Task: Look for space in Komatipoort, South Africa from 12th August, 2023 to 16th August, 2023 for 8 adults in price range Rs.10000 to Rs.16000. Place can be private room with 8 bedrooms having 8 beds and 8 bathrooms. Property type can be house, flat, guest house, hotel. Amenities needed are: wifi, TV, free parkinig on premises, gym, breakfast. Booking option can be shelf check-in. Required host language is English.
Action: Mouse moved to (462, 114)
Screenshot: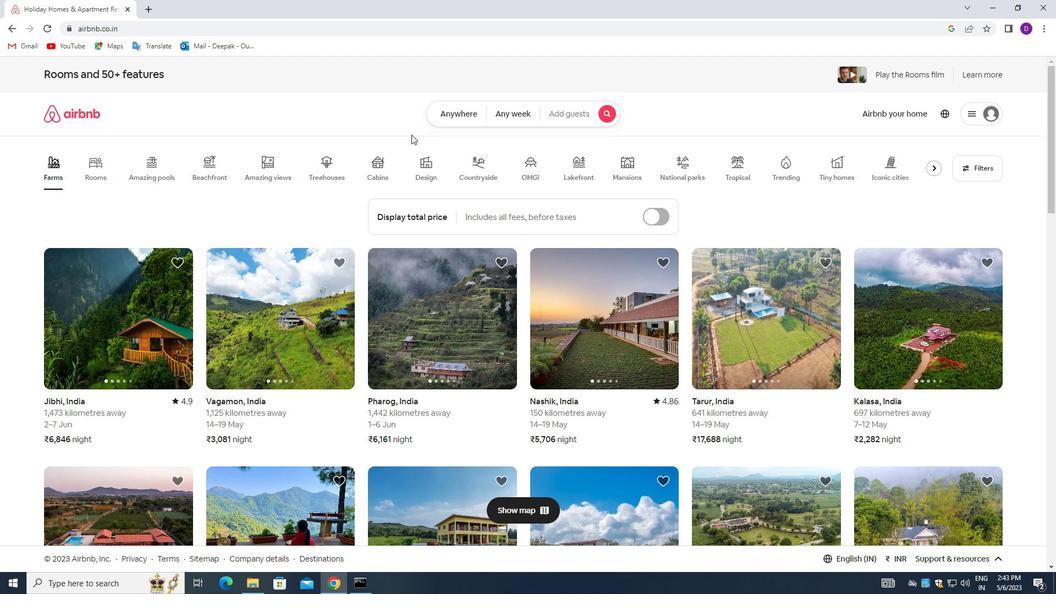 
Action: Mouse pressed left at (462, 114)
Screenshot: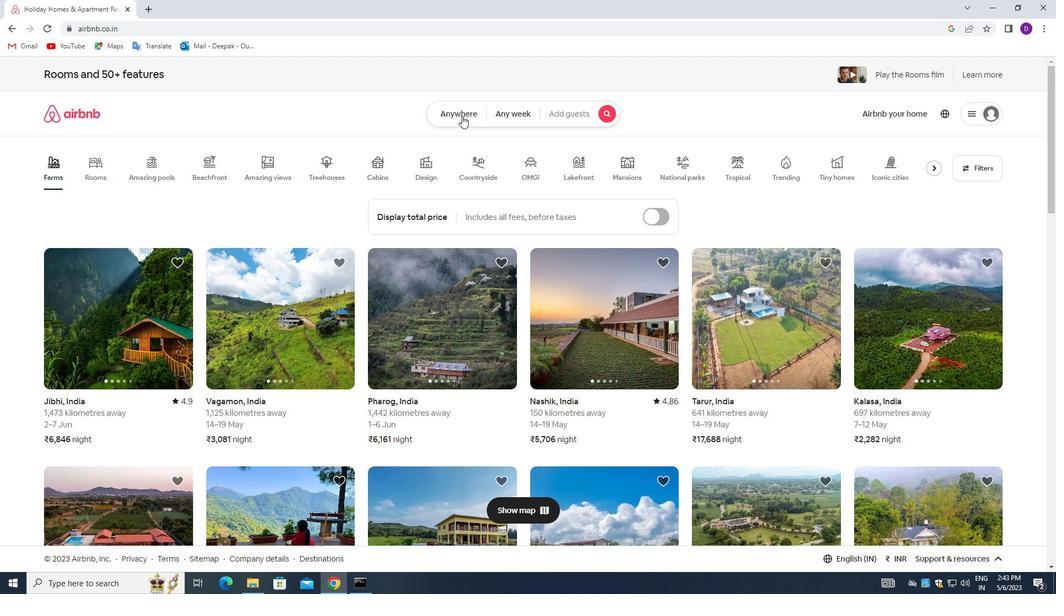 
Action: Mouse moved to (402, 158)
Screenshot: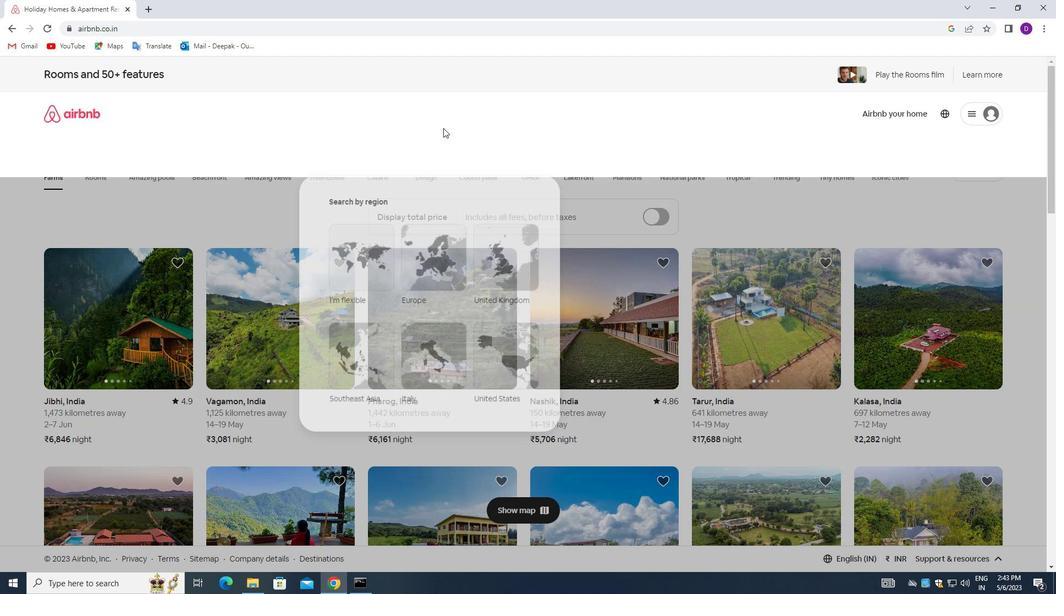 
Action: Mouse pressed left at (402, 158)
Screenshot: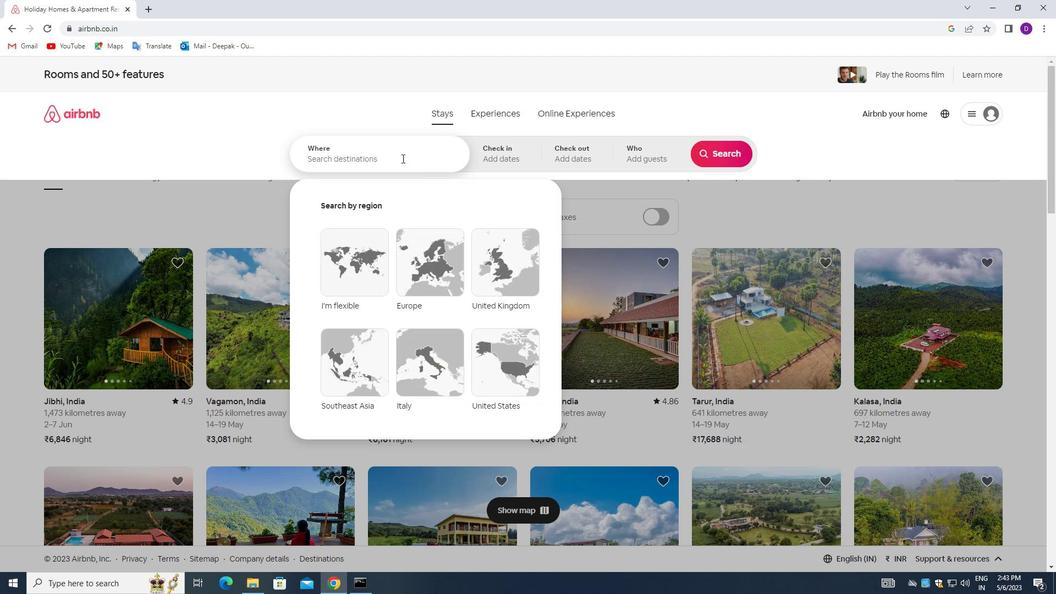 
Action: Mouse moved to (188, 238)
Screenshot: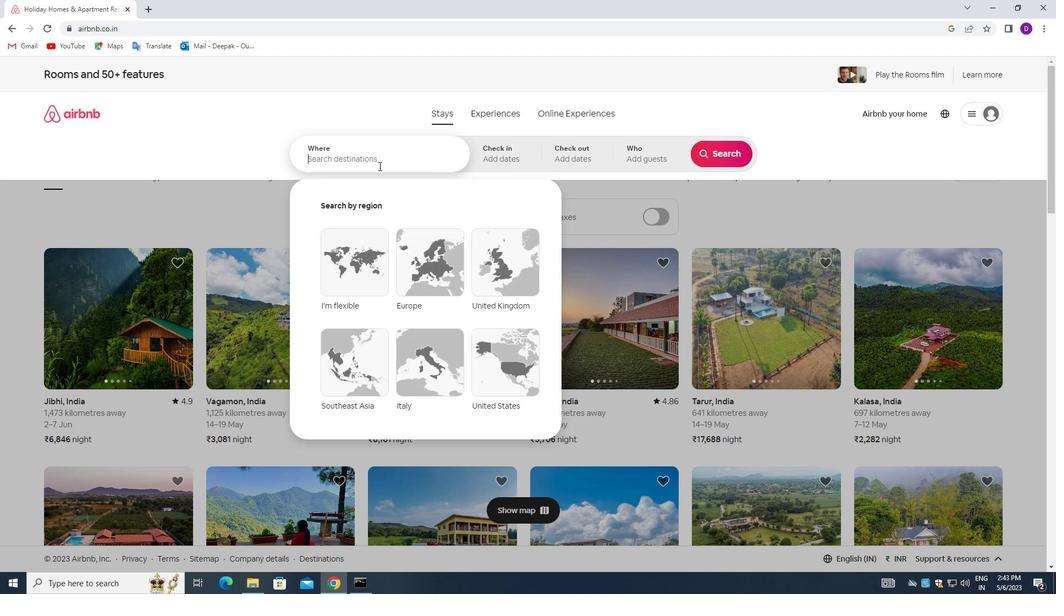 
Action: Key pressed <Key.shift>KOMATIPOORT,<Key.space><Key.shift_r>SOUTH<Key.space><Key.shift_r>AFRICA<Key.enter>
Screenshot: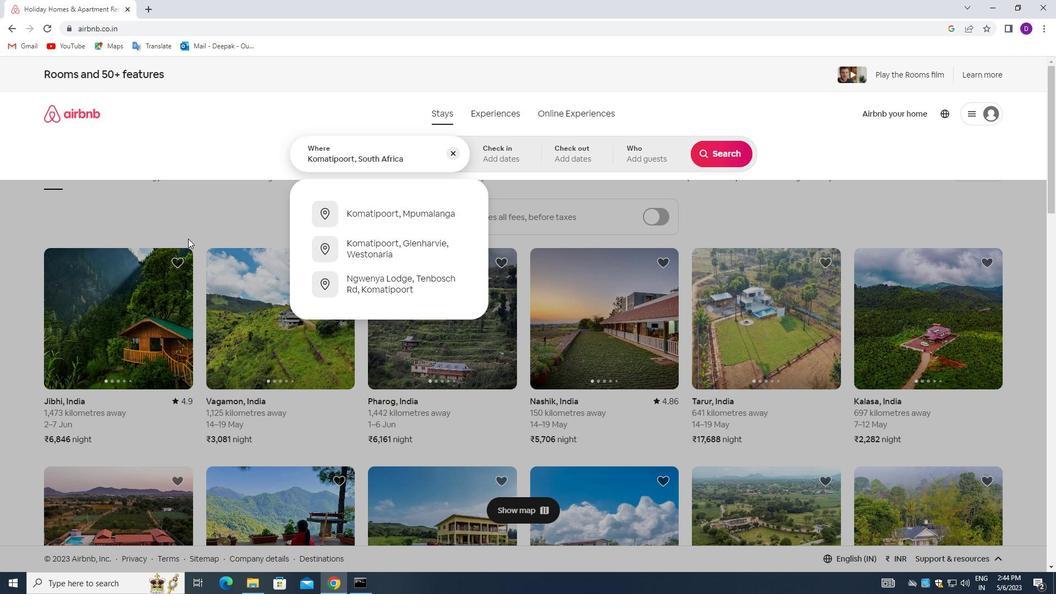 
Action: Mouse moved to (718, 239)
Screenshot: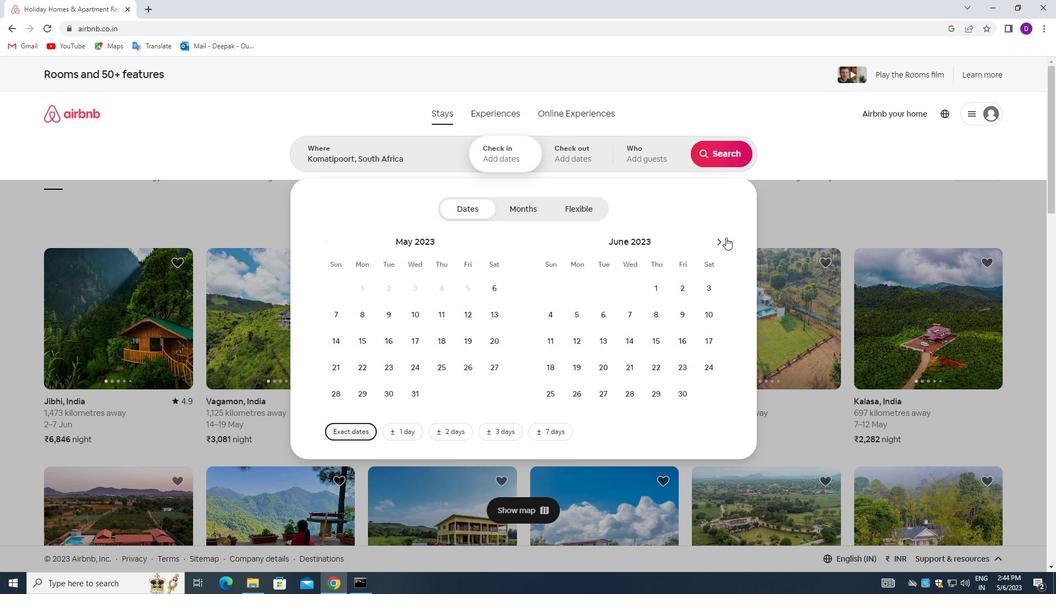 
Action: Mouse pressed left at (718, 239)
Screenshot: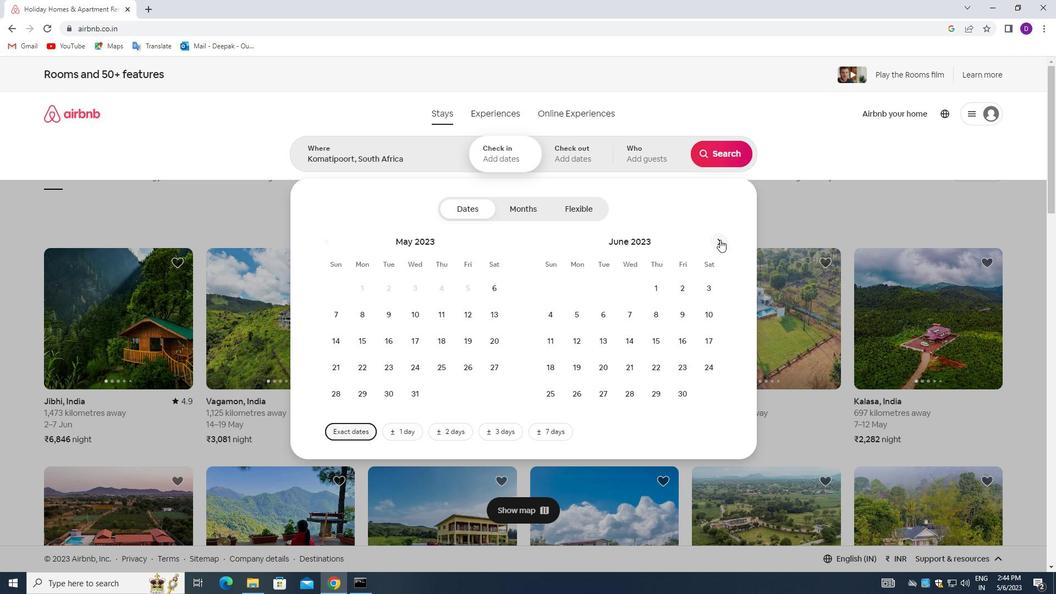 
Action: Mouse pressed left at (718, 239)
Screenshot: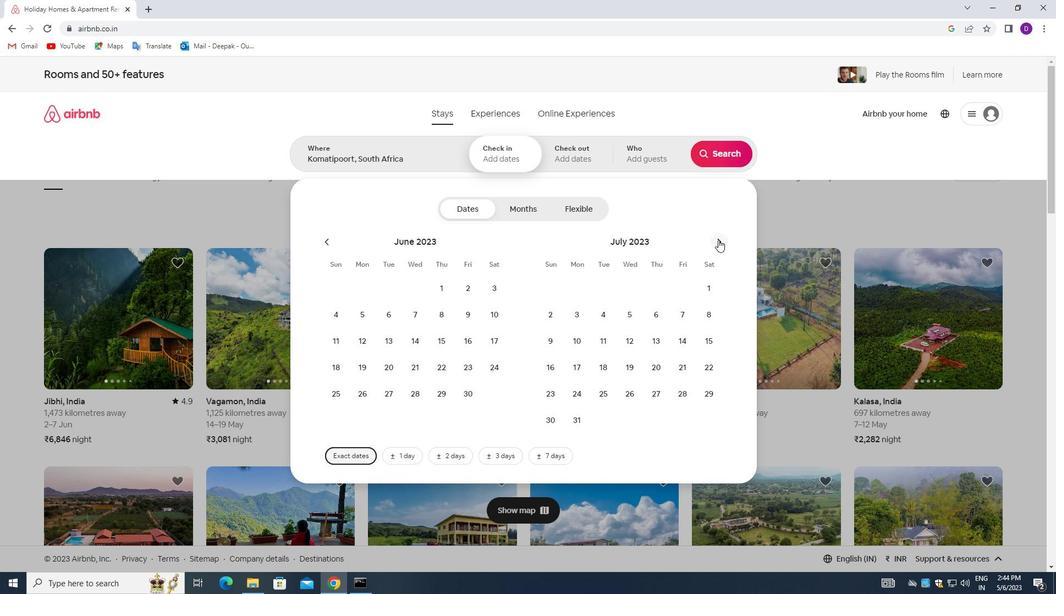 
Action: Mouse moved to (704, 313)
Screenshot: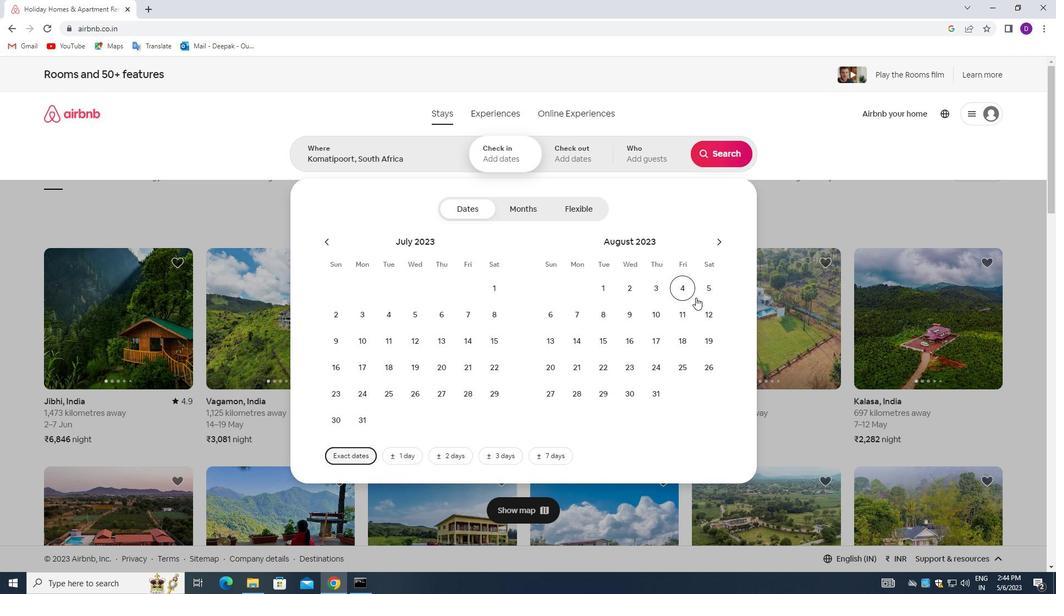 
Action: Mouse pressed left at (704, 313)
Screenshot: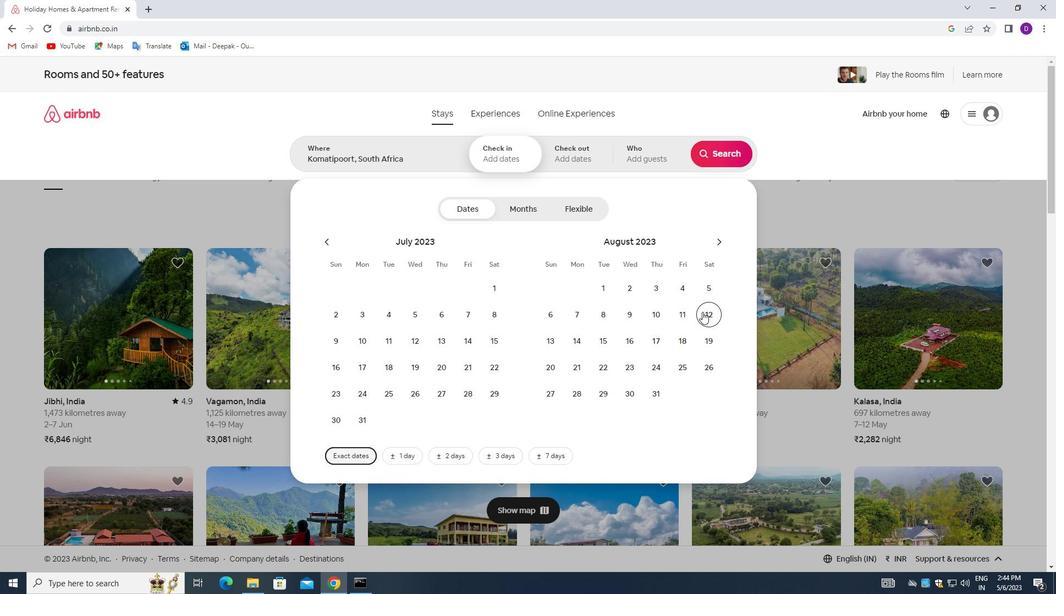 
Action: Mouse moved to (635, 341)
Screenshot: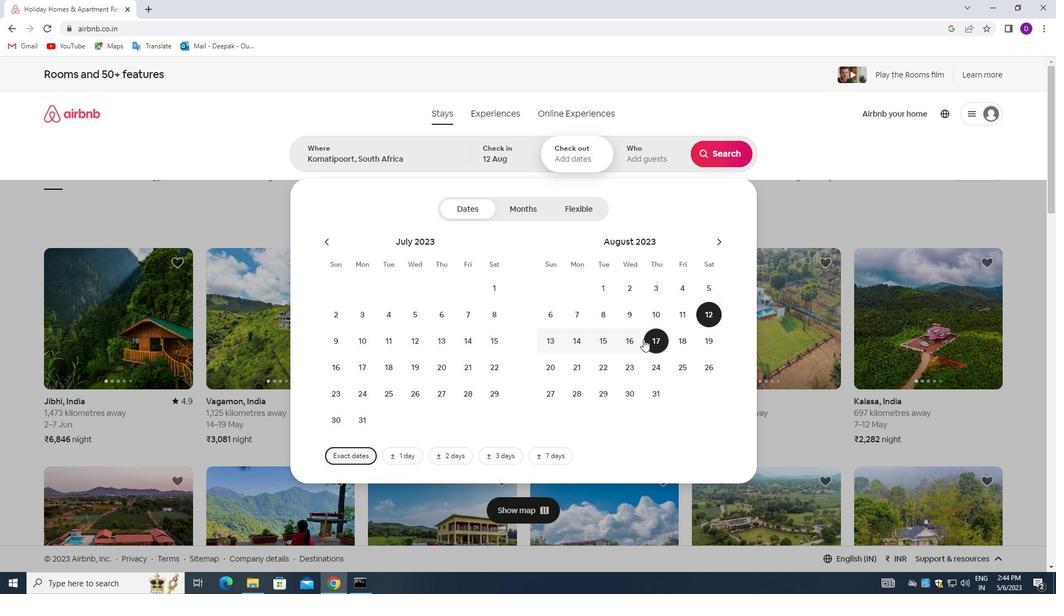 
Action: Mouse pressed left at (635, 341)
Screenshot: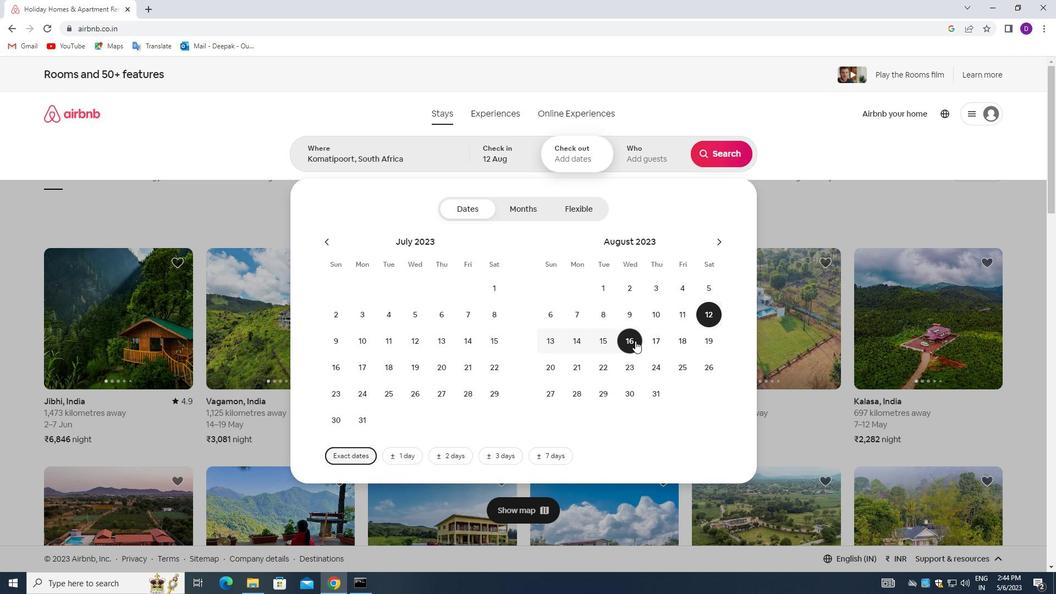 
Action: Mouse moved to (636, 161)
Screenshot: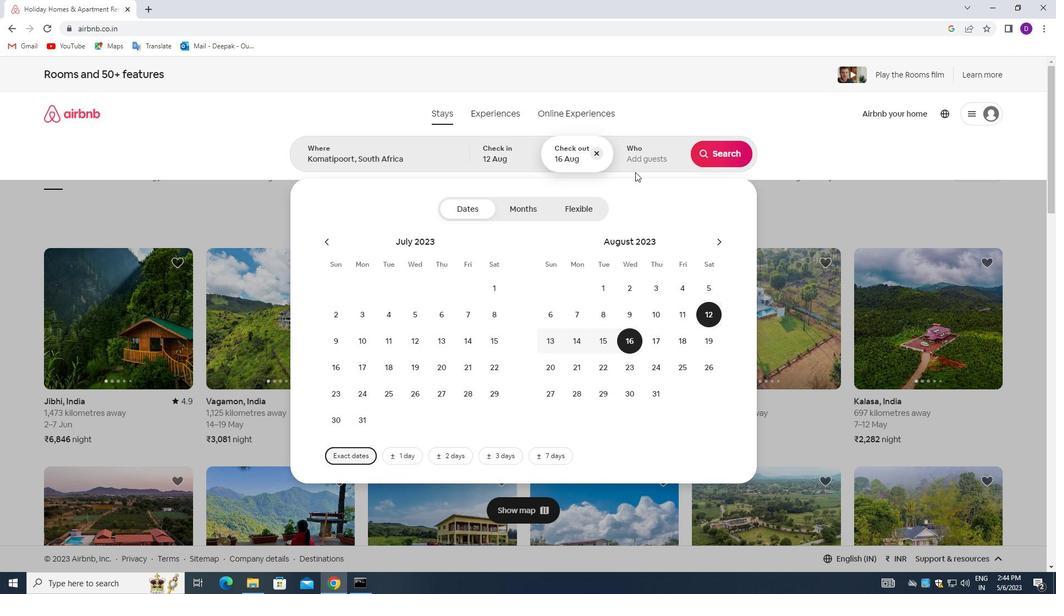 
Action: Mouse pressed left at (636, 161)
Screenshot: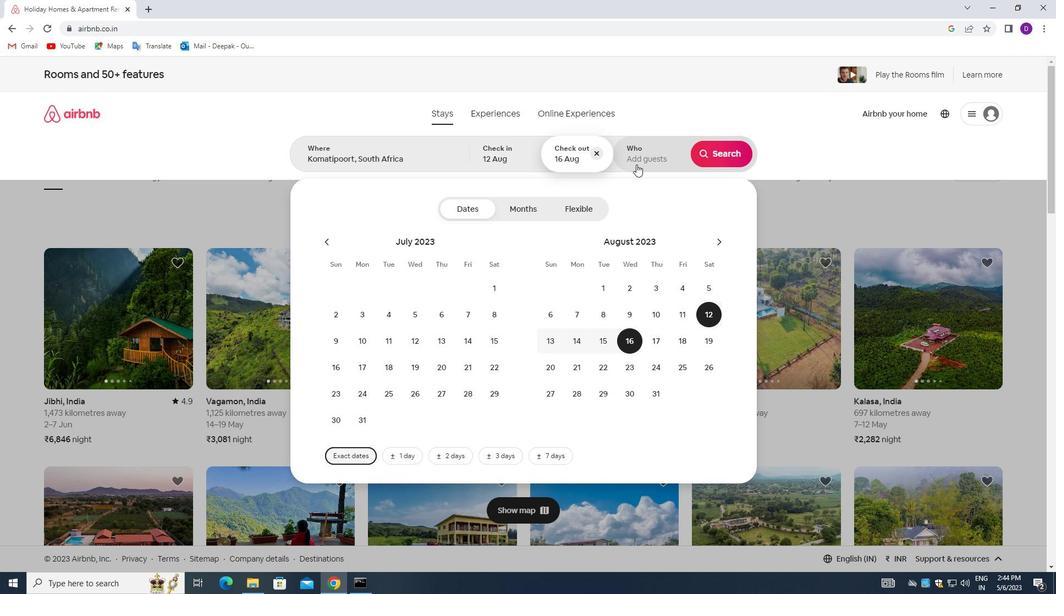 
Action: Mouse moved to (721, 213)
Screenshot: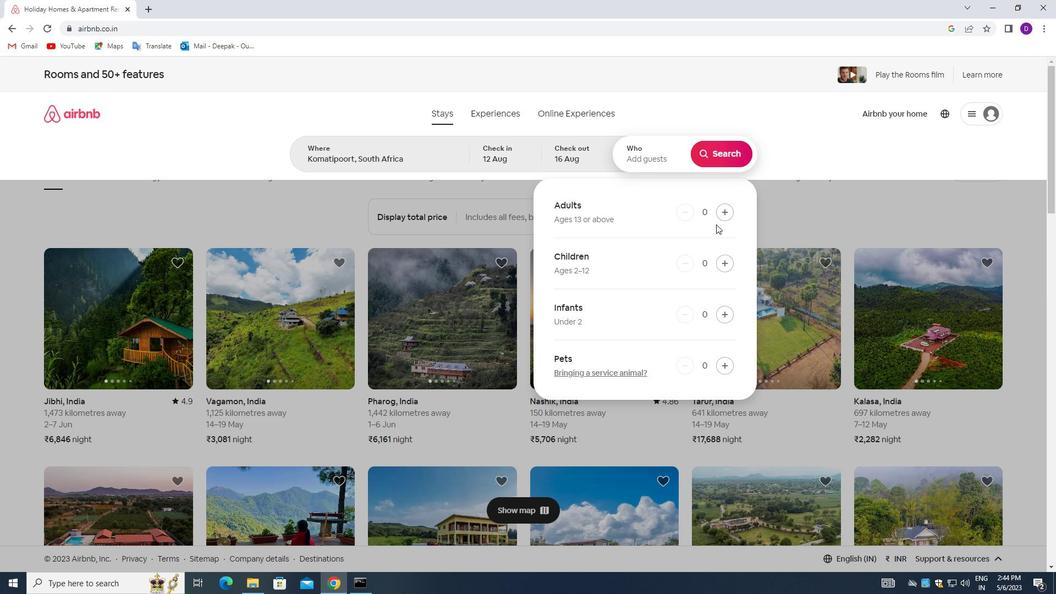 
Action: Mouse pressed left at (721, 213)
Screenshot: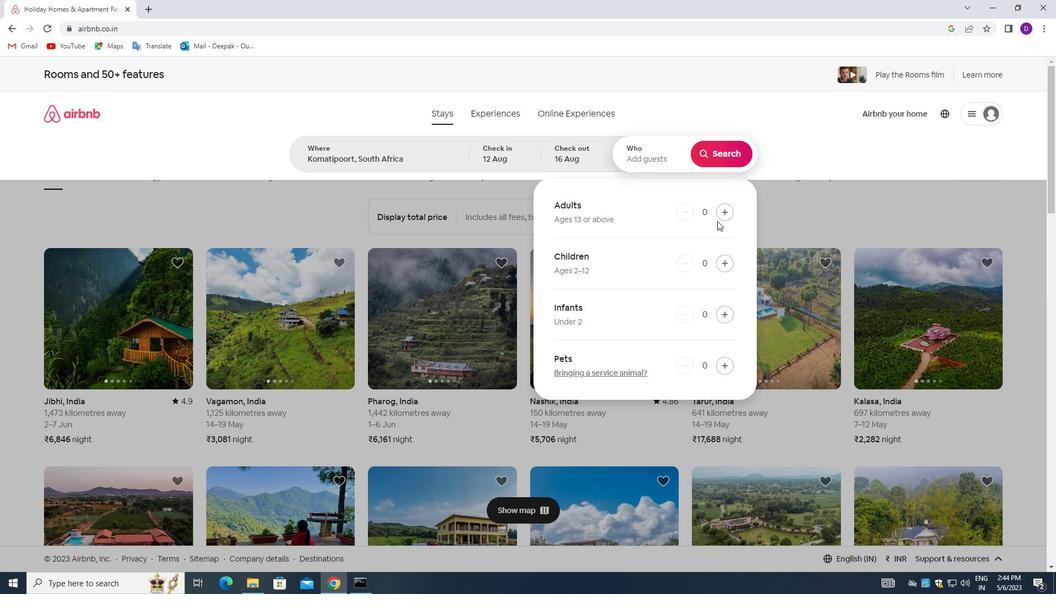 
Action: Mouse pressed left at (721, 213)
Screenshot: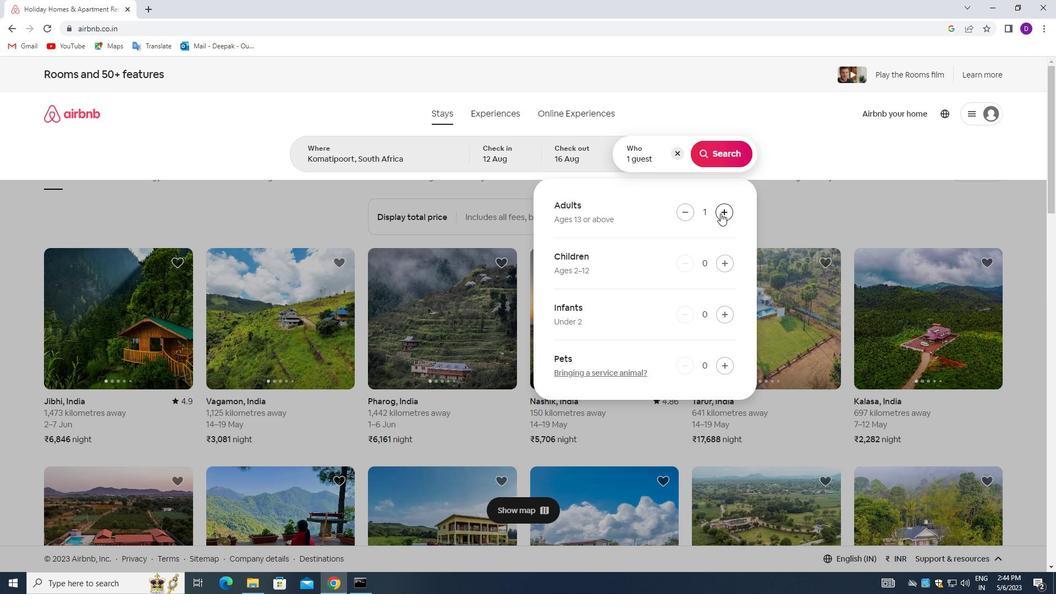 
Action: Mouse pressed left at (721, 213)
Screenshot: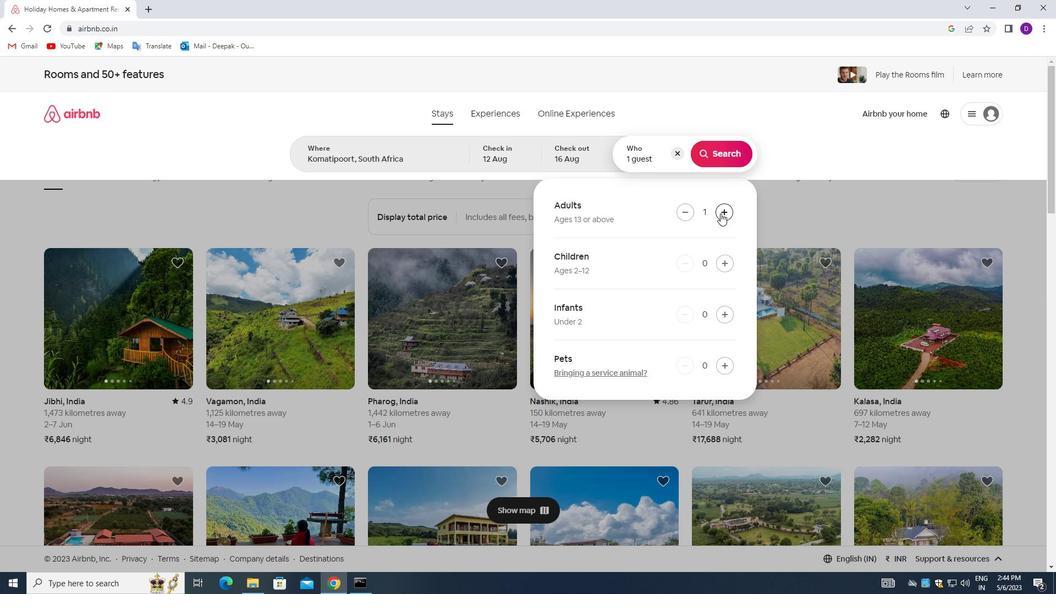 
Action: Mouse pressed left at (721, 213)
Screenshot: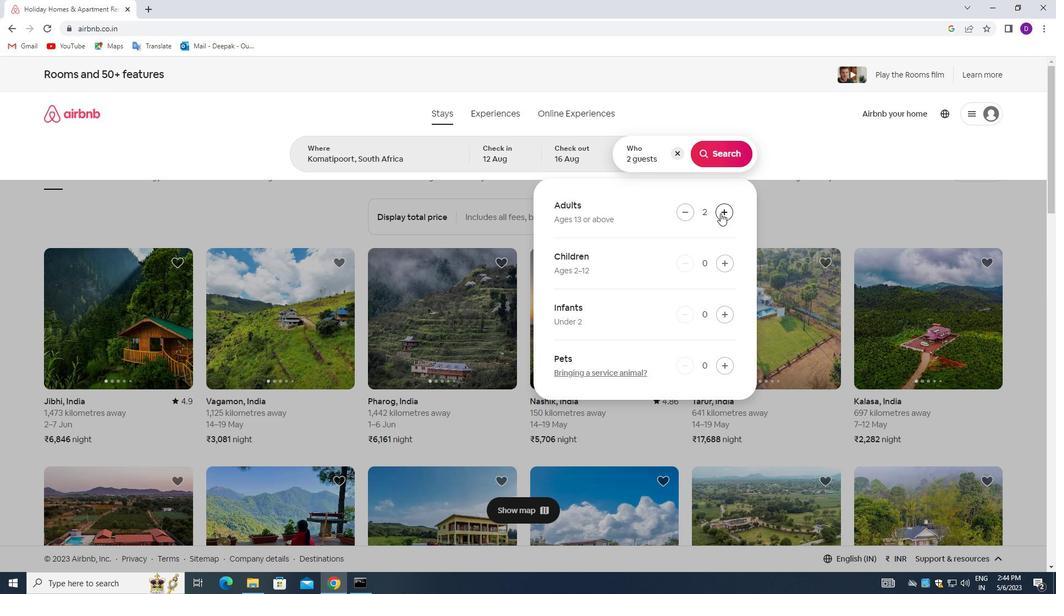 
Action: Mouse pressed left at (721, 213)
Screenshot: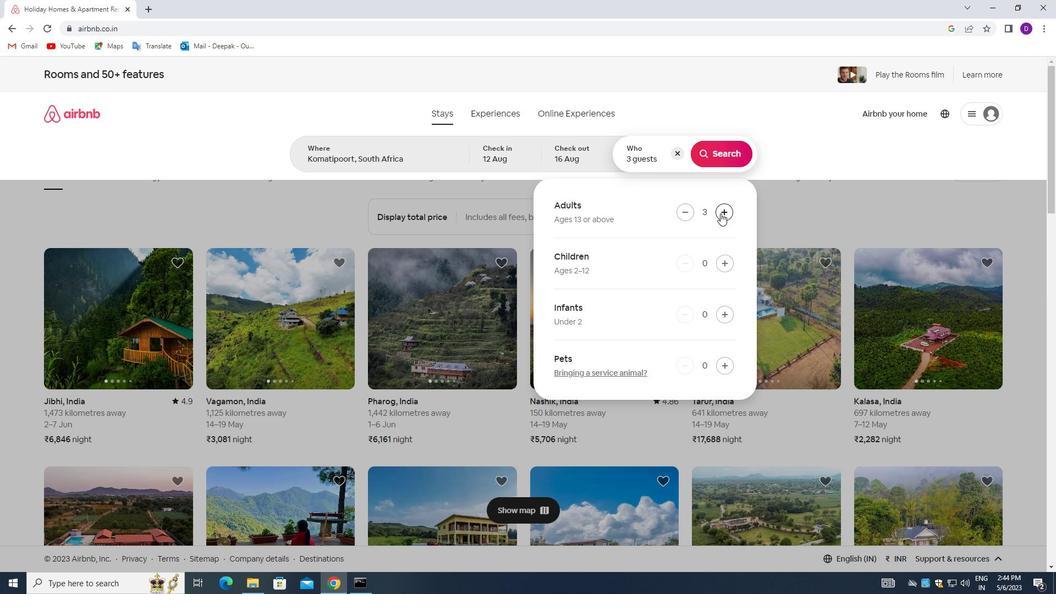 
Action: Mouse pressed left at (721, 213)
Screenshot: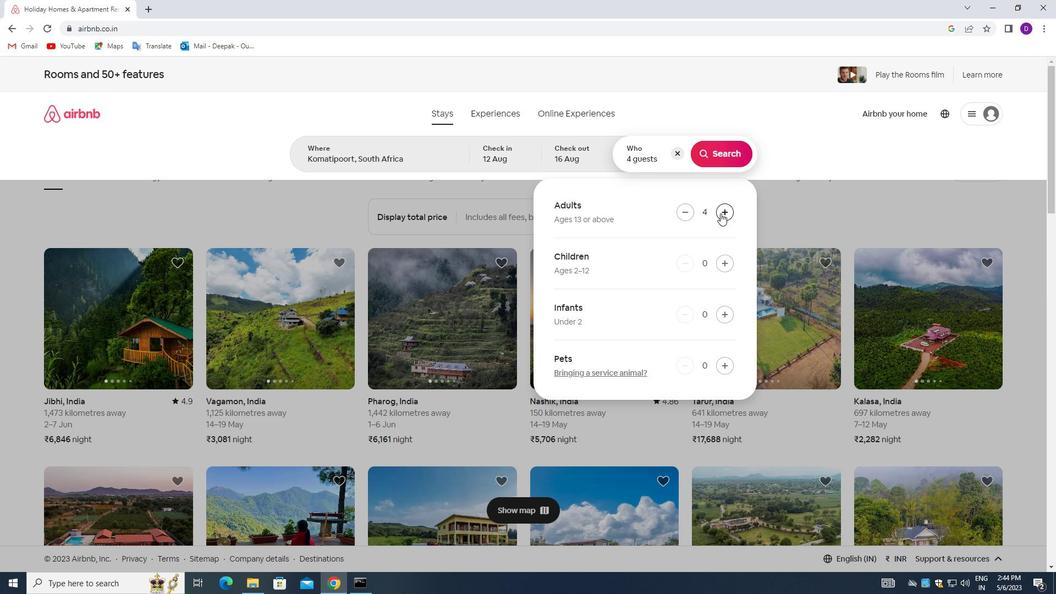 
Action: Mouse pressed left at (721, 213)
Screenshot: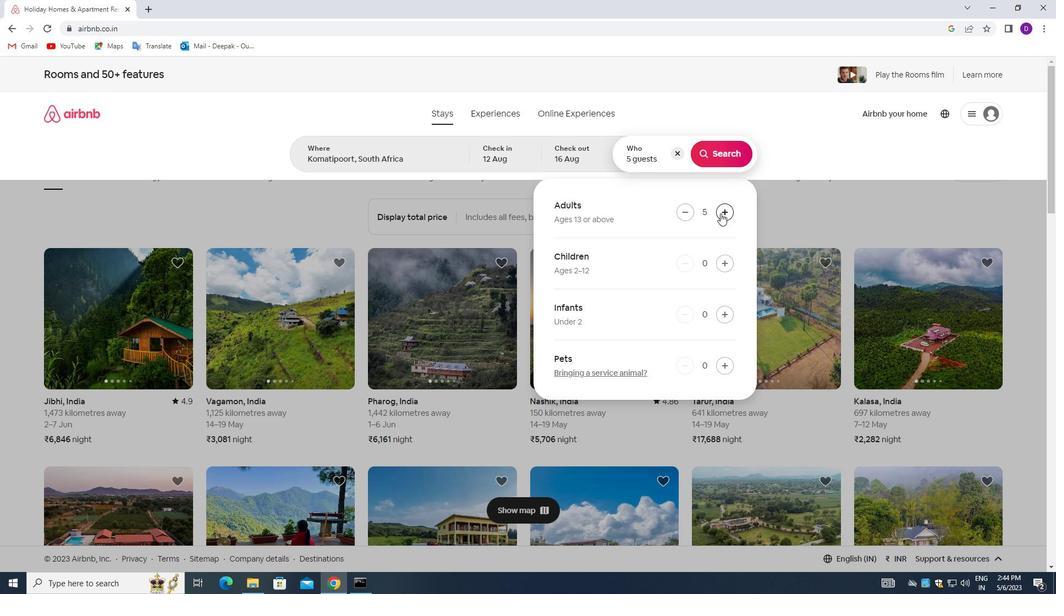 
Action: Mouse pressed left at (721, 213)
Screenshot: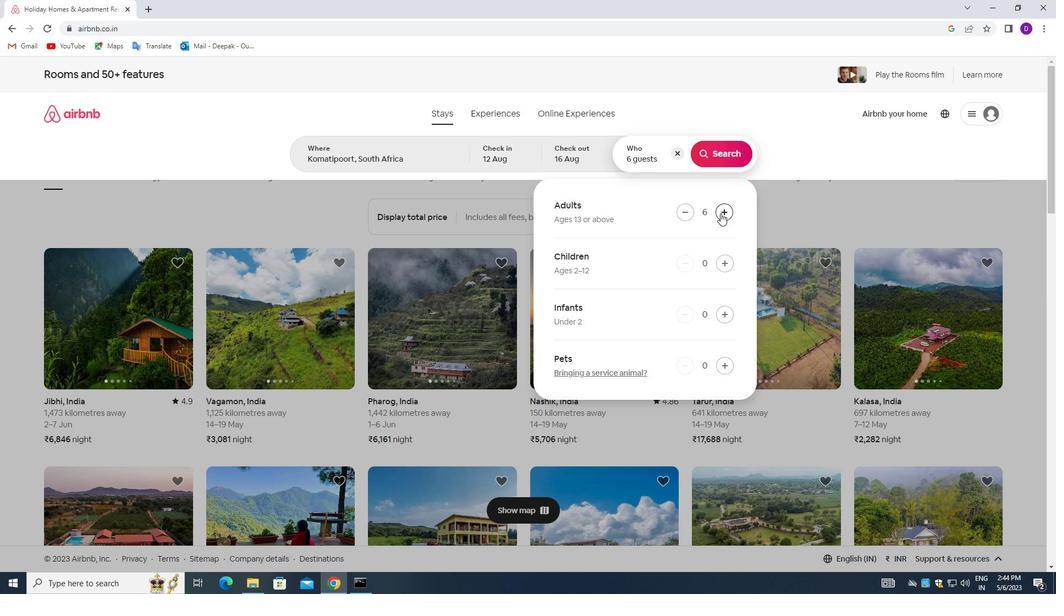 
Action: Mouse moved to (724, 151)
Screenshot: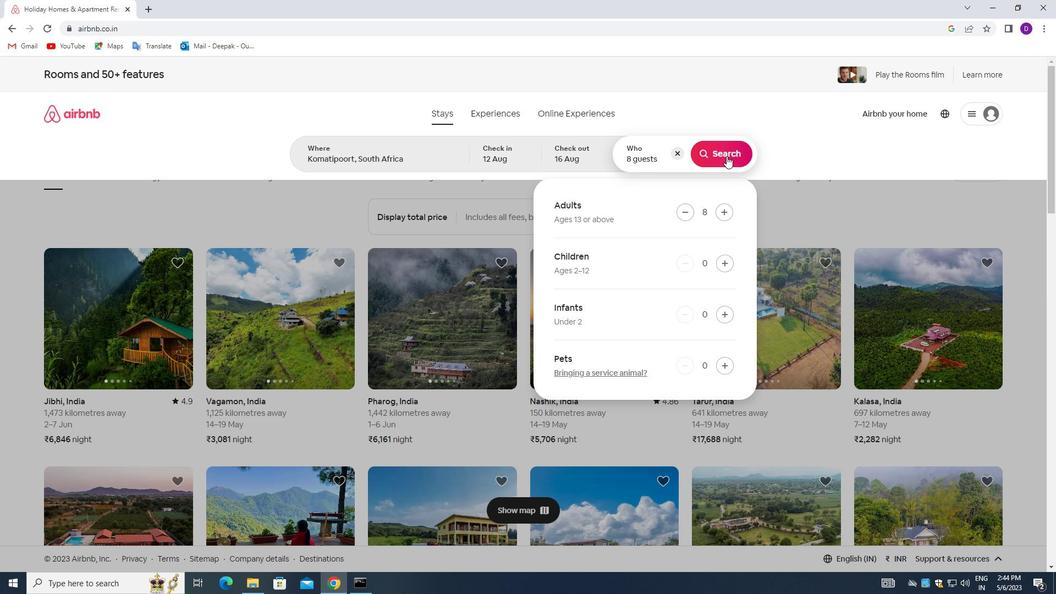 
Action: Mouse pressed left at (724, 151)
Screenshot: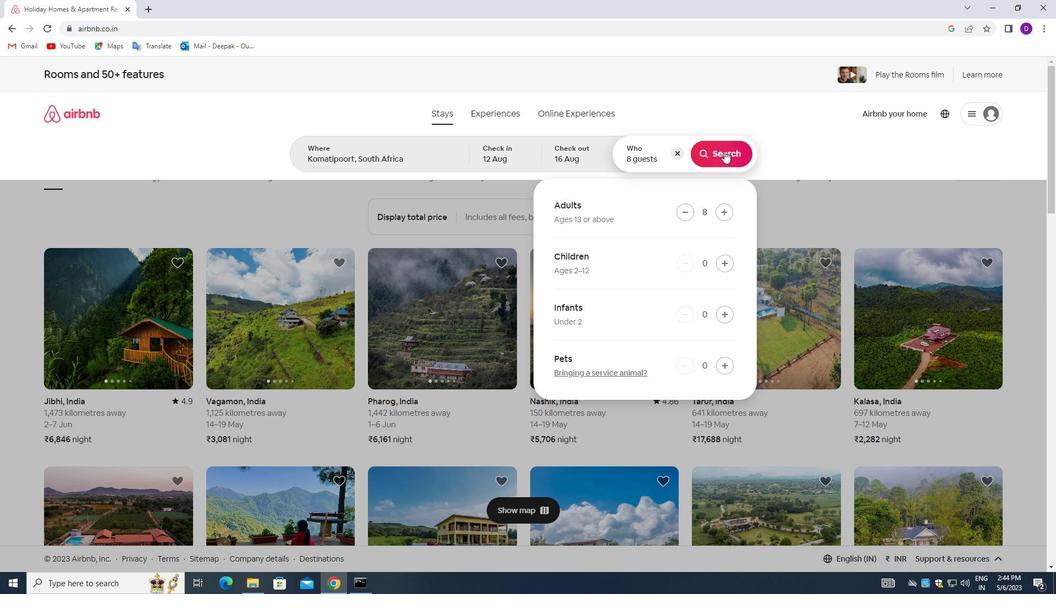 
Action: Mouse moved to (998, 122)
Screenshot: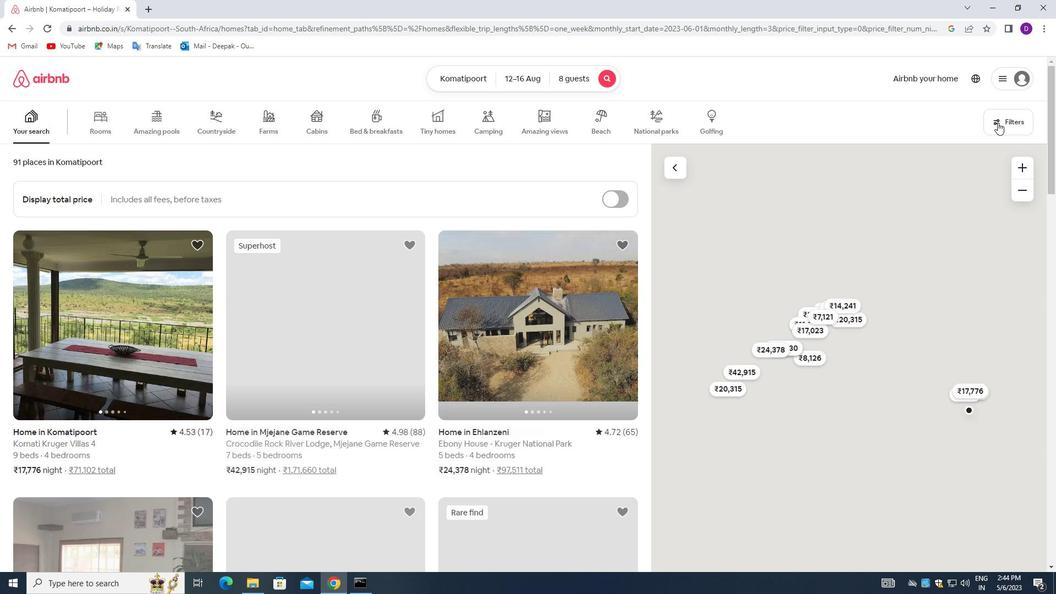 
Action: Mouse pressed left at (998, 122)
Screenshot: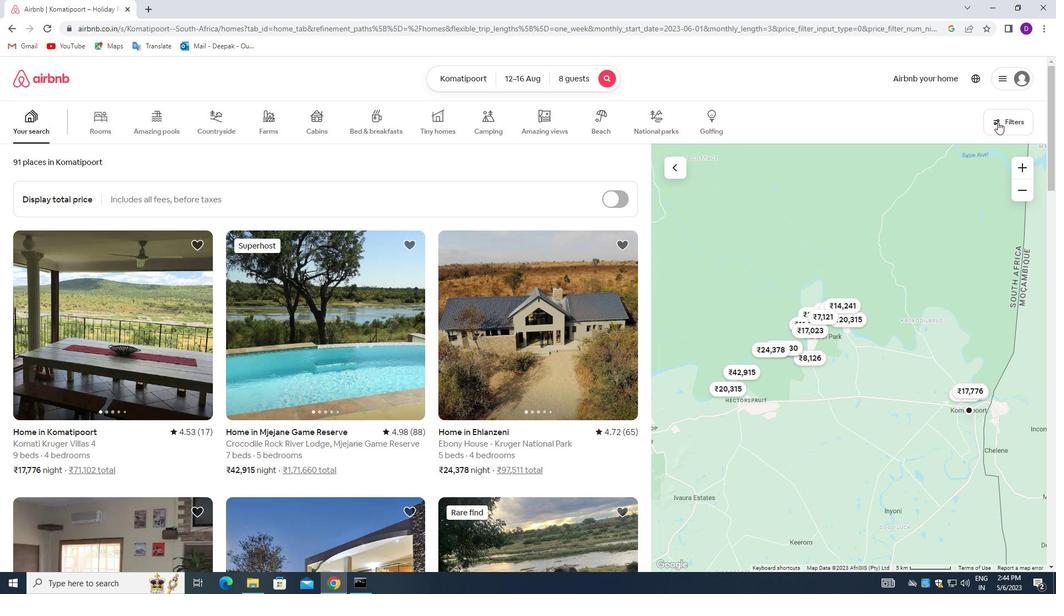 
Action: Mouse moved to (377, 395)
Screenshot: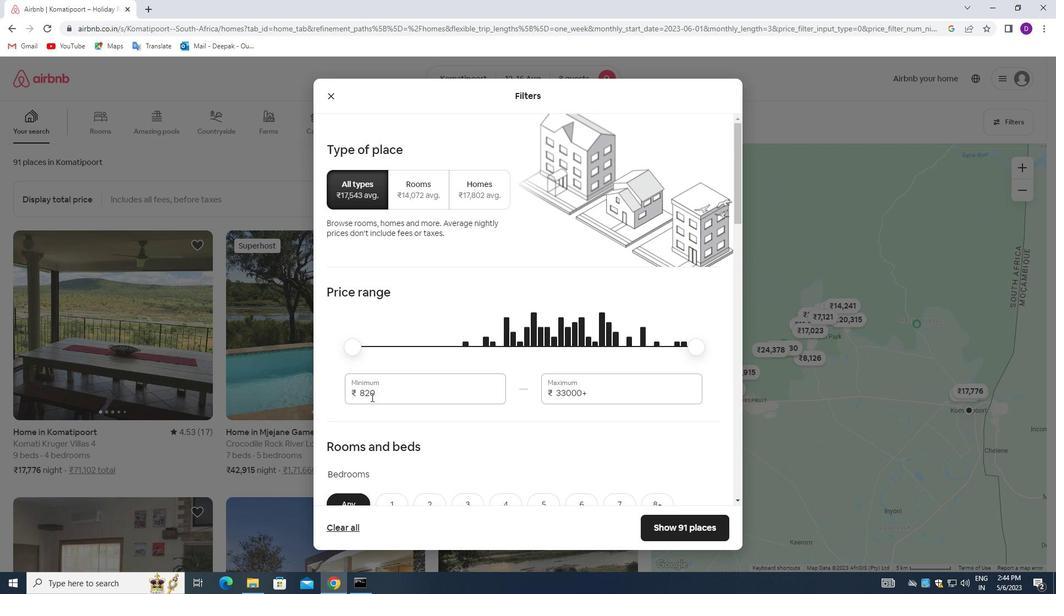 
Action: Mouse pressed left at (377, 395)
Screenshot: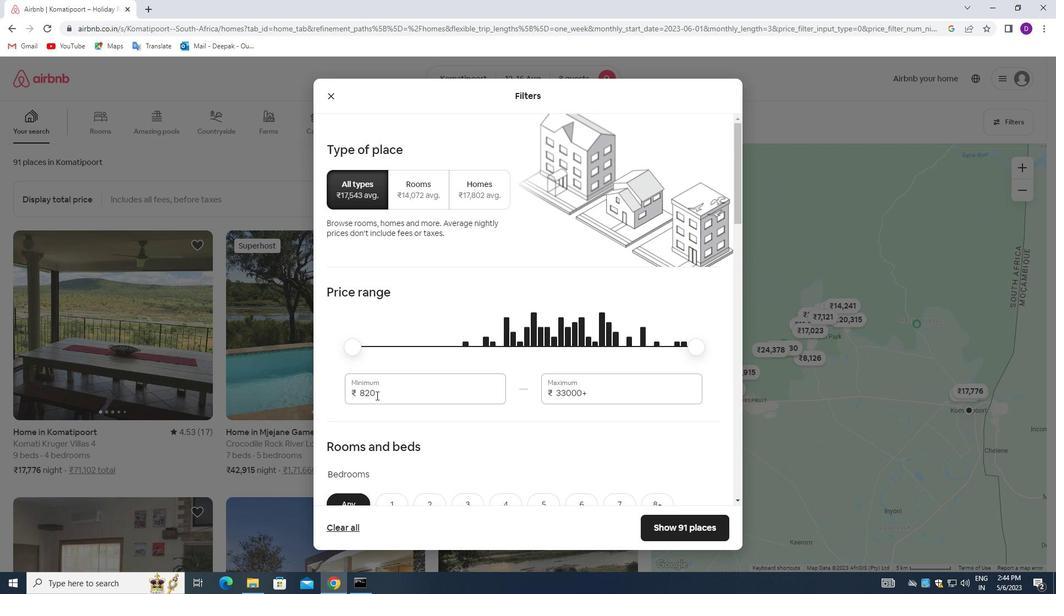 
Action: Mouse pressed left at (377, 395)
Screenshot: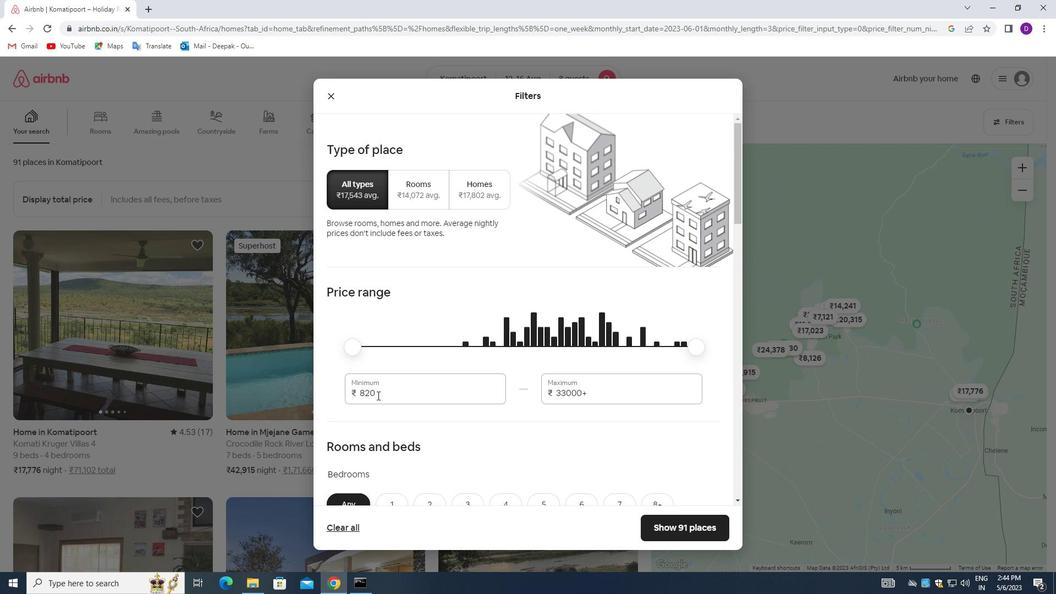 
Action: Mouse moved to (377, 395)
Screenshot: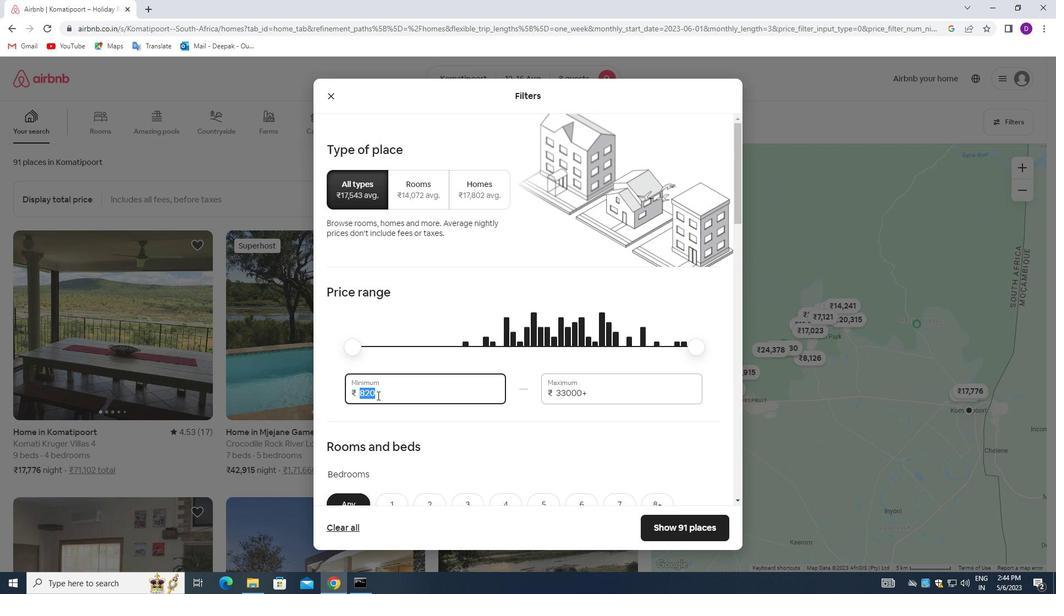 
Action: Key pressed 10000<Key.tab>16000
Screenshot: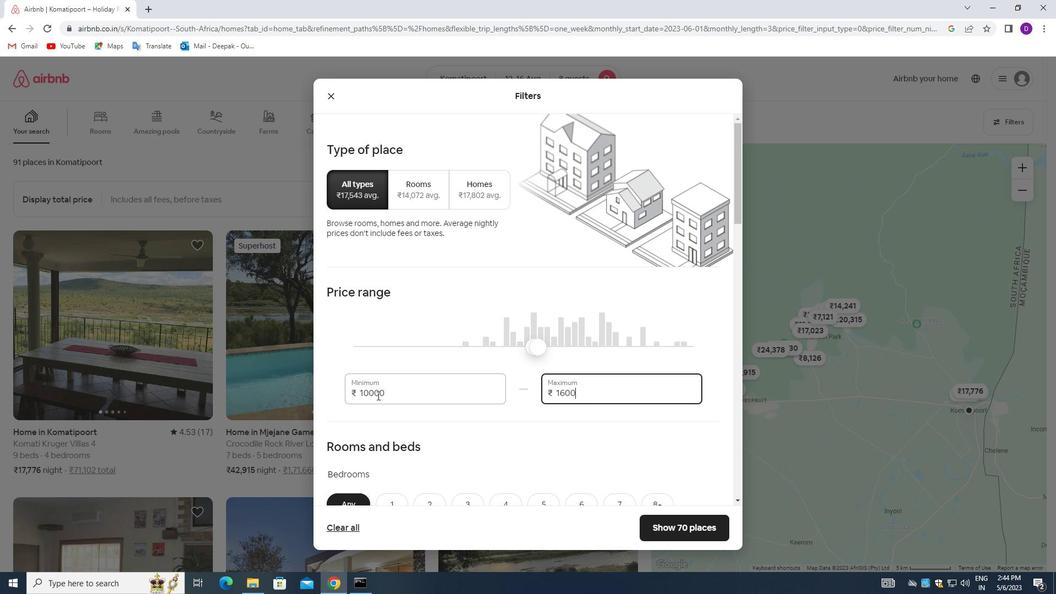 
Action: Mouse moved to (434, 396)
Screenshot: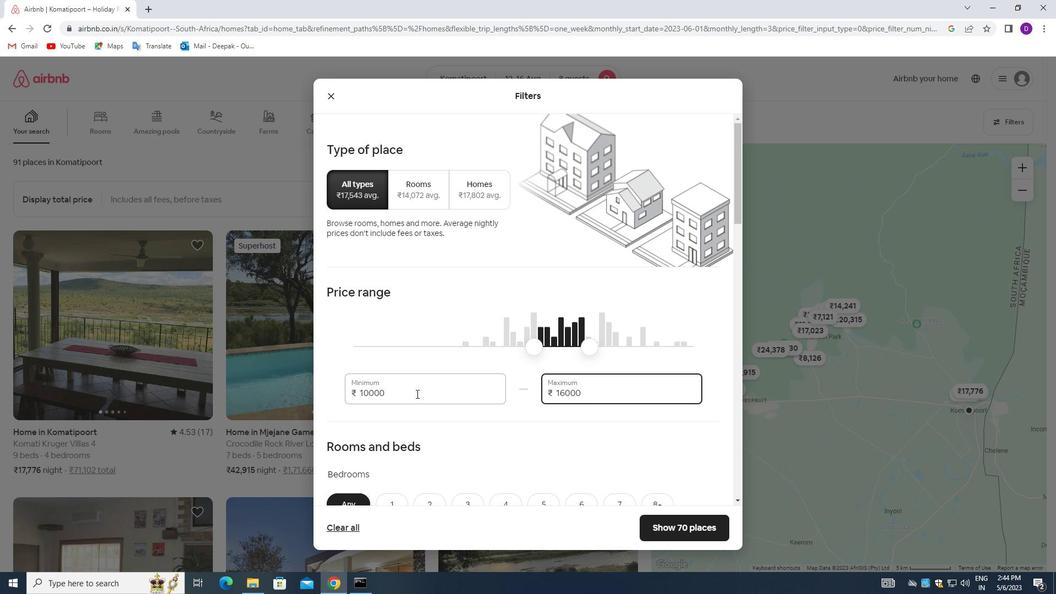
Action: Mouse scrolled (434, 396) with delta (0, 0)
Screenshot: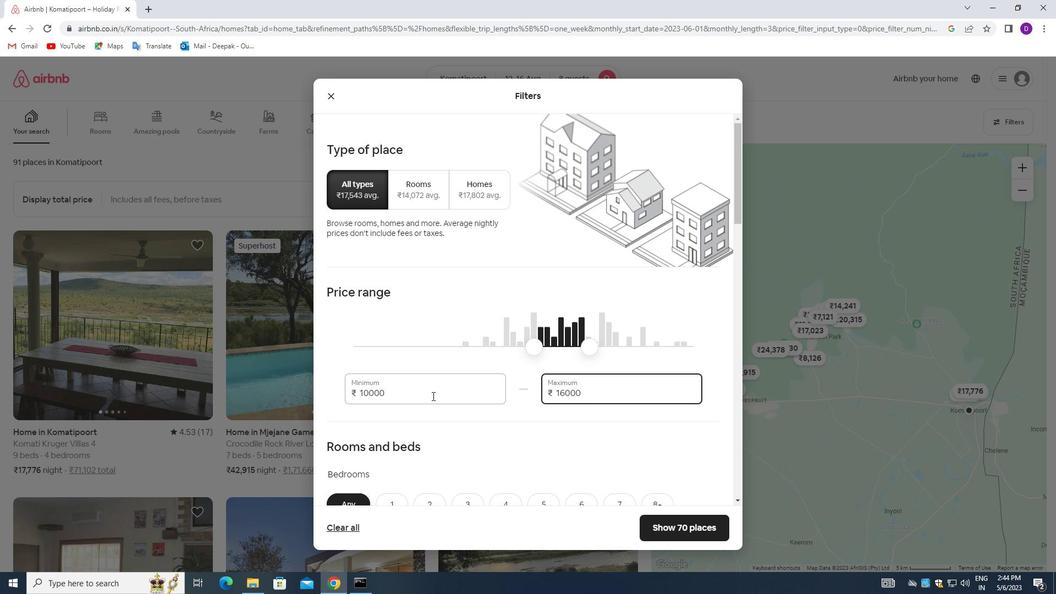 
Action: Mouse moved to (435, 396)
Screenshot: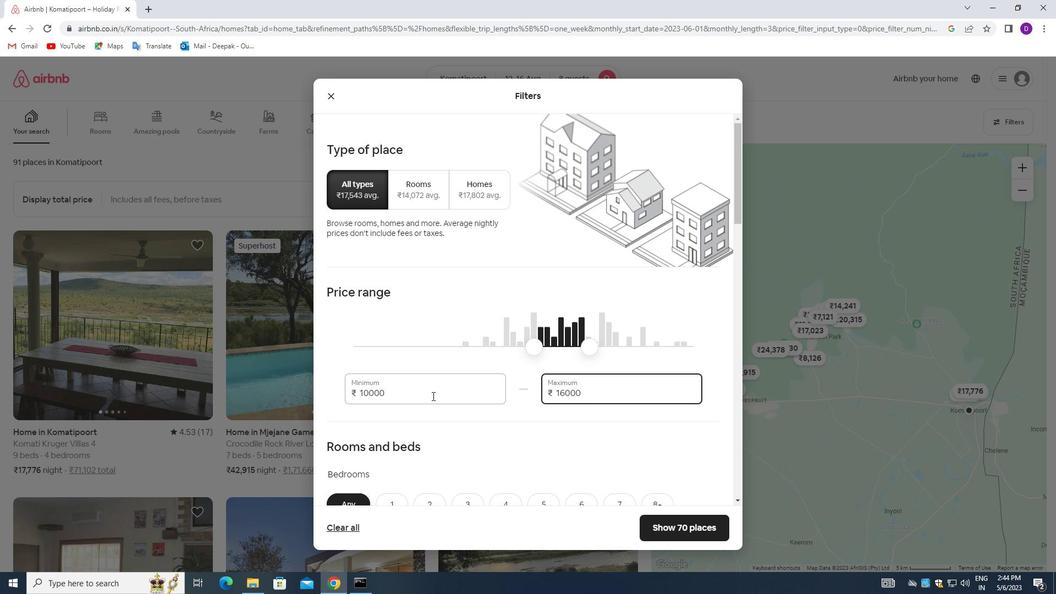 
Action: Mouse scrolled (435, 396) with delta (0, 0)
Screenshot: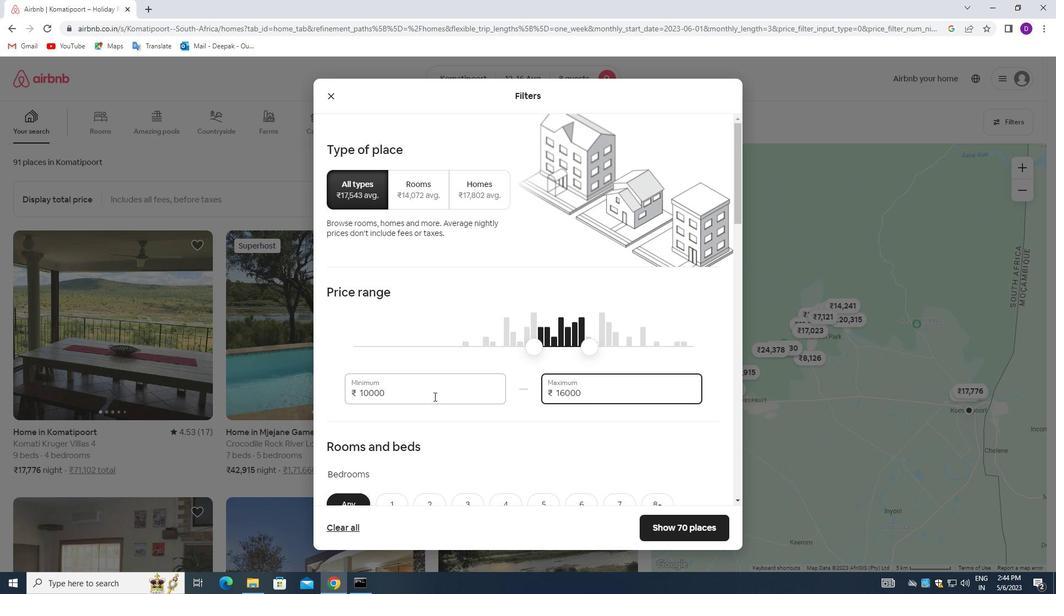 
Action: Mouse moved to (435, 396)
Screenshot: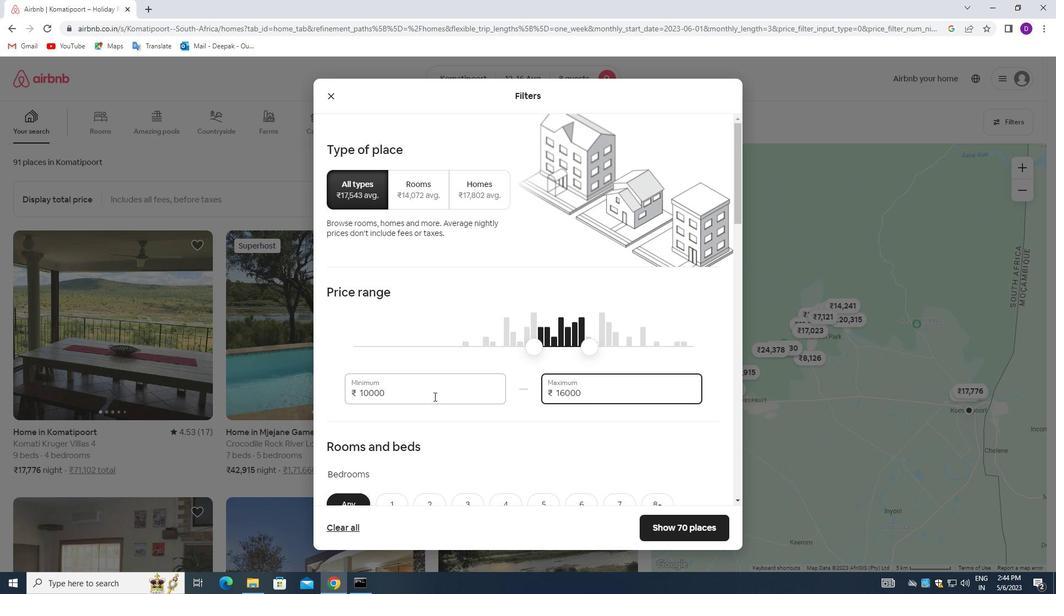 
Action: Mouse scrolled (435, 396) with delta (0, 0)
Screenshot: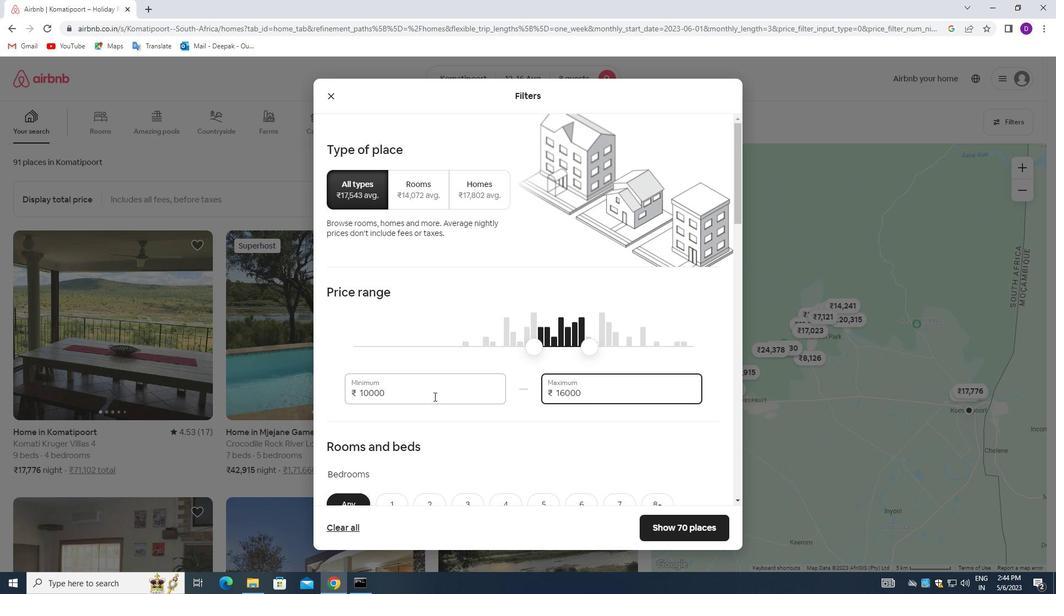 
Action: Mouse scrolled (435, 396) with delta (0, 0)
Screenshot: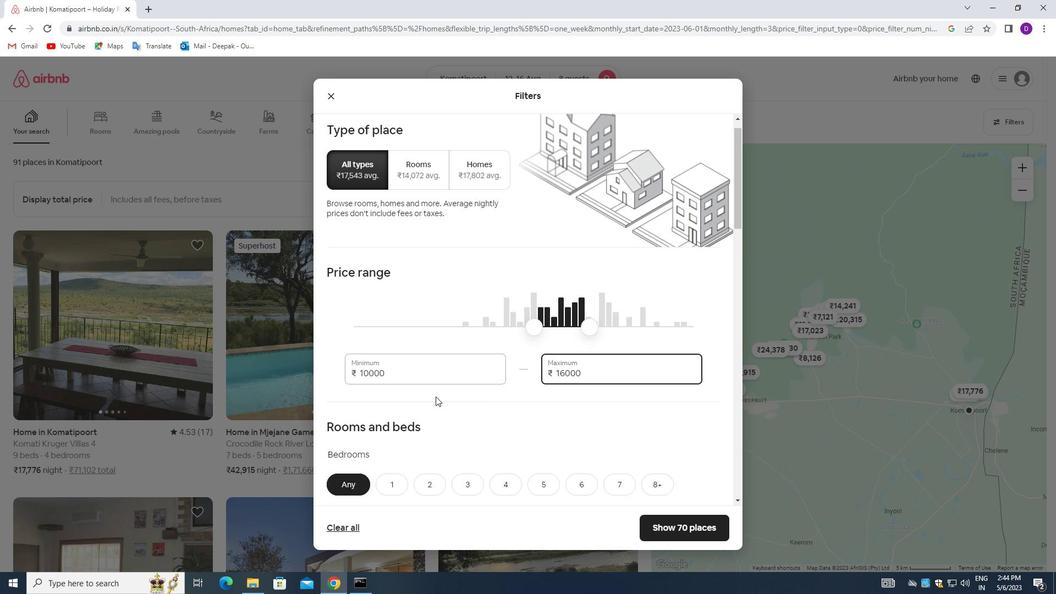 
Action: Mouse moved to (658, 280)
Screenshot: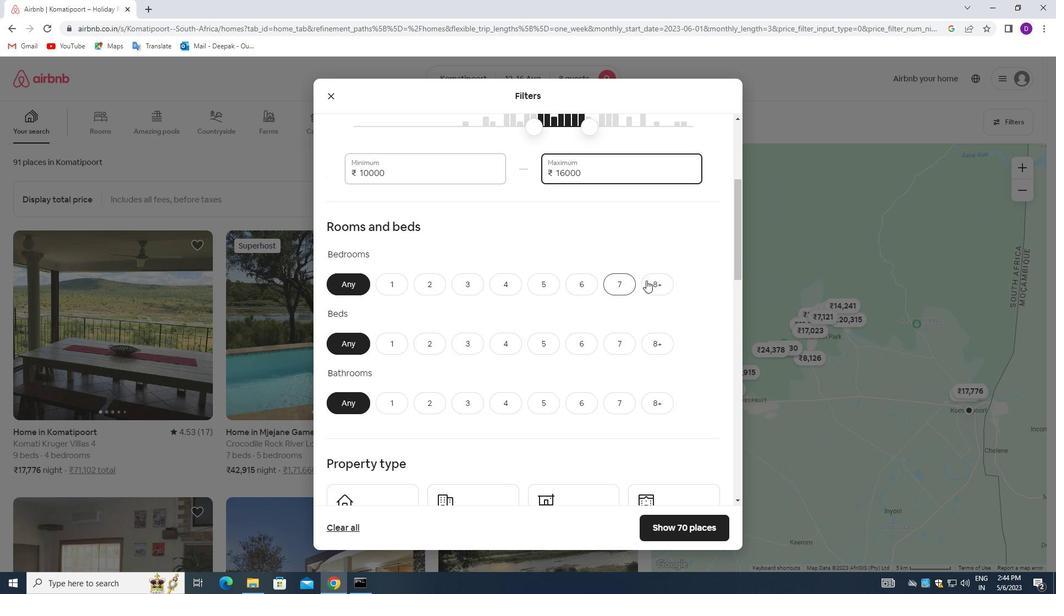 
Action: Mouse pressed left at (658, 280)
Screenshot: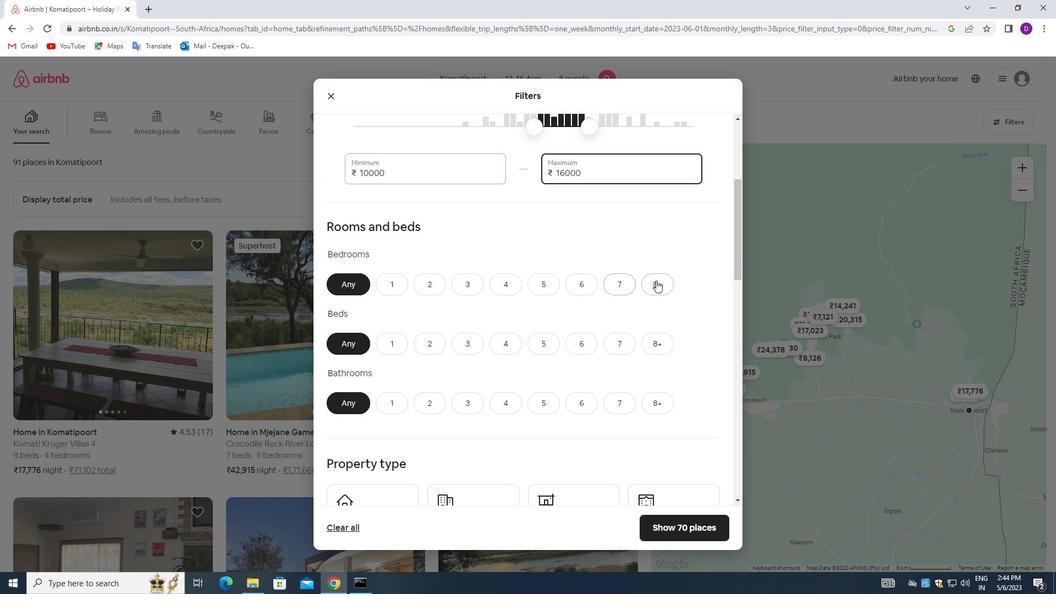 
Action: Mouse moved to (662, 339)
Screenshot: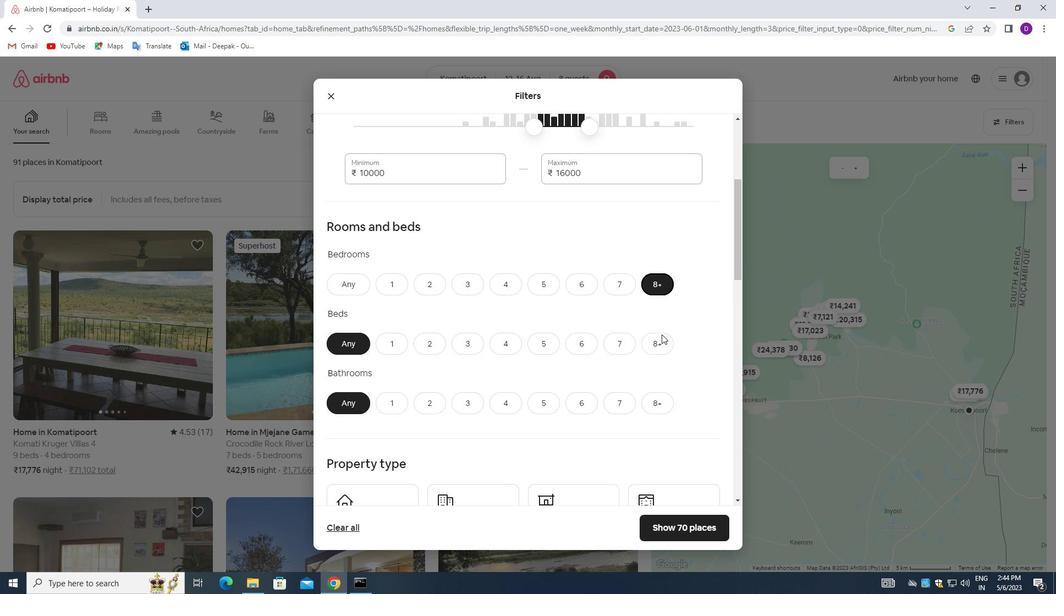 
Action: Mouse pressed left at (662, 339)
Screenshot: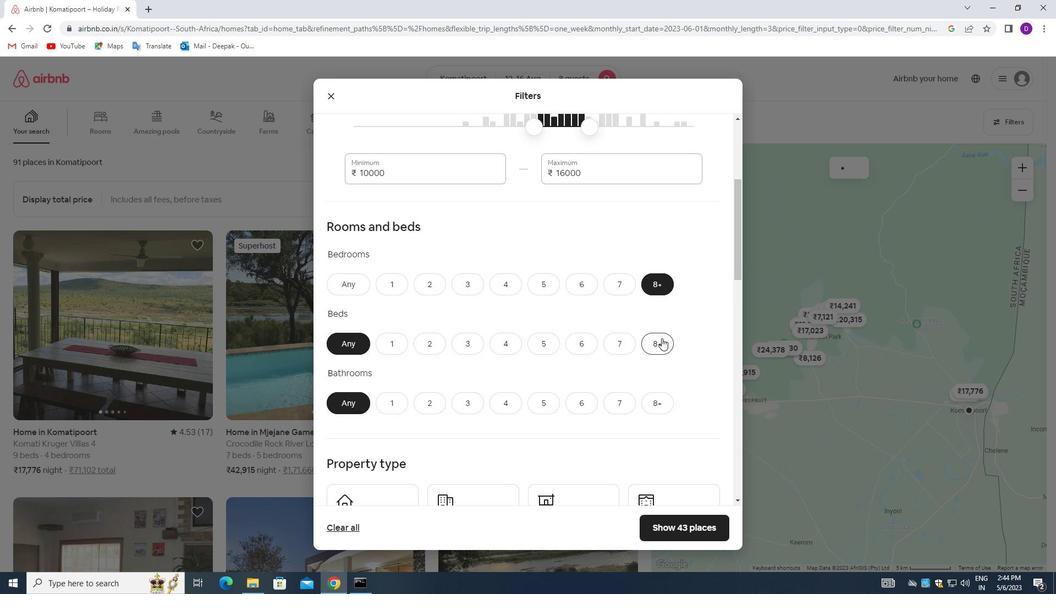 
Action: Mouse moved to (661, 394)
Screenshot: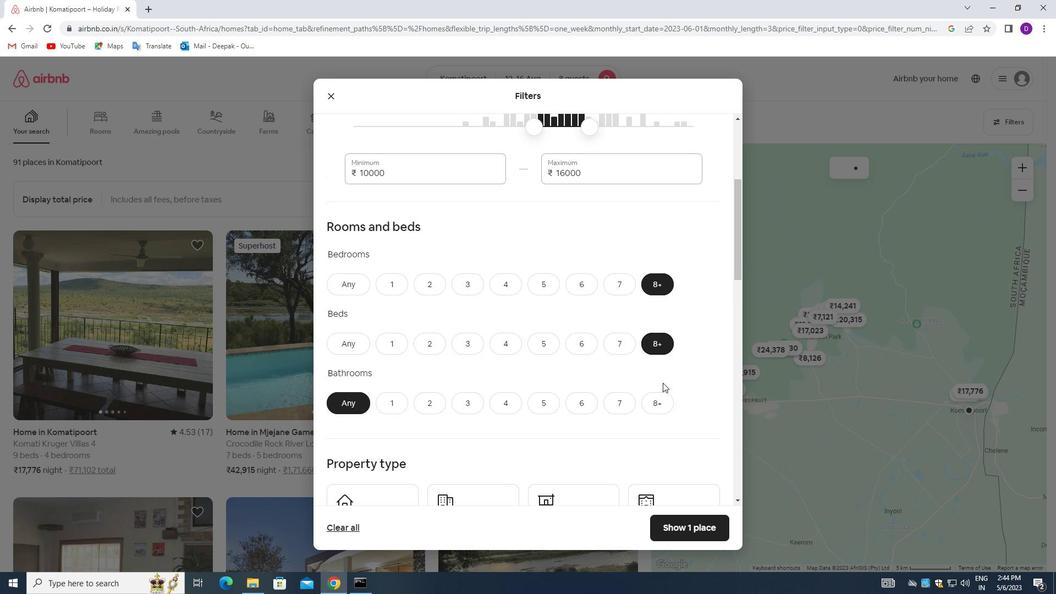 
Action: Mouse pressed left at (661, 394)
Screenshot: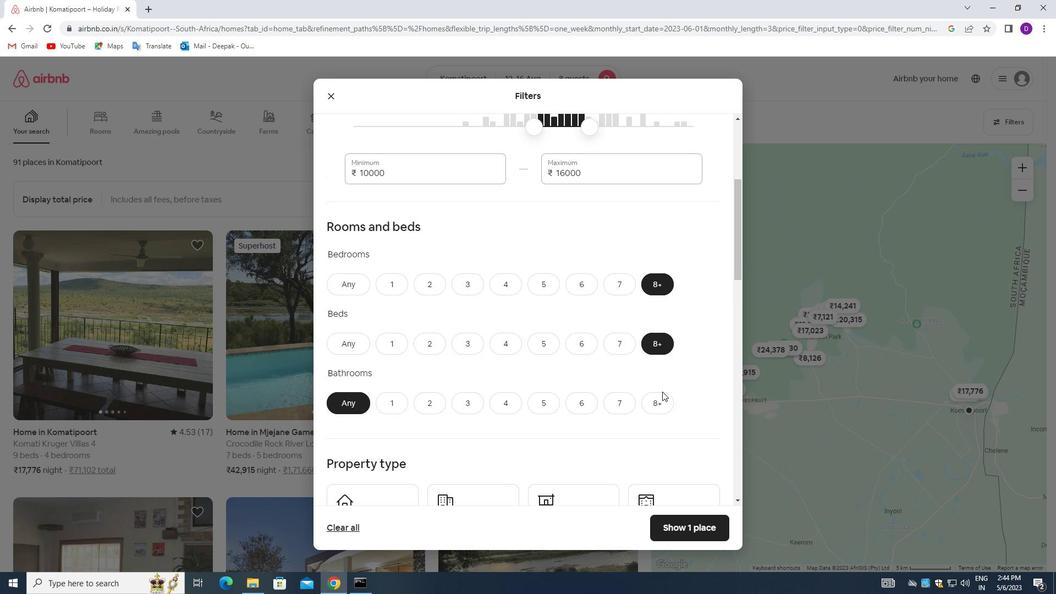
Action: Mouse moved to (461, 366)
Screenshot: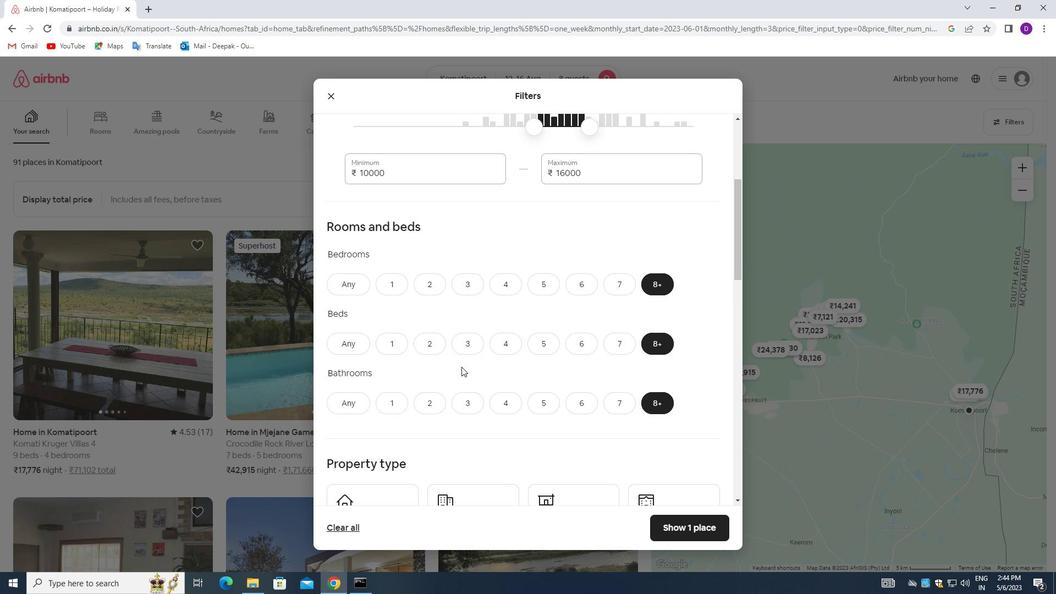 
Action: Mouse scrolled (461, 366) with delta (0, 0)
Screenshot: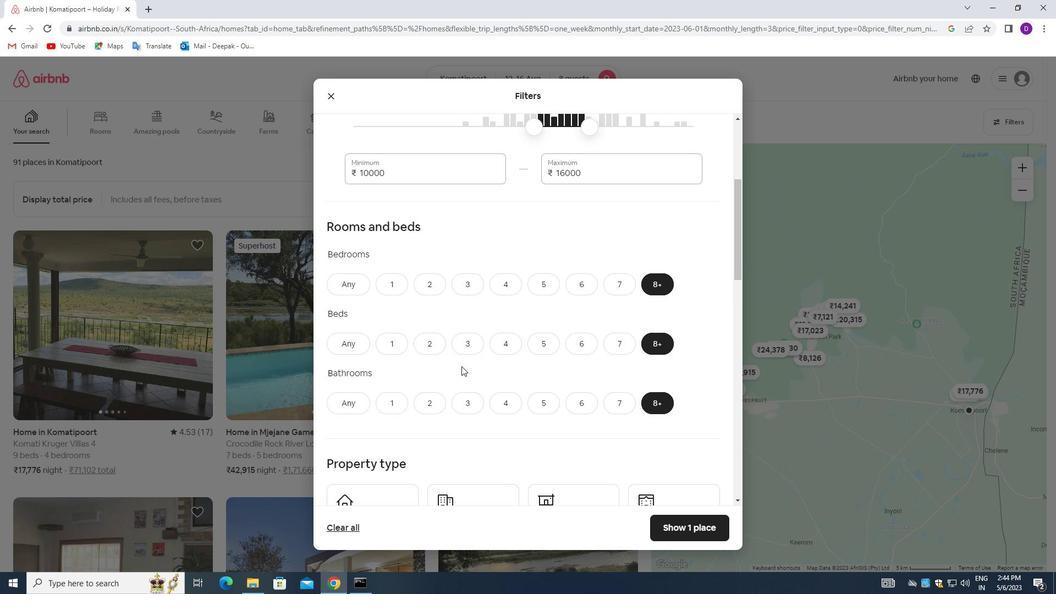 
Action: Mouse moved to (476, 342)
Screenshot: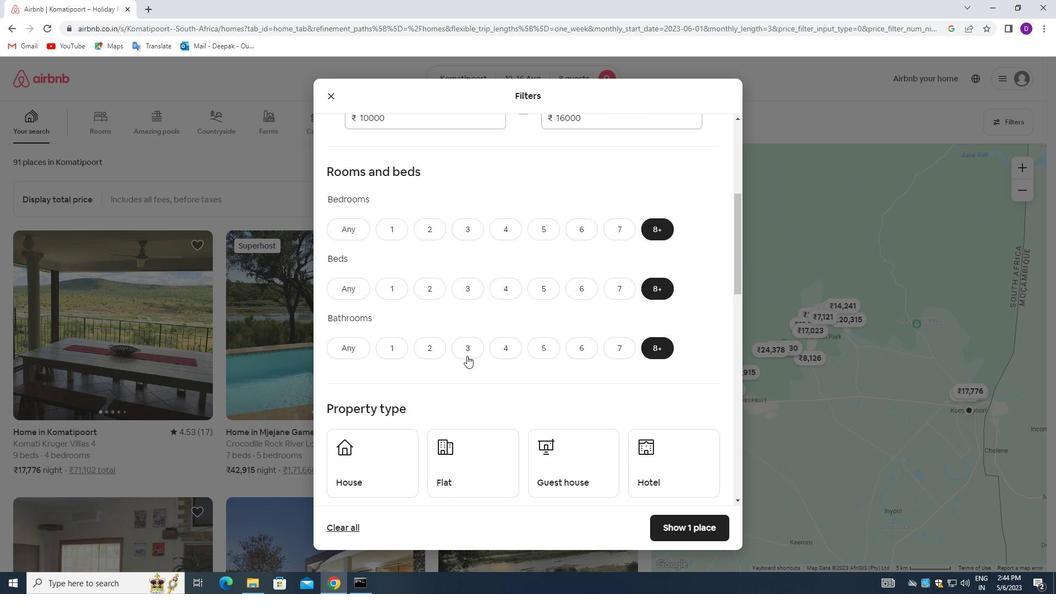 
Action: Mouse scrolled (476, 342) with delta (0, 0)
Screenshot: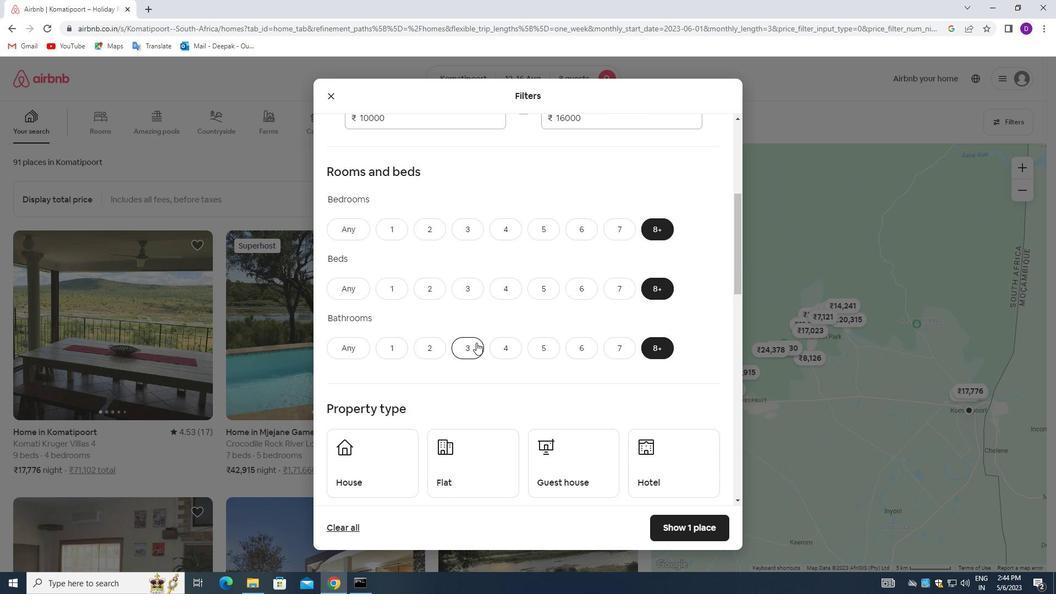 
Action: Mouse scrolled (476, 342) with delta (0, 0)
Screenshot: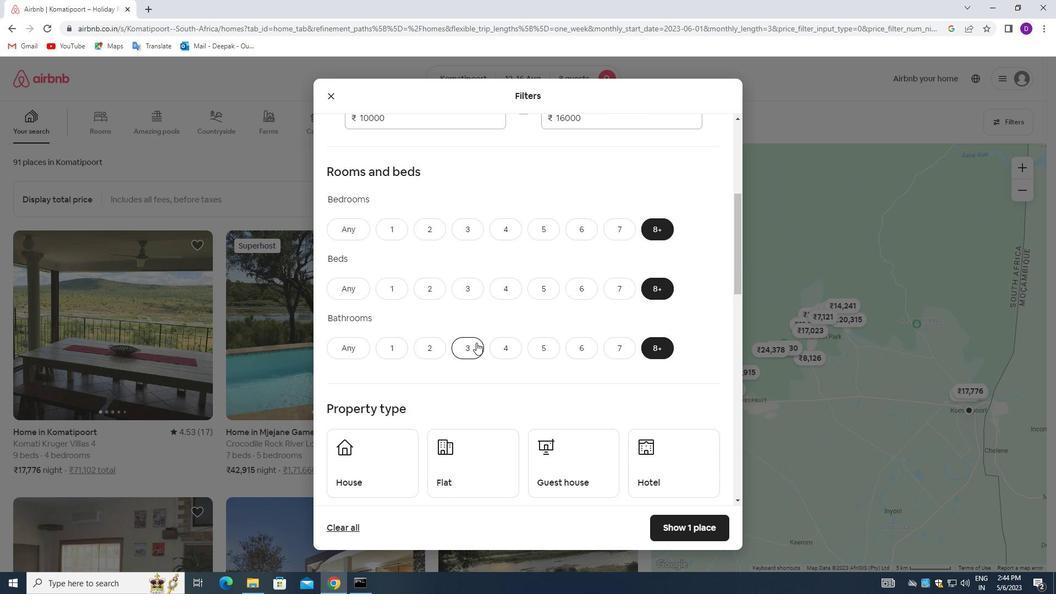 
Action: Mouse moved to (373, 352)
Screenshot: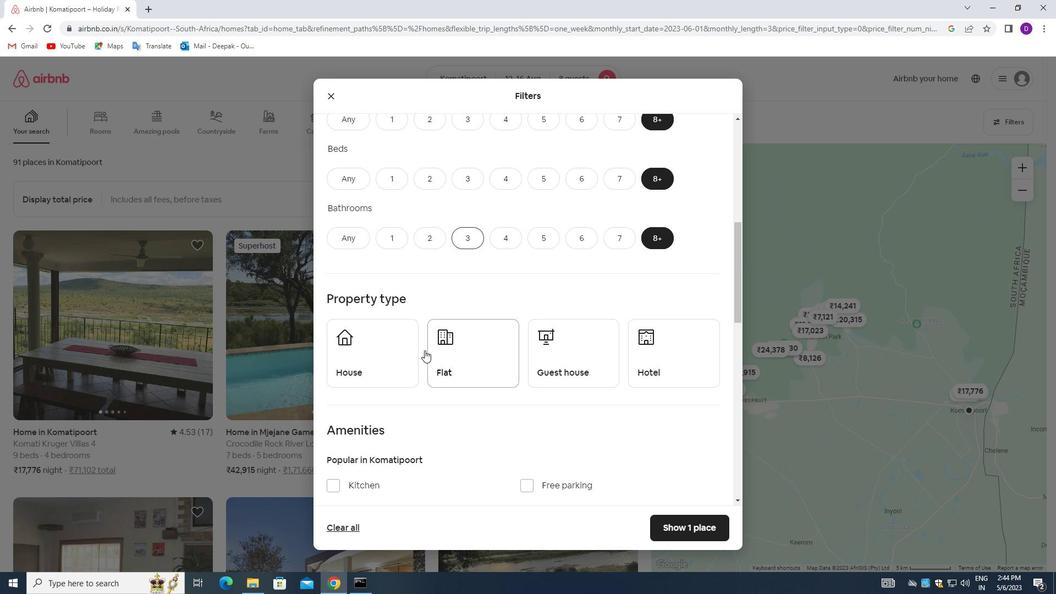 
Action: Mouse pressed left at (373, 352)
Screenshot: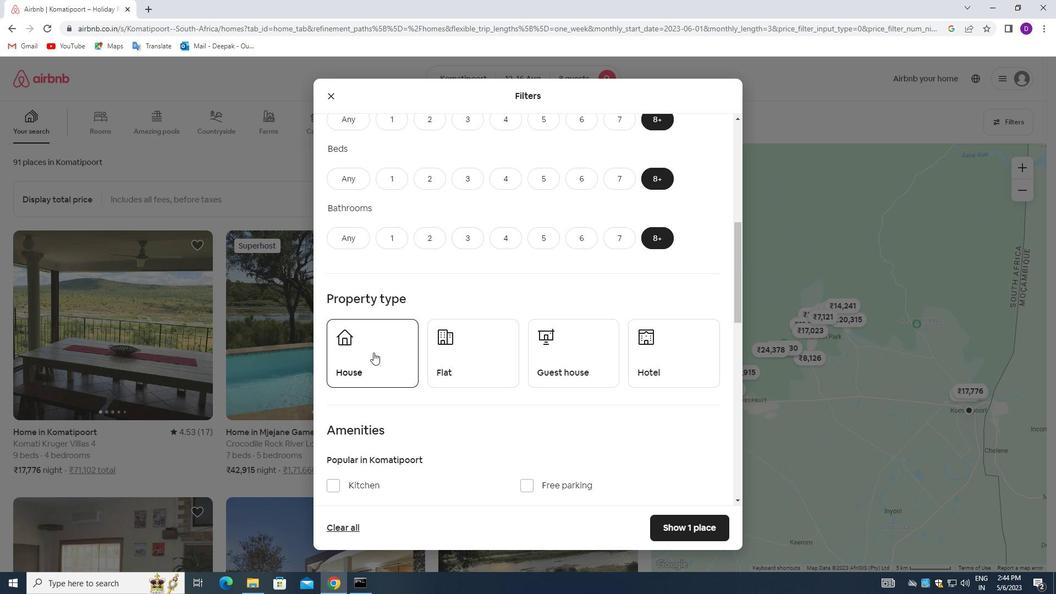 
Action: Mouse moved to (464, 355)
Screenshot: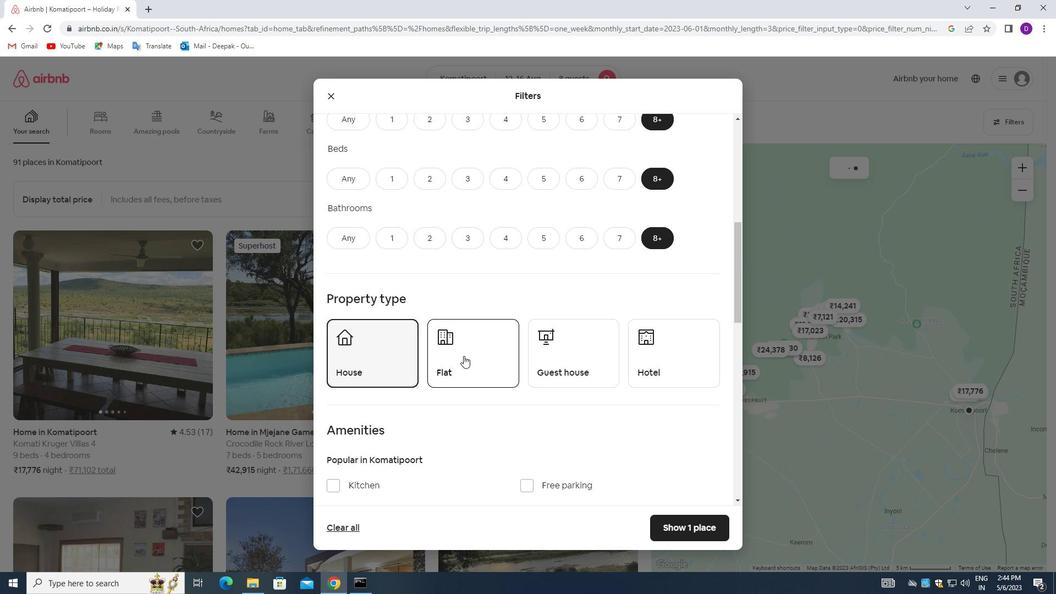 
Action: Mouse pressed left at (464, 355)
Screenshot: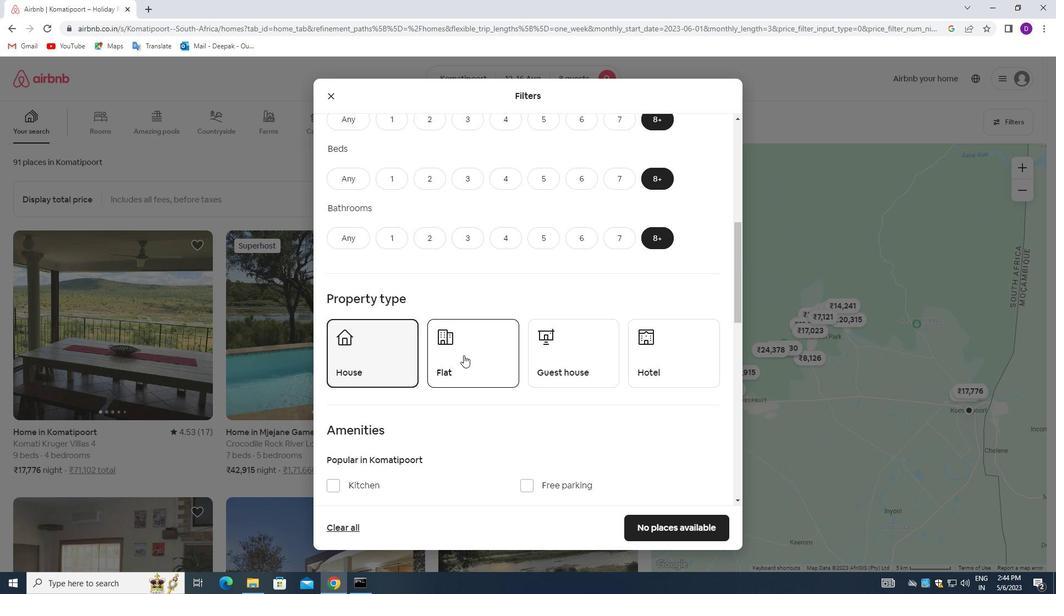 
Action: Mouse moved to (568, 356)
Screenshot: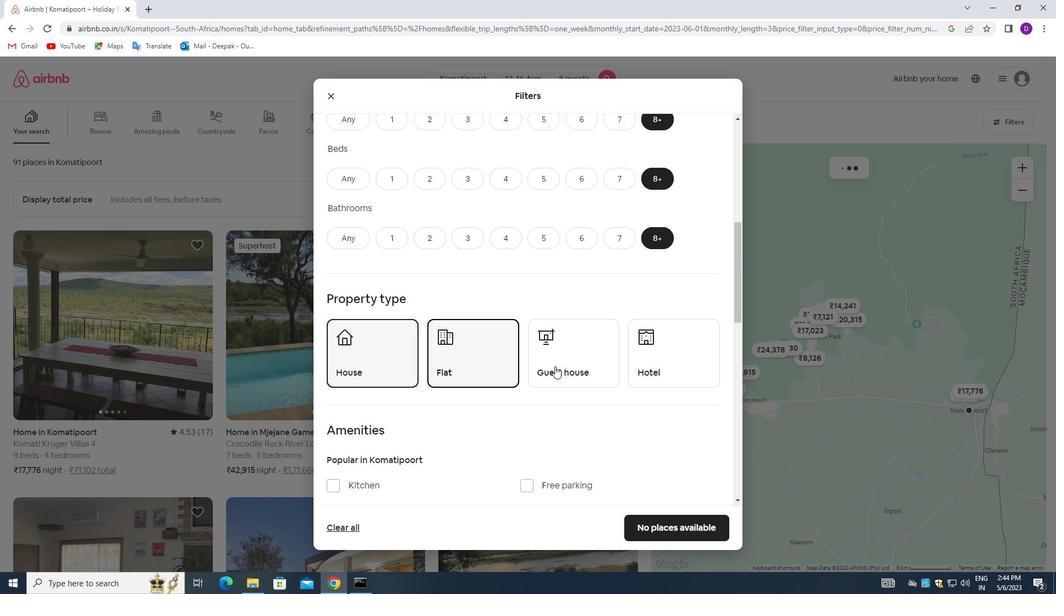 
Action: Mouse pressed left at (568, 356)
Screenshot: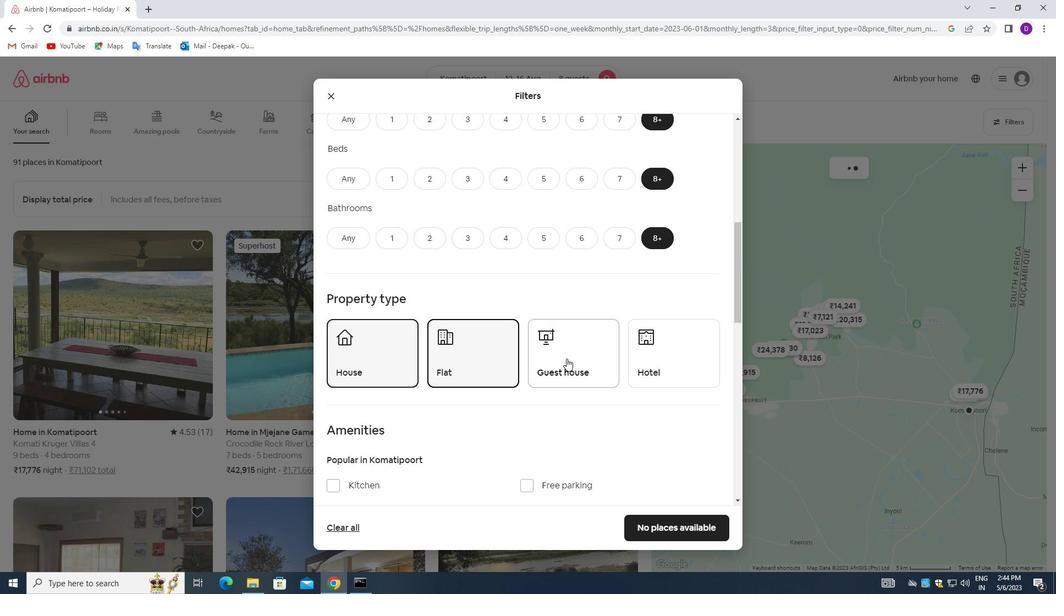 
Action: Mouse moved to (413, 383)
Screenshot: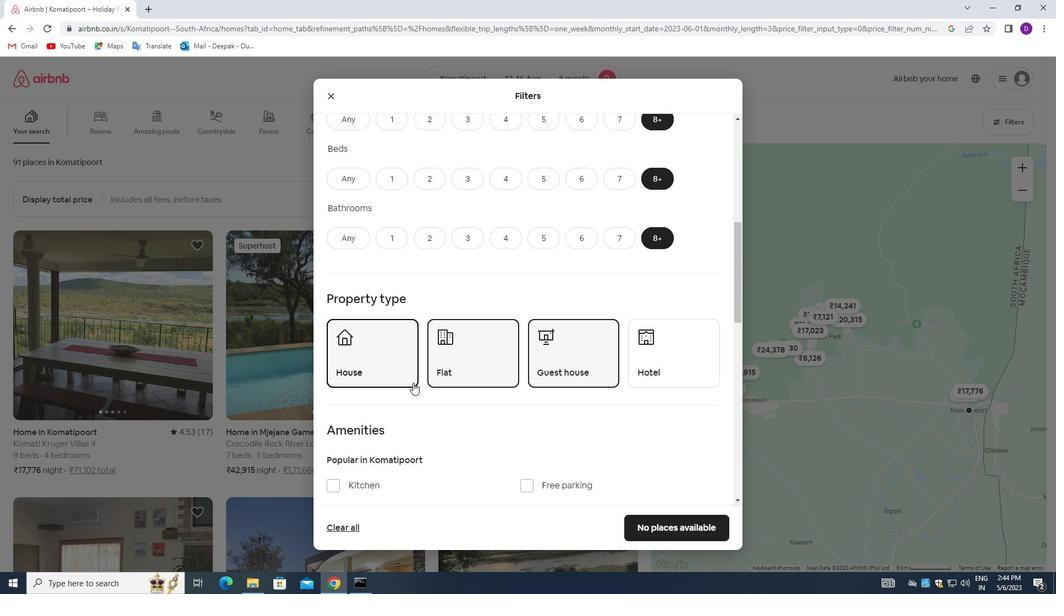 
Action: Mouse scrolled (413, 383) with delta (0, 0)
Screenshot: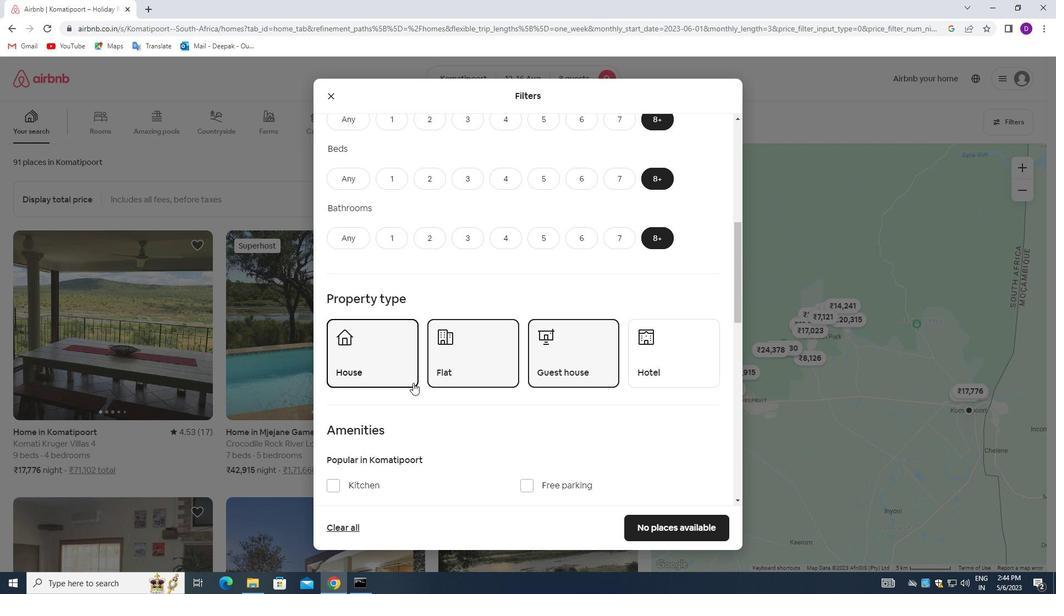 
Action: Mouse scrolled (413, 383) with delta (0, 0)
Screenshot: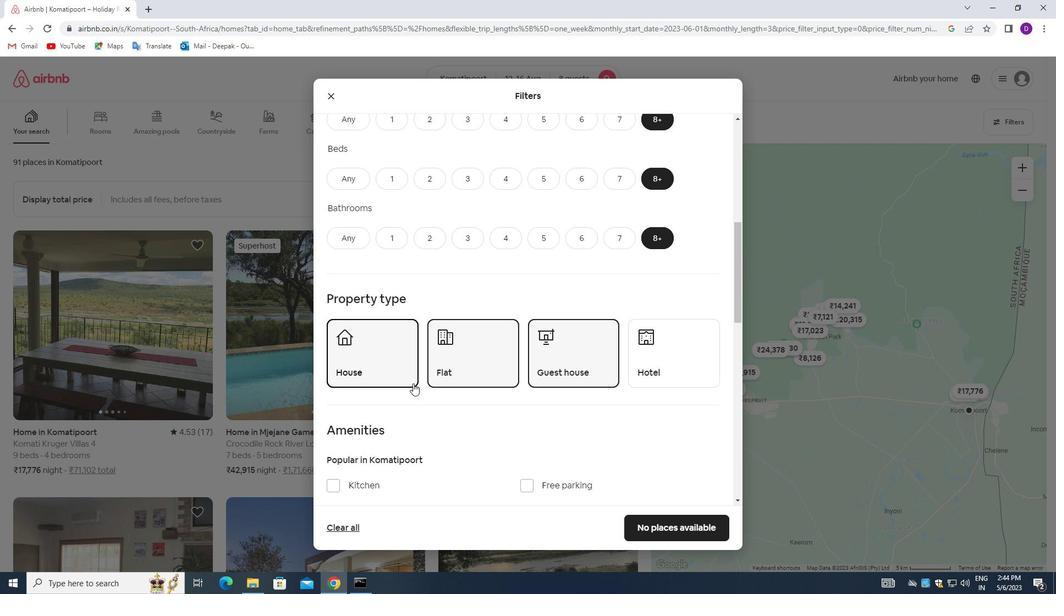 
Action: Mouse moved to (410, 393)
Screenshot: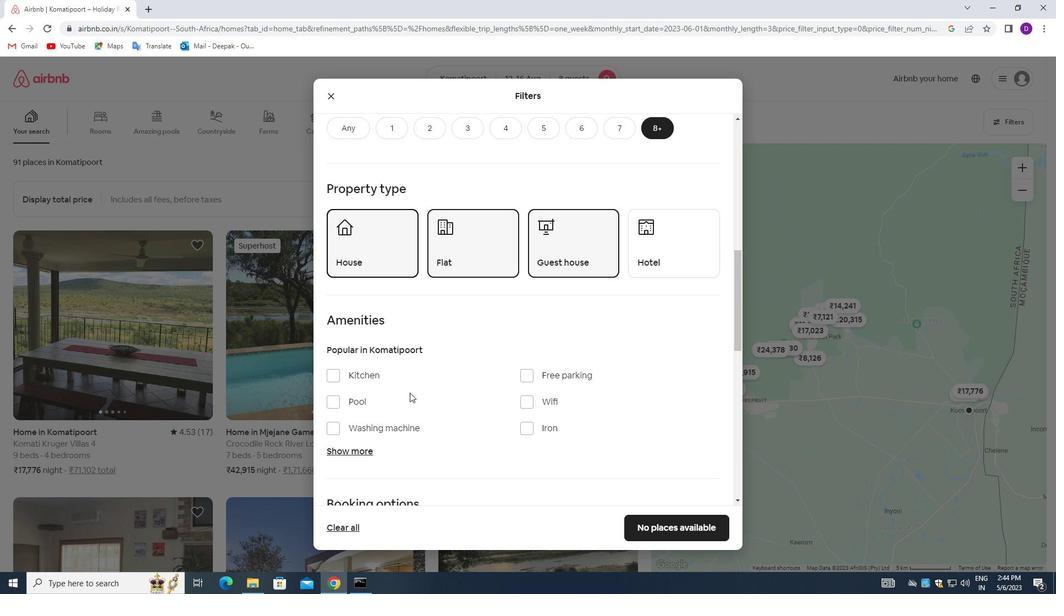 
Action: Mouse scrolled (410, 393) with delta (0, 0)
Screenshot: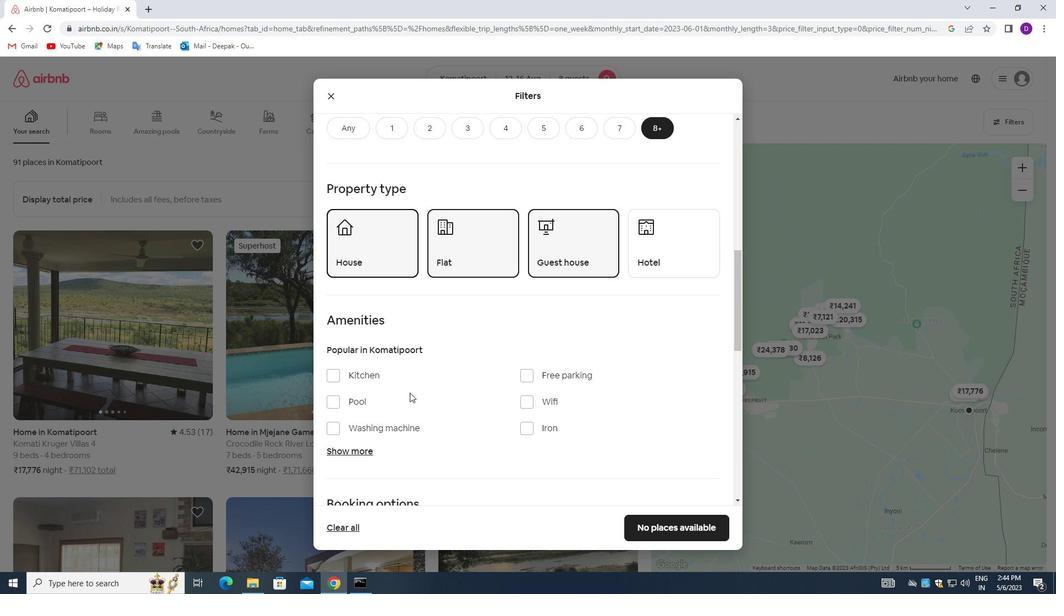 
Action: Mouse moved to (530, 348)
Screenshot: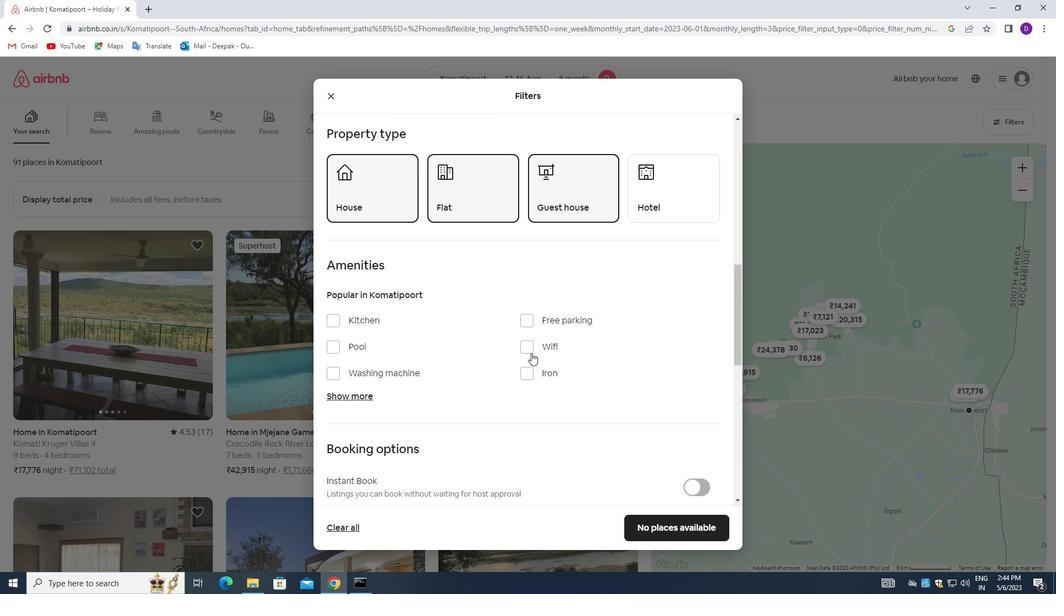 
Action: Mouse pressed left at (530, 348)
Screenshot: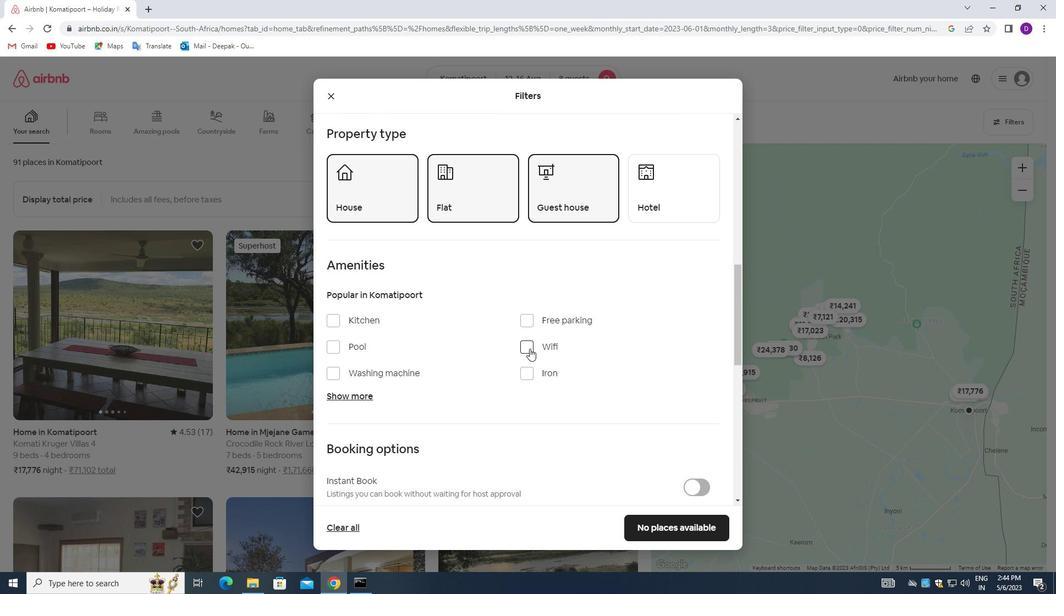 
Action: Mouse moved to (522, 319)
Screenshot: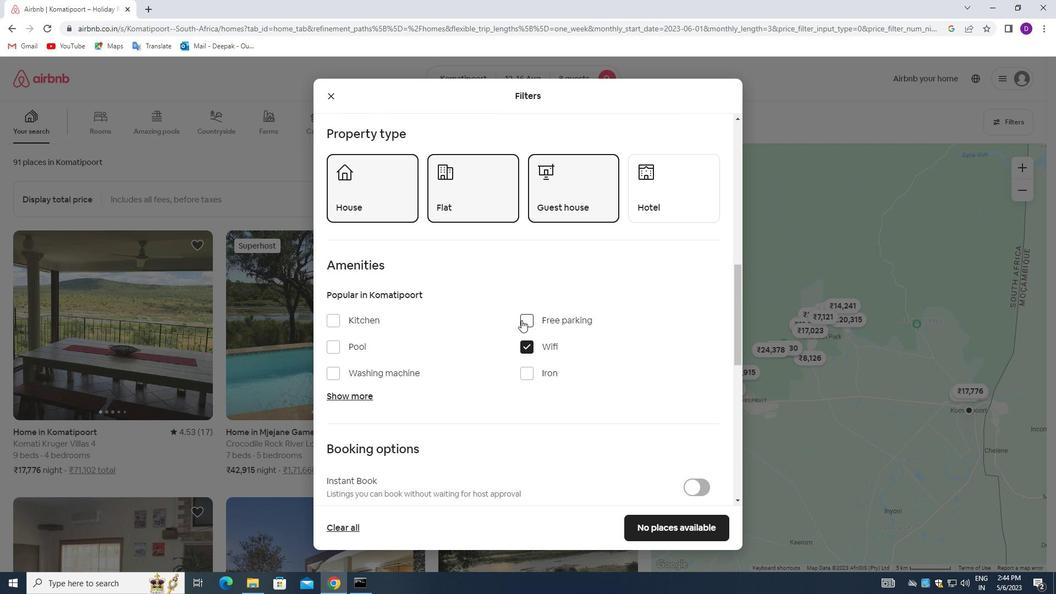 
Action: Mouse pressed left at (522, 319)
Screenshot: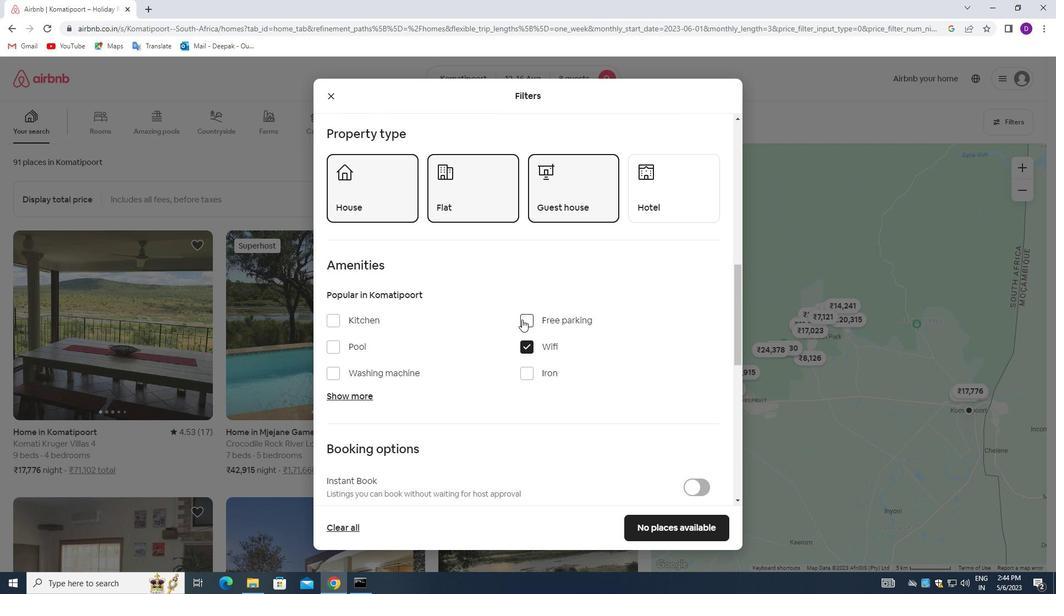 
Action: Mouse moved to (357, 395)
Screenshot: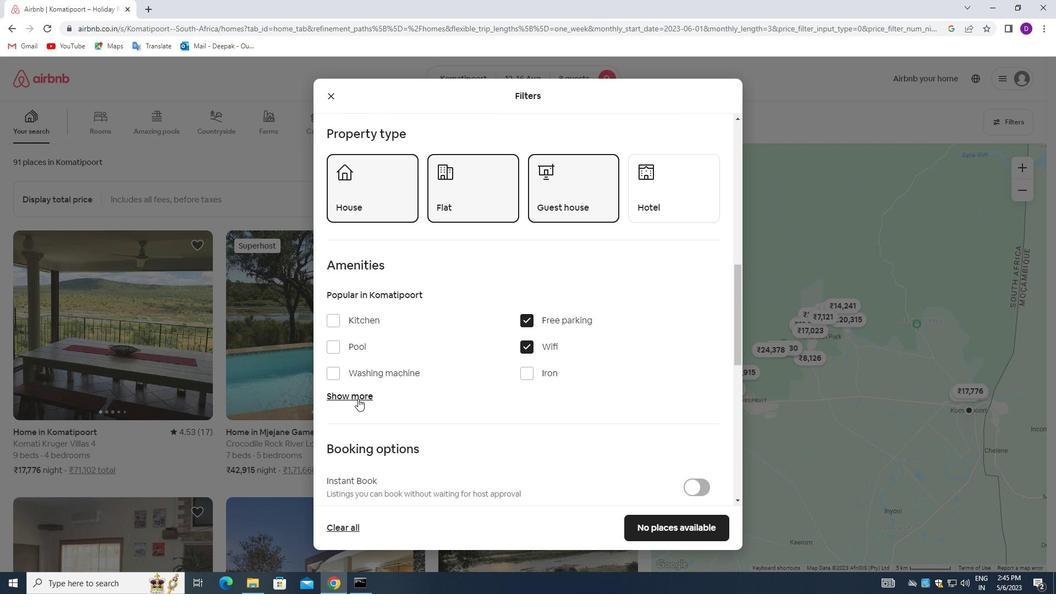 
Action: Mouse pressed left at (357, 395)
Screenshot: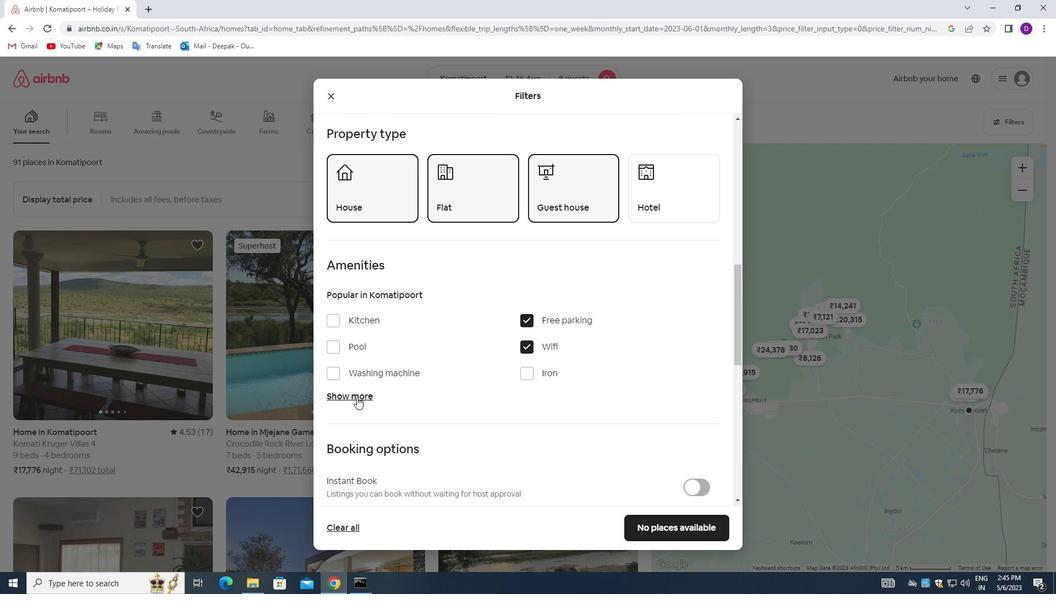 
Action: Mouse moved to (442, 396)
Screenshot: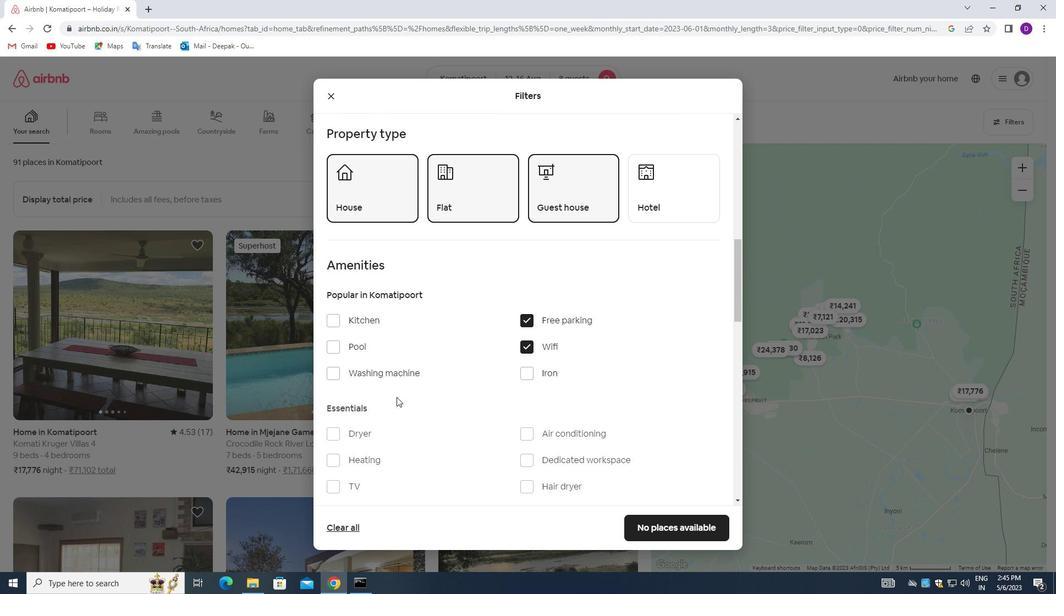 
Action: Mouse scrolled (442, 395) with delta (0, 0)
Screenshot: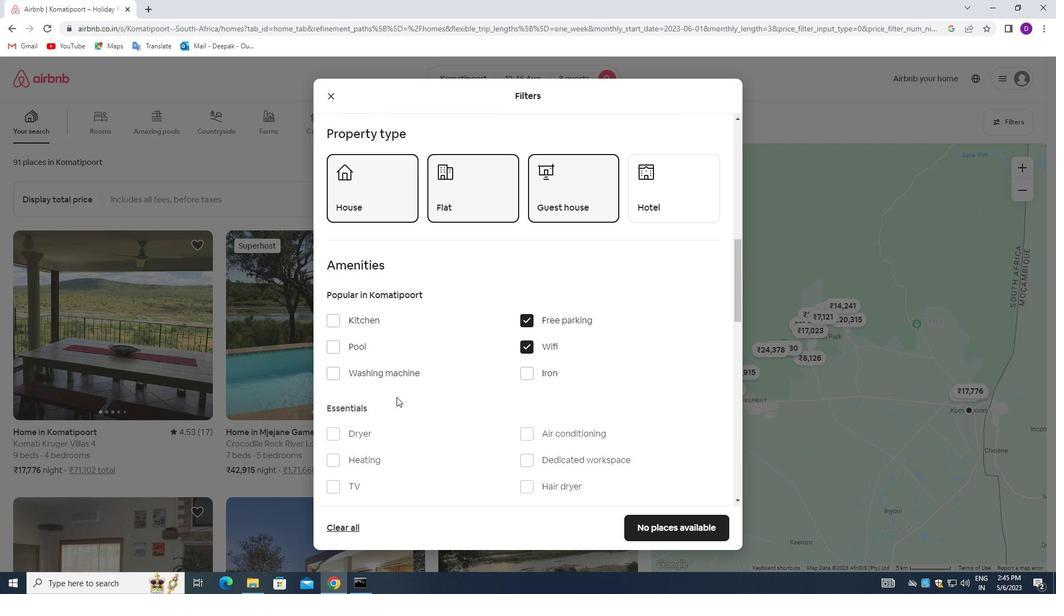 
Action: Mouse moved to (443, 395)
Screenshot: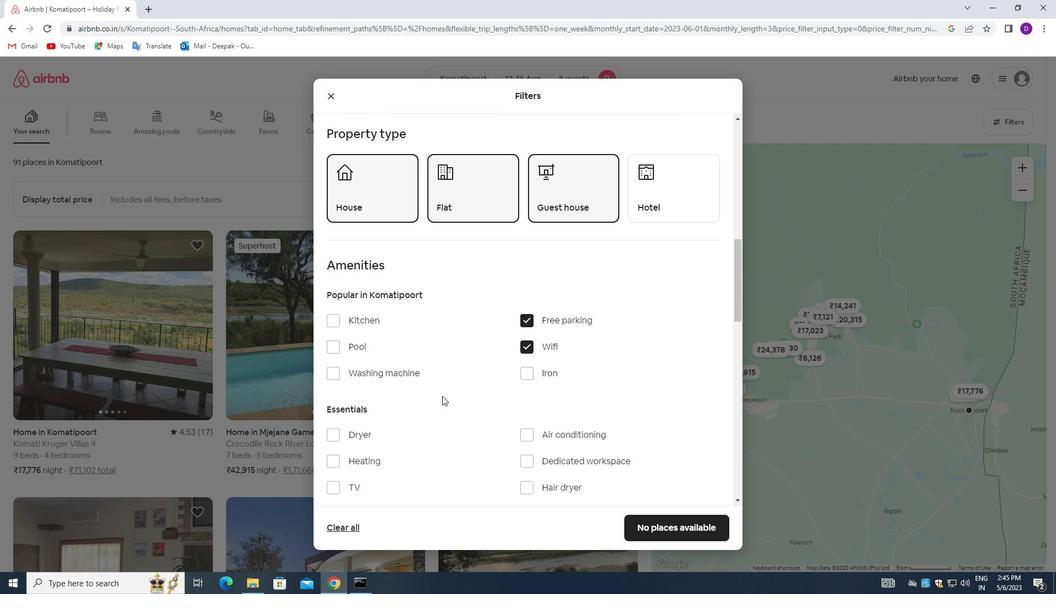
Action: Mouse scrolled (443, 395) with delta (0, 0)
Screenshot: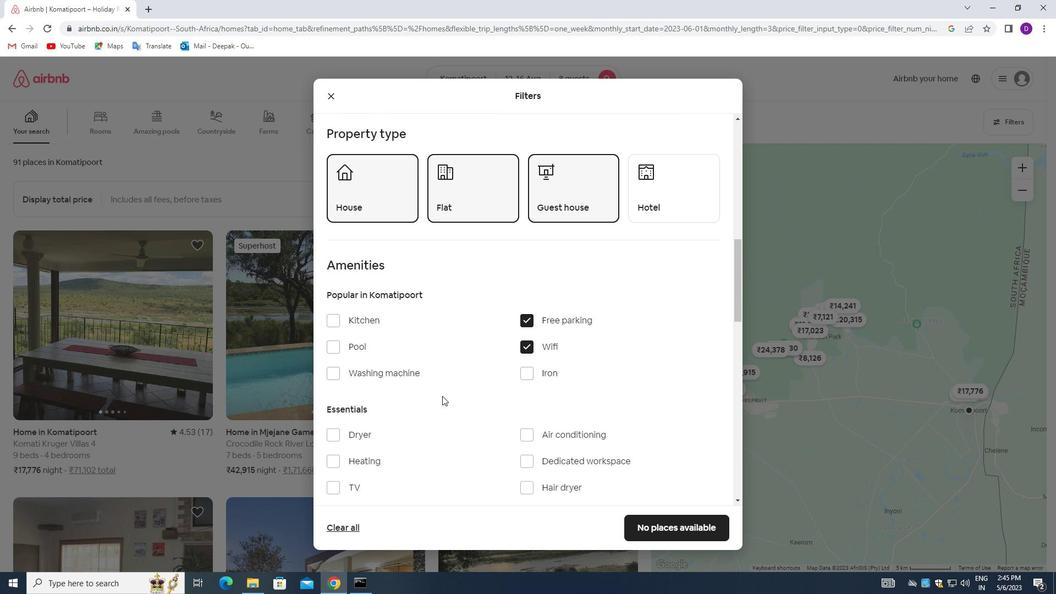 
Action: Mouse moved to (334, 383)
Screenshot: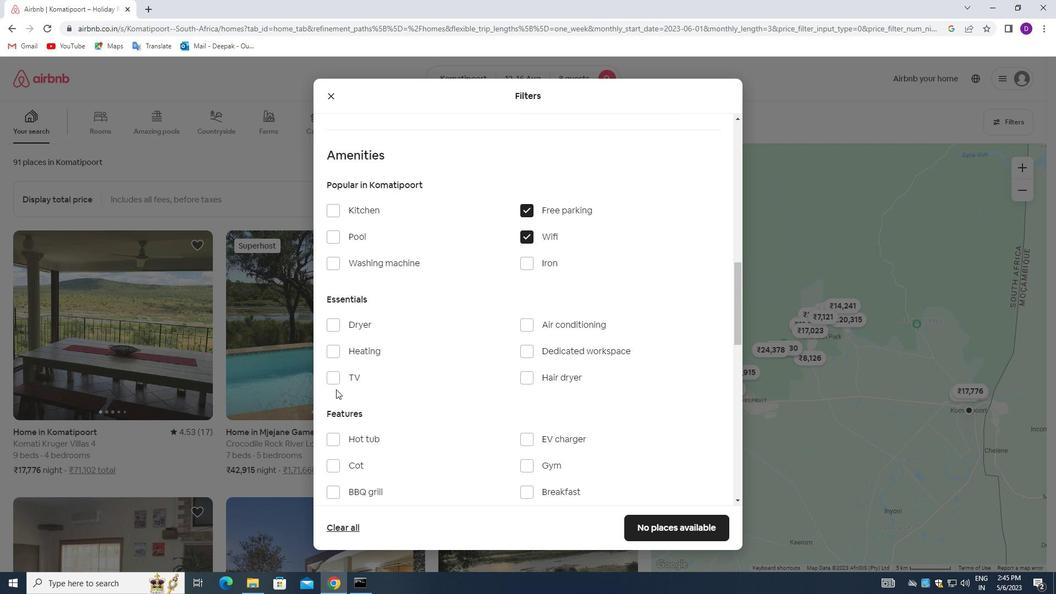 
Action: Mouse pressed left at (334, 383)
Screenshot: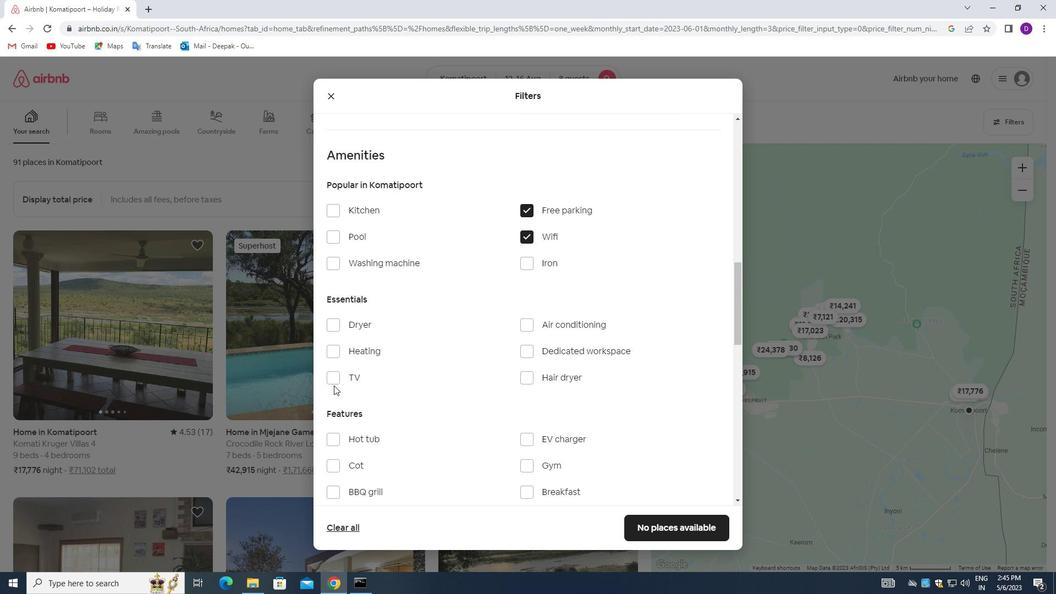 
Action: Mouse moved to (547, 367)
Screenshot: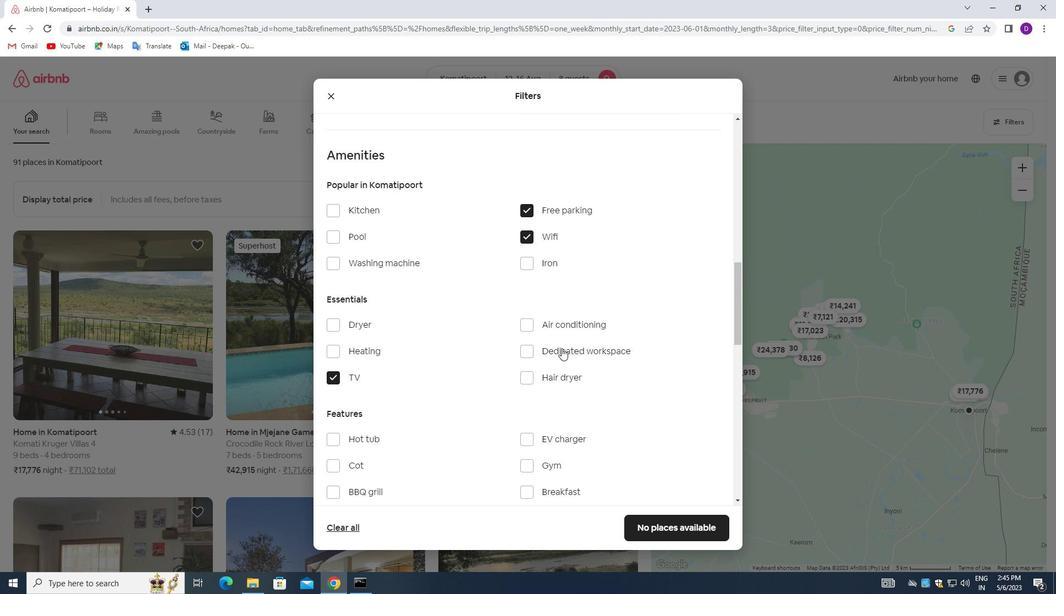 
Action: Mouse scrolled (547, 367) with delta (0, 0)
Screenshot: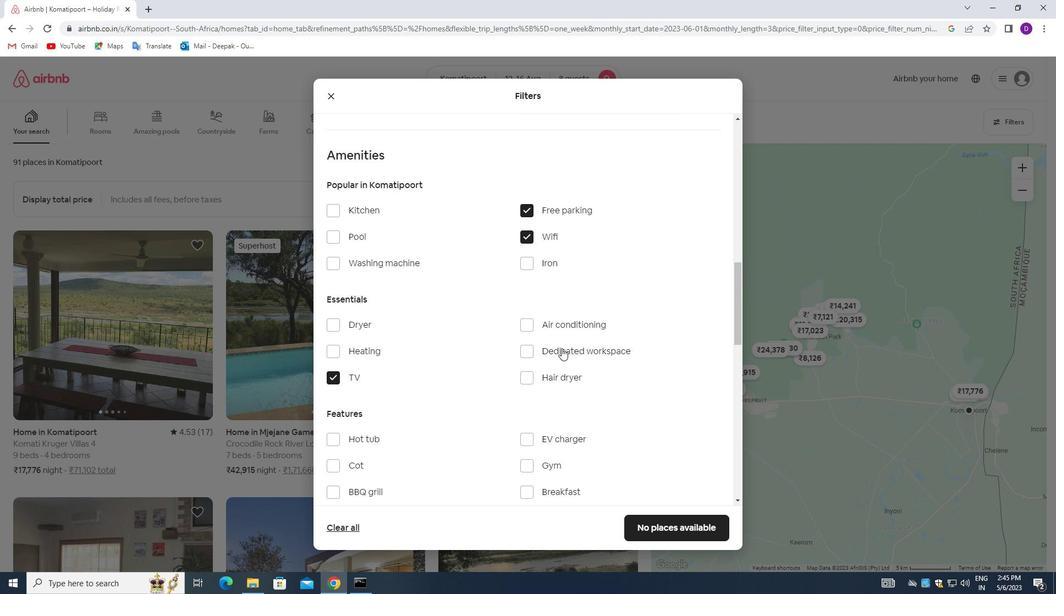 
Action: Mouse moved to (544, 369)
Screenshot: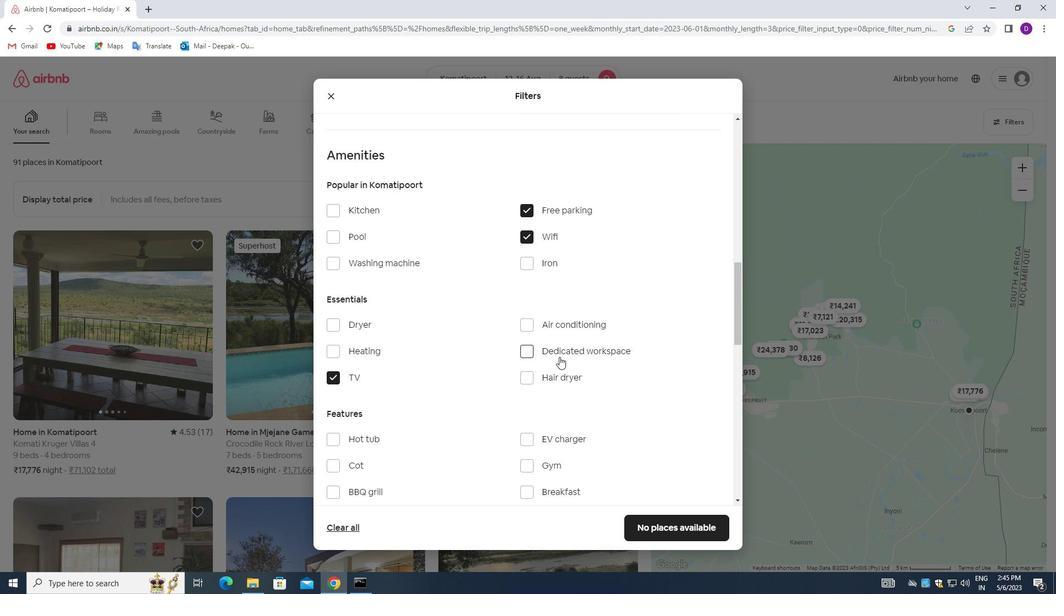 
Action: Mouse scrolled (544, 368) with delta (0, 0)
Screenshot: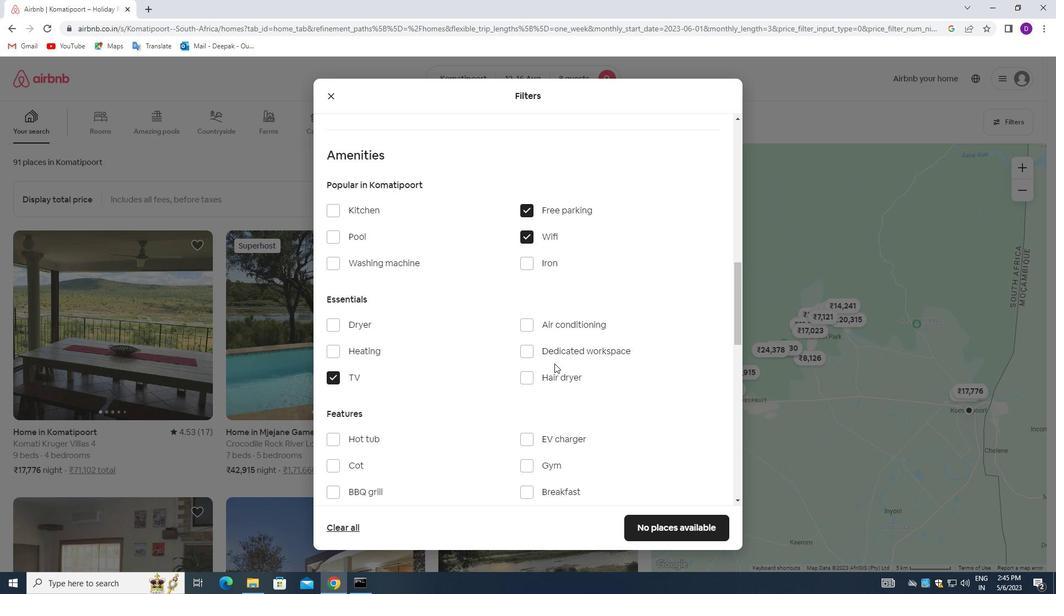 
Action: Mouse moved to (526, 357)
Screenshot: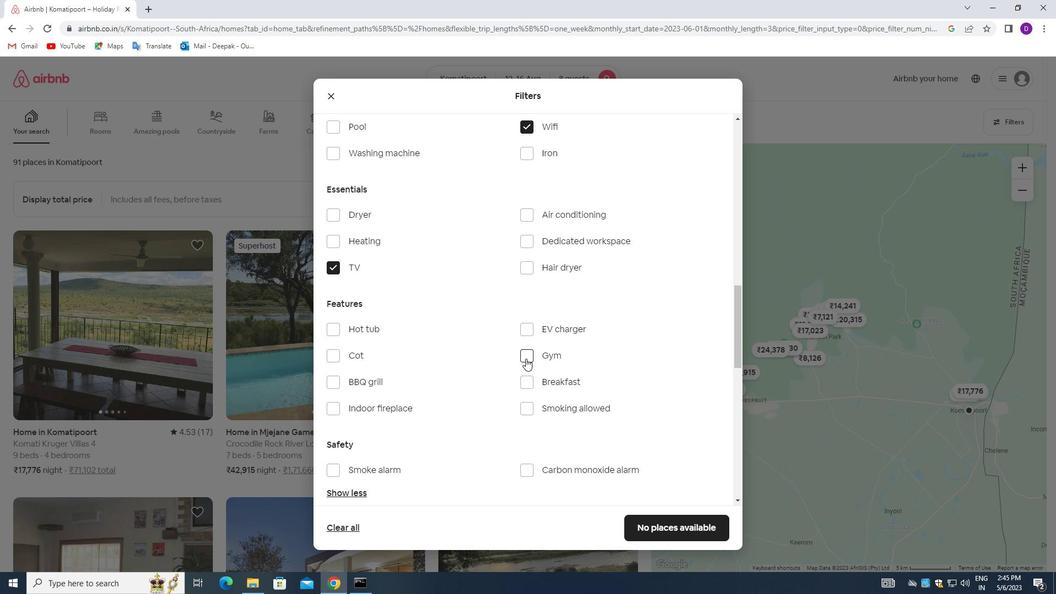 
Action: Mouse pressed left at (526, 357)
Screenshot: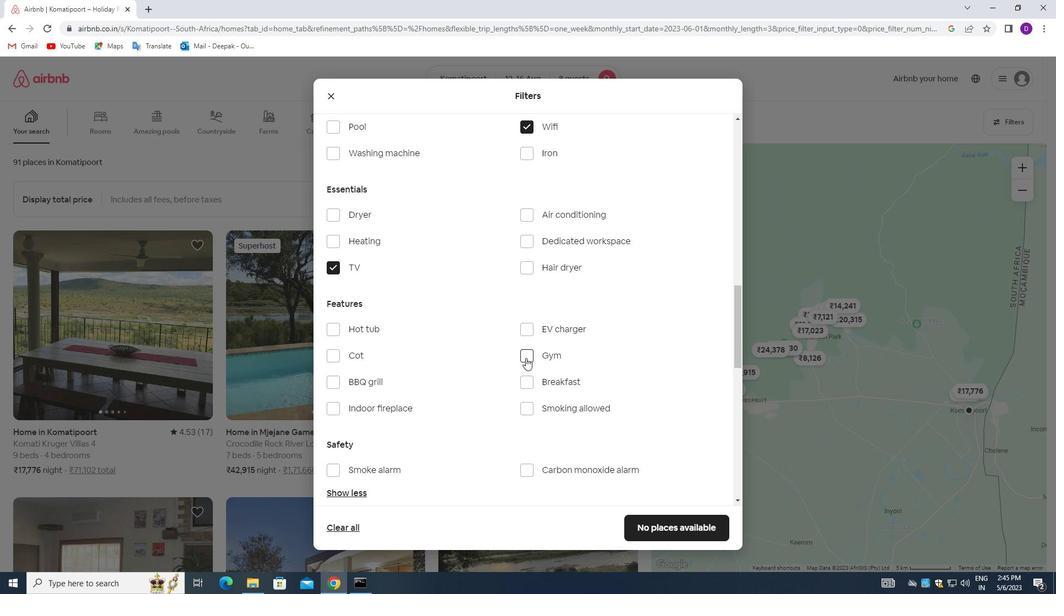 
Action: Mouse moved to (528, 381)
Screenshot: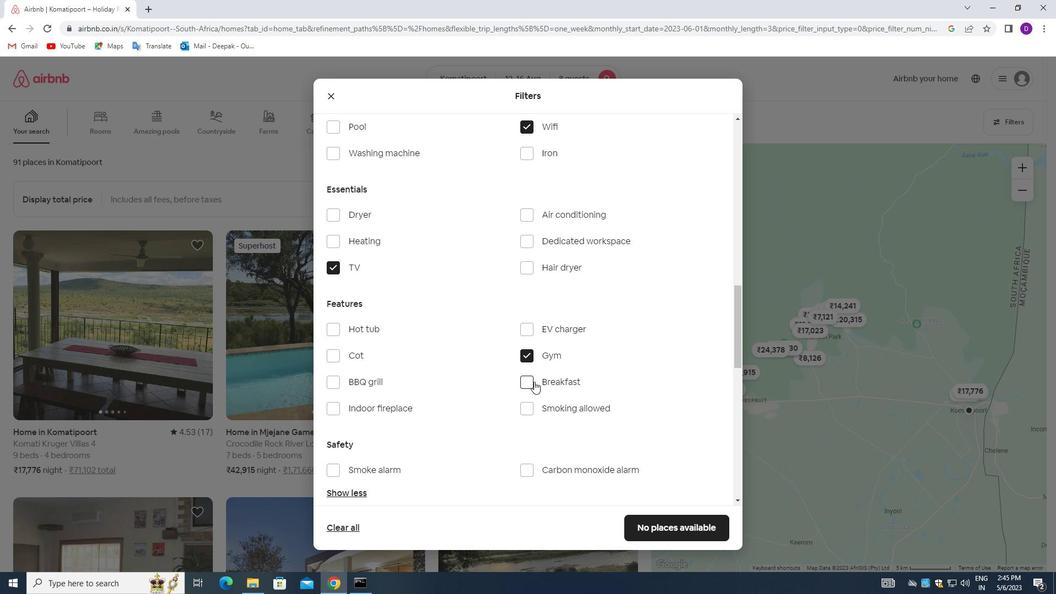 
Action: Mouse pressed left at (528, 381)
Screenshot: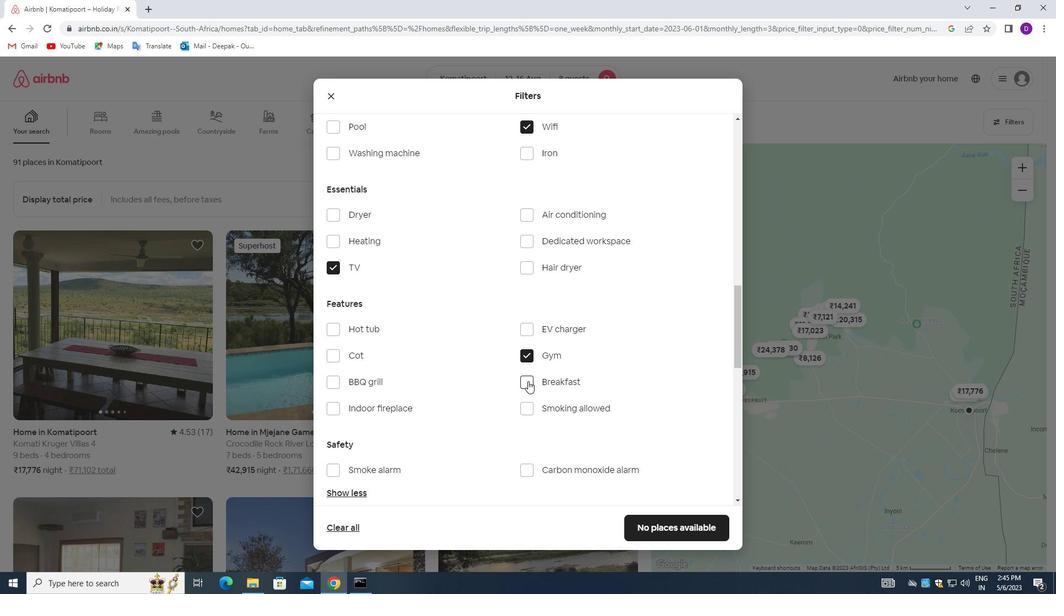 
Action: Mouse moved to (461, 375)
Screenshot: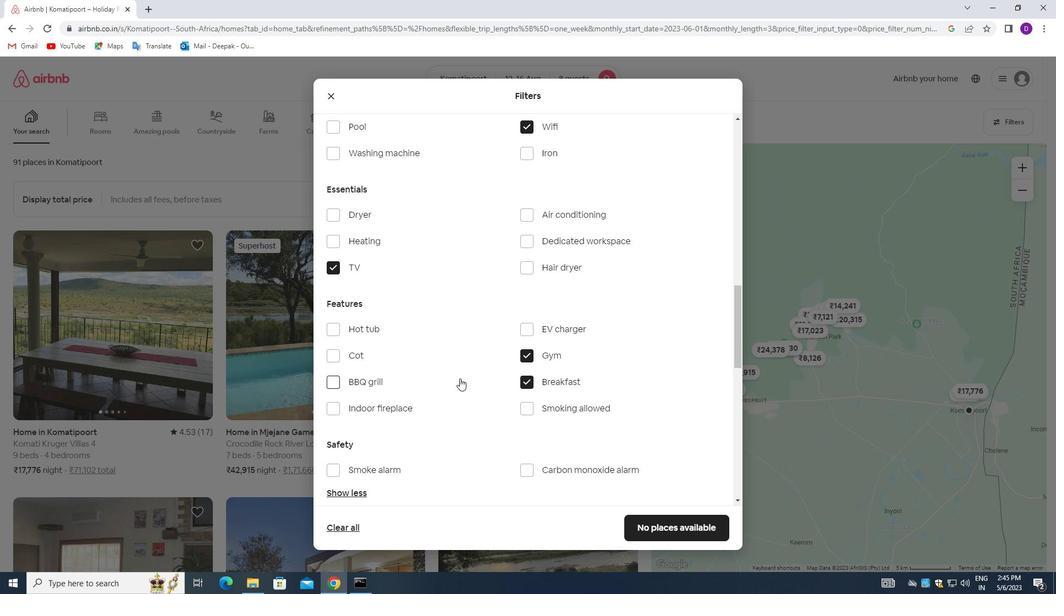 
Action: Mouse scrolled (461, 375) with delta (0, 0)
Screenshot: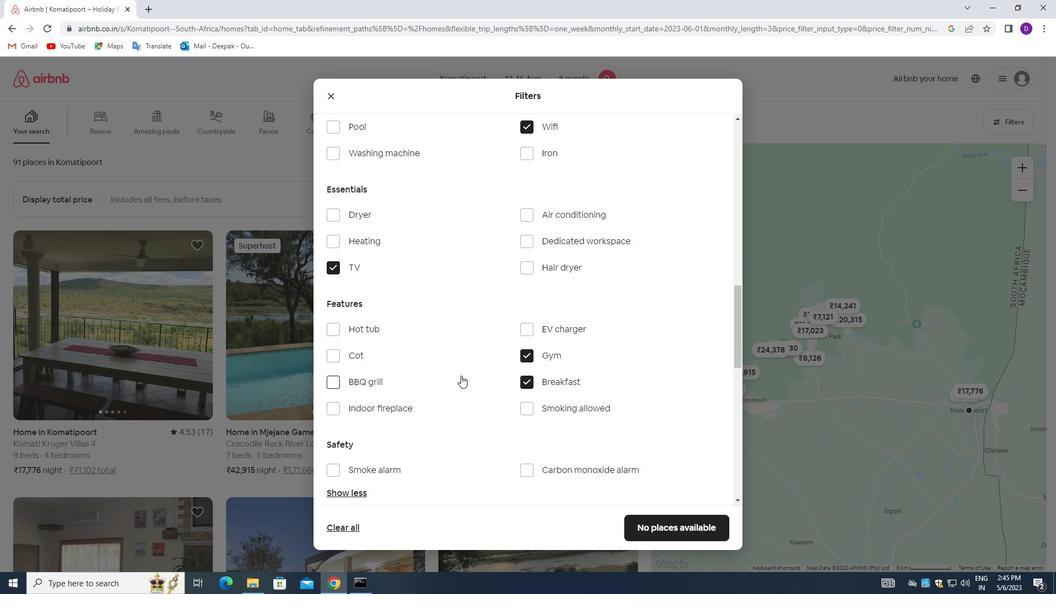 
Action: Mouse scrolled (461, 375) with delta (0, 0)
Screenshot: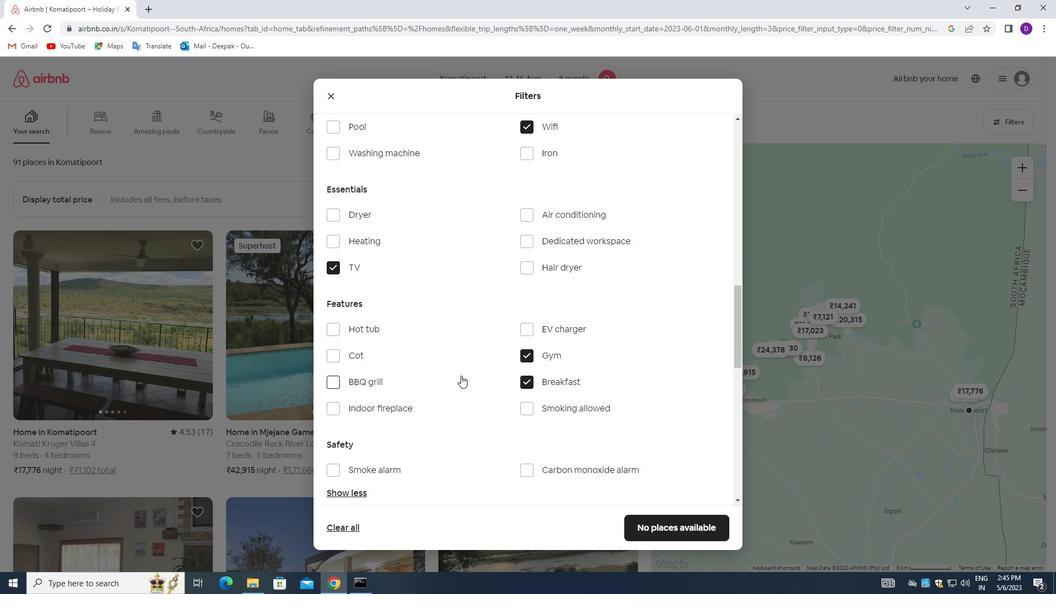 
Action: Mouse scrolled (461, 375) with delta (0, 0)
Screenshot: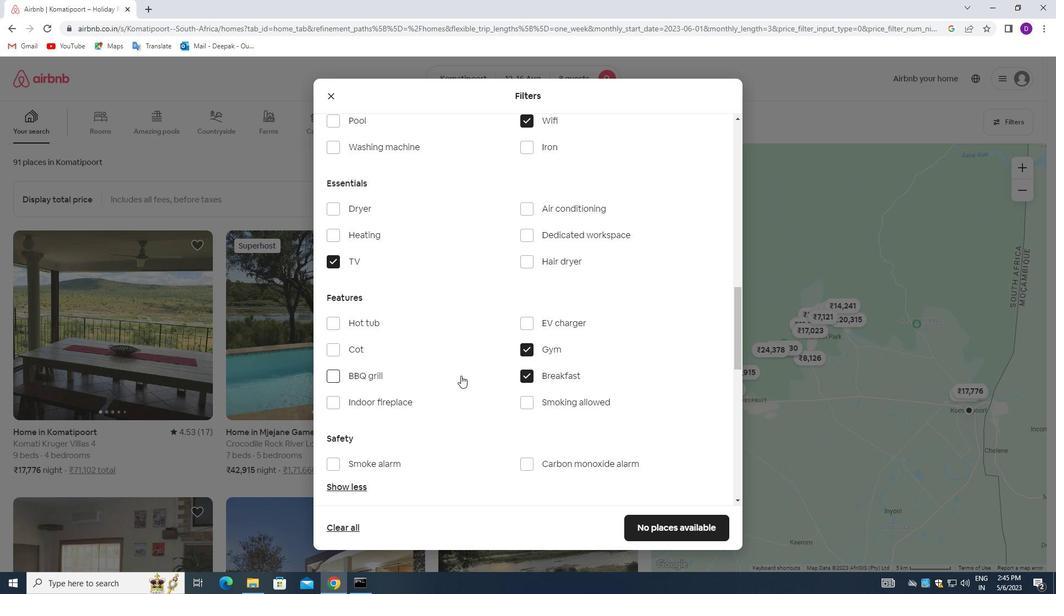 
Action: Mouse moved to (461, 374)
Screenshot: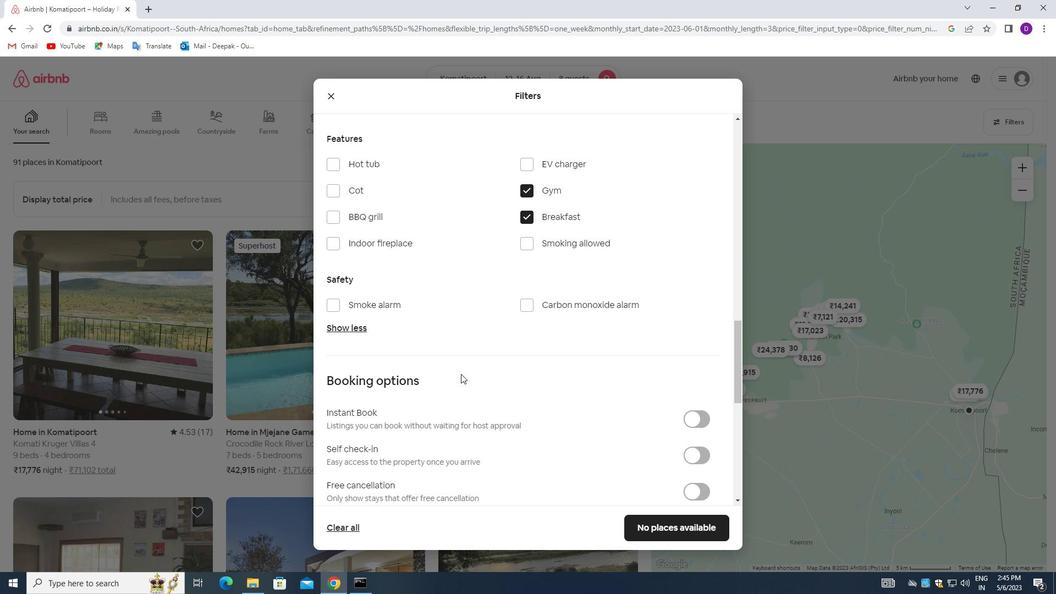 
Action: Mouse scrolled (461, 373) with delta (0, 0)
Screenshot: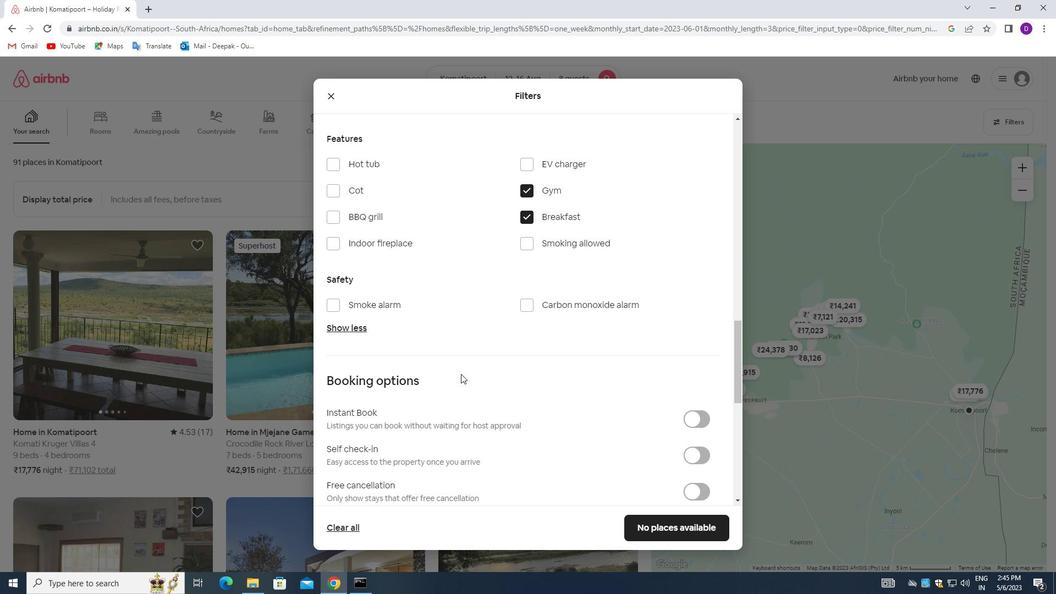 
Action: Mouse moved to (694, 398)
Screenshot: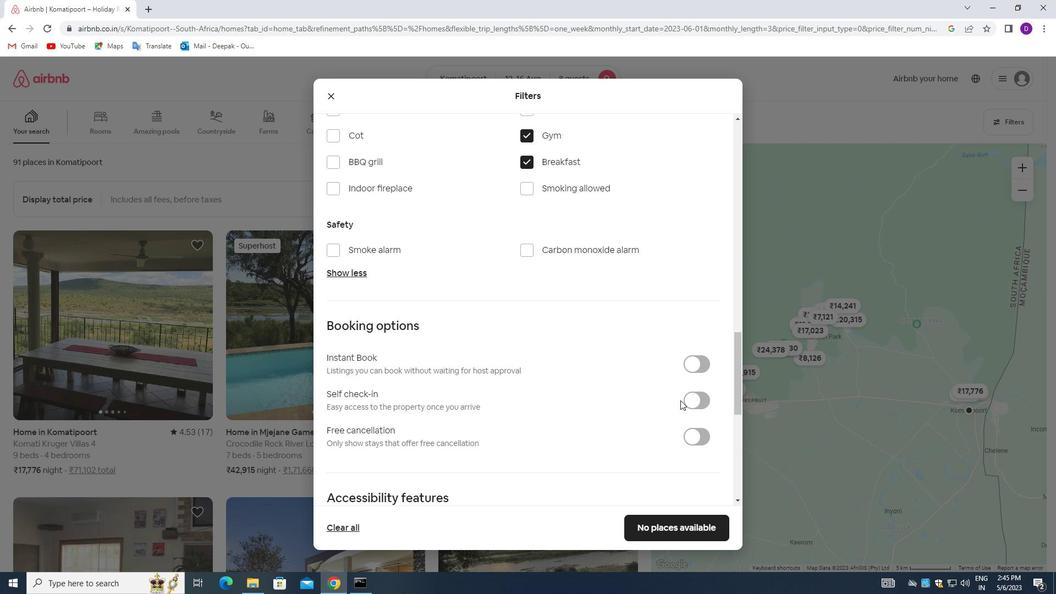 
Action: Mouse pressed left at (694, 398)
Screenshot: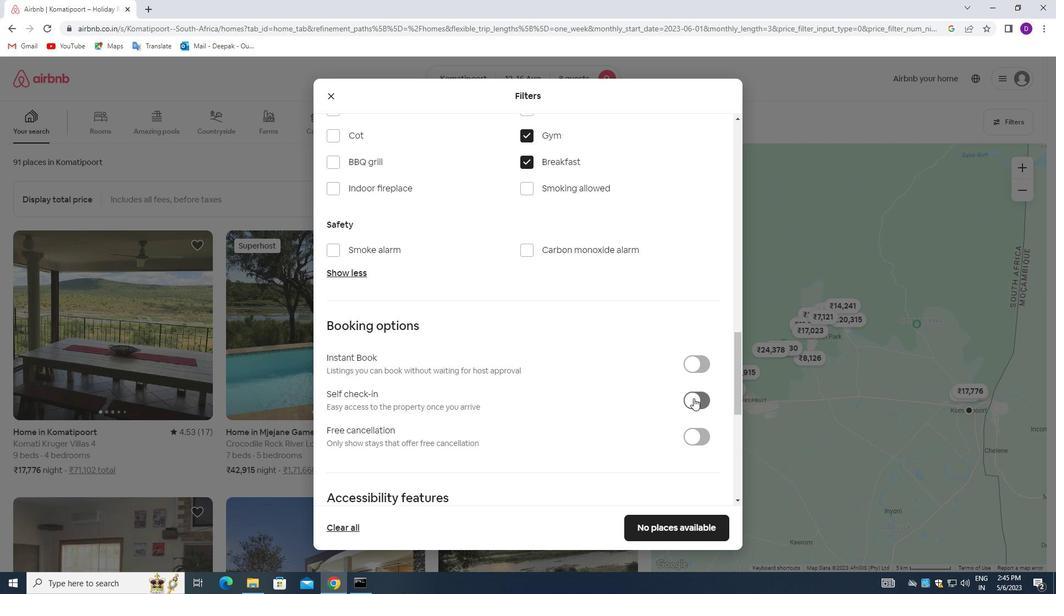 
Action: Mouse moved to (501, 396)
Screenshot: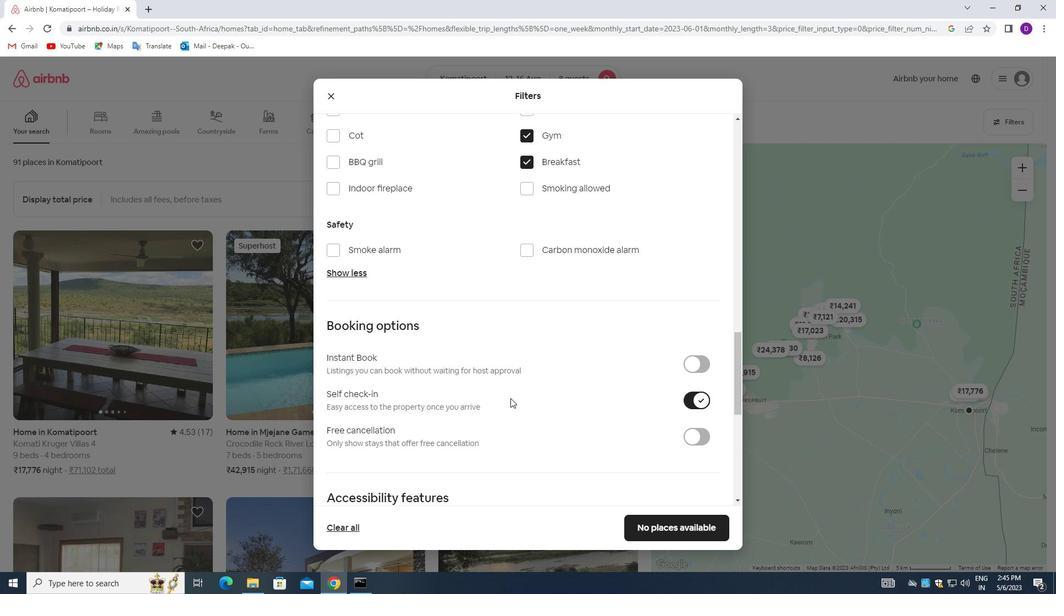 
Action: Mouse scrolled (501, 396) with delta (0, 0)
Screenshot: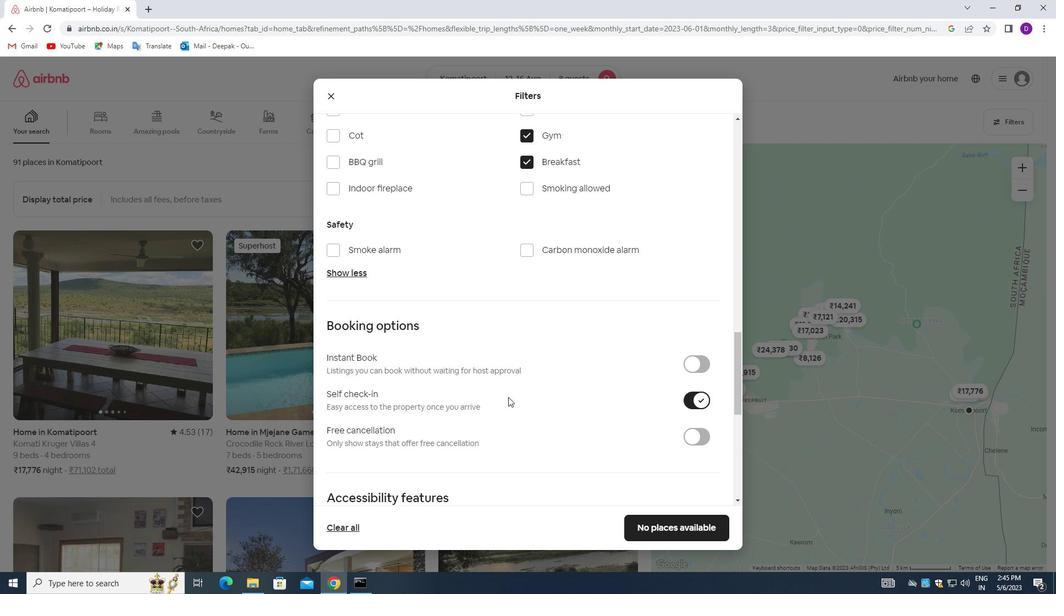 
Action: Mouse scrolled (501, 396) with delta (0, 0)
Screenshot: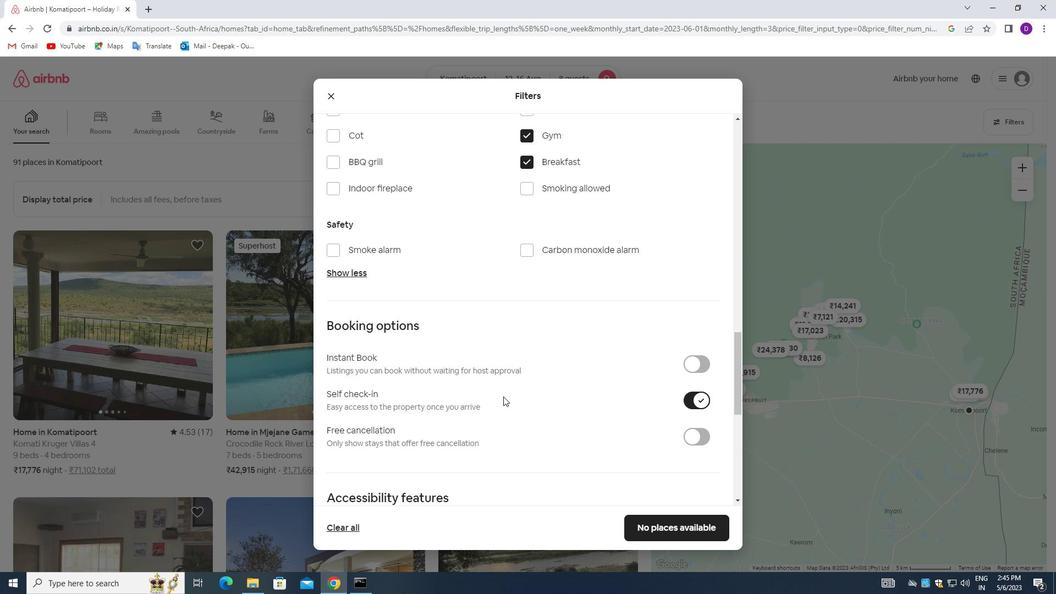 
Action: Mouse scrolled (501, 396) with delta (0, 0)
Screenshot: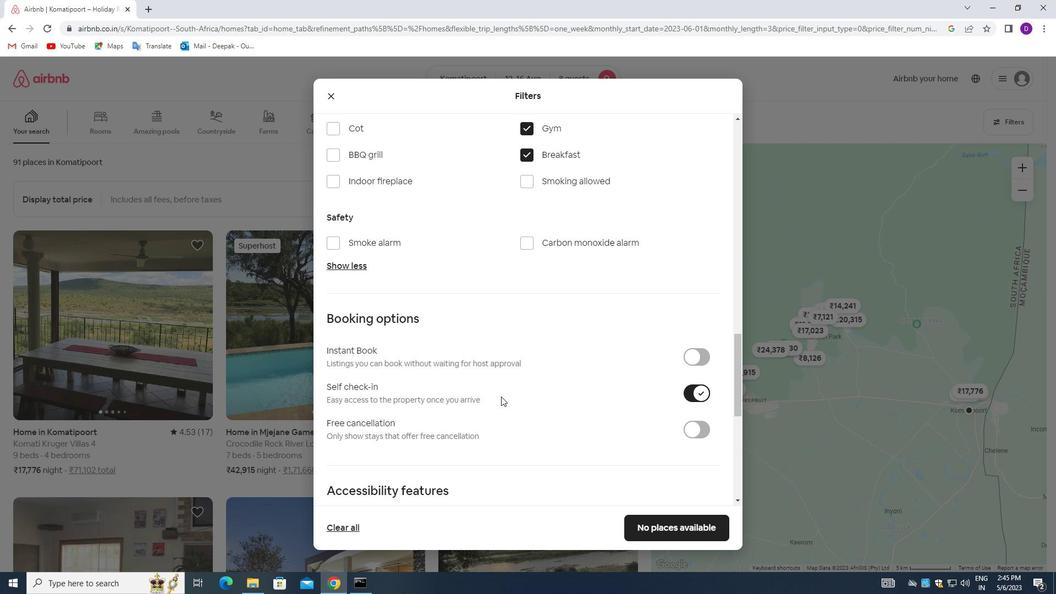 
Action: Mouse moved to (503, 395)
Screenshot: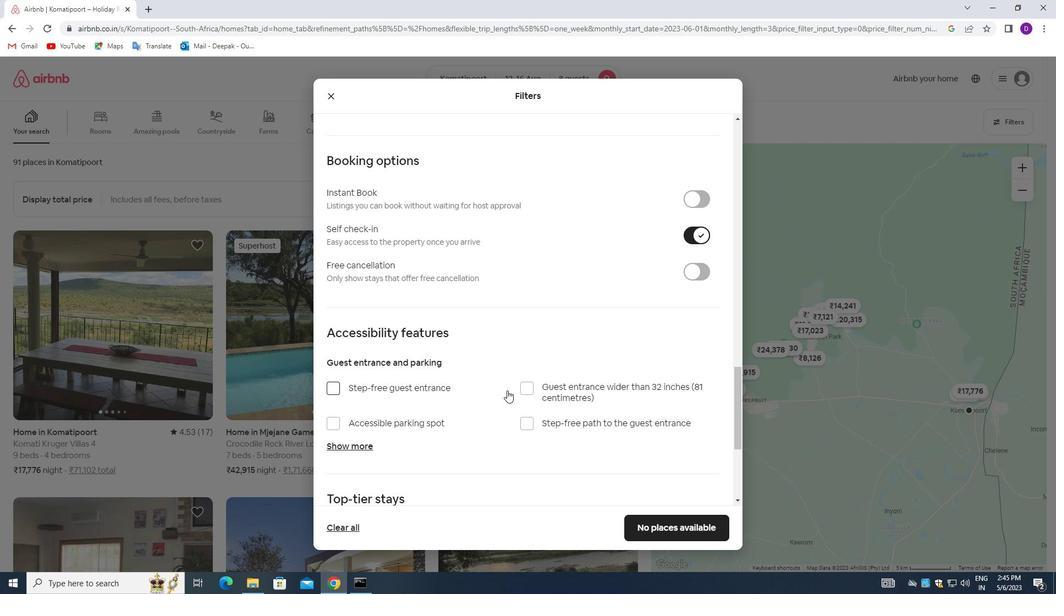 
Action: Mouse scrolled (503, 394) with delta (0, 0)
Screenshot: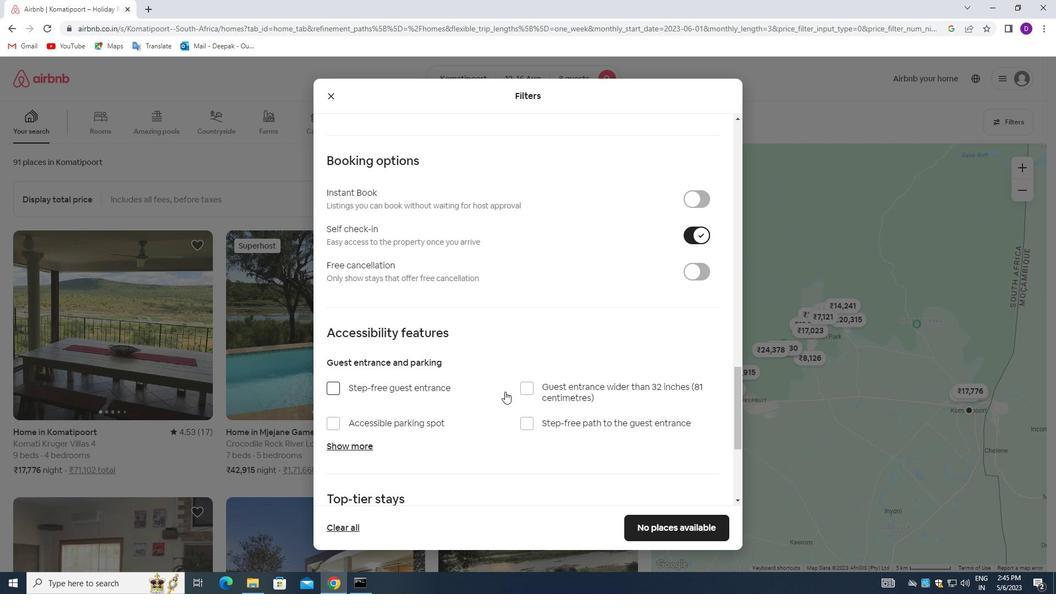 
Action: Mouse moved to (499, 403)
Screenshot: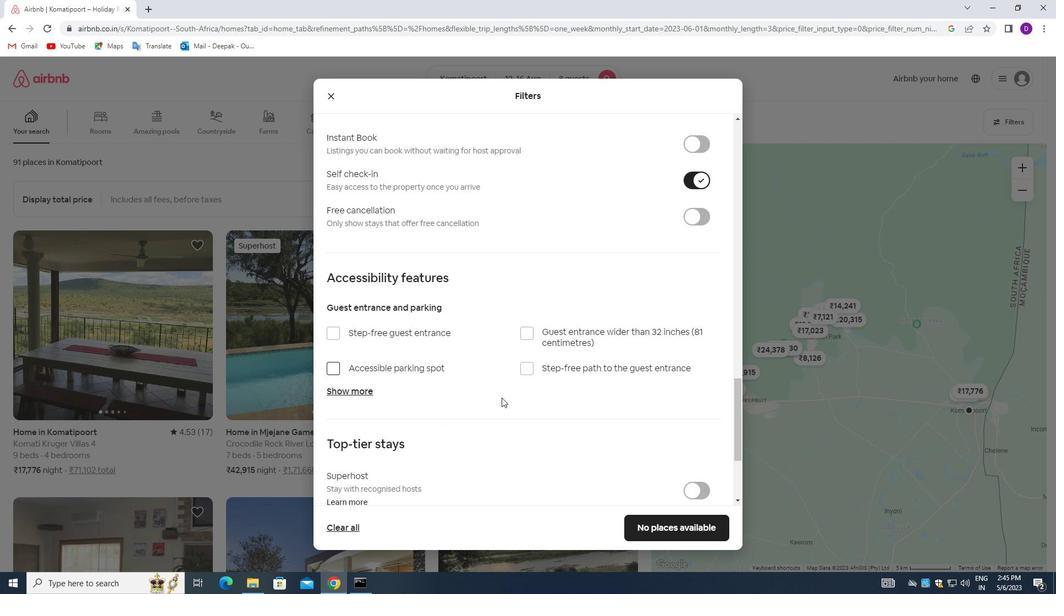 
Action: Mouse scrolled (499, 402) with delta (0, 0)
Screenshot: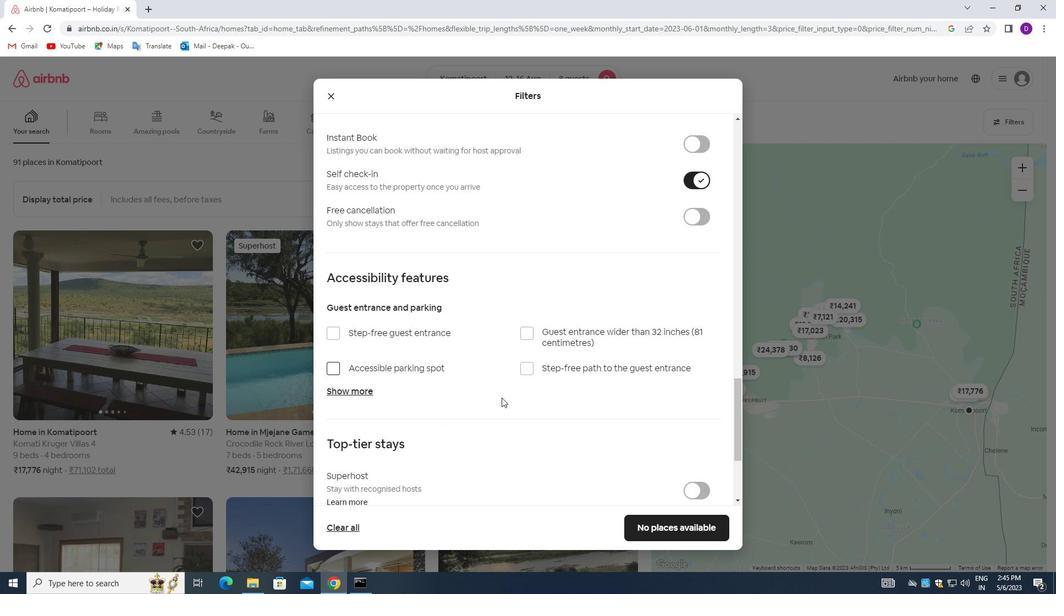 
Action: Mouse moved to (499, 404)
Screenshot: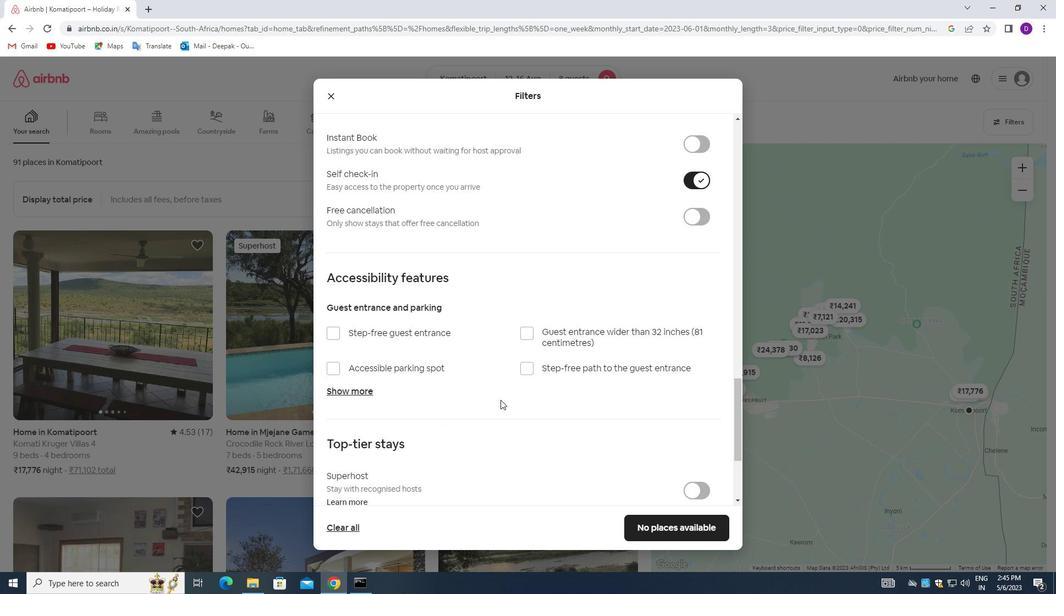
Action: Mouse scrolled (499, 403) with delta (0, 0)
Screenshot: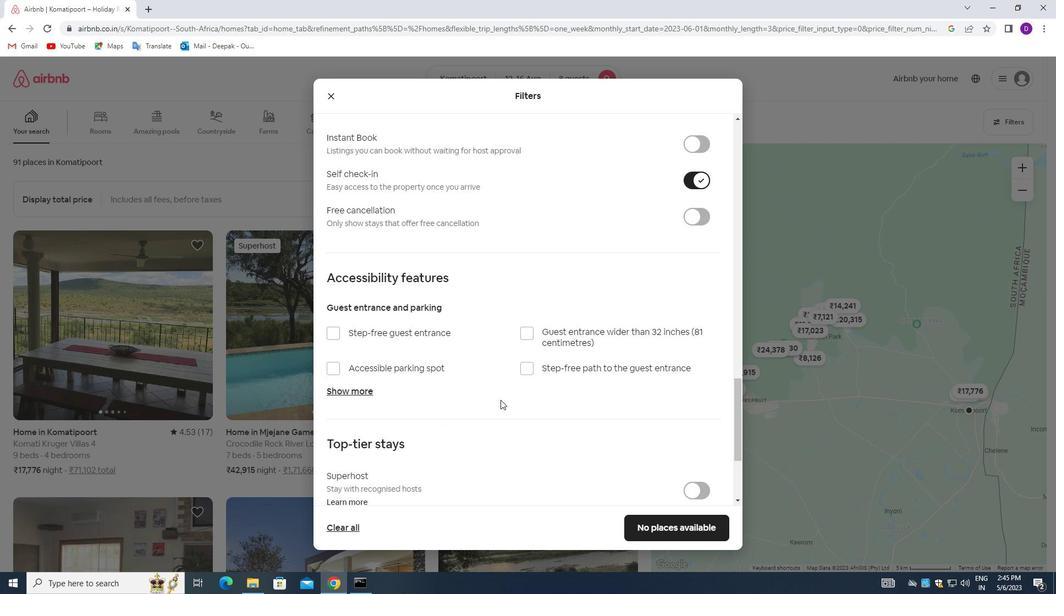 
Action: Mouse moved to (499, 404)
Screenshot: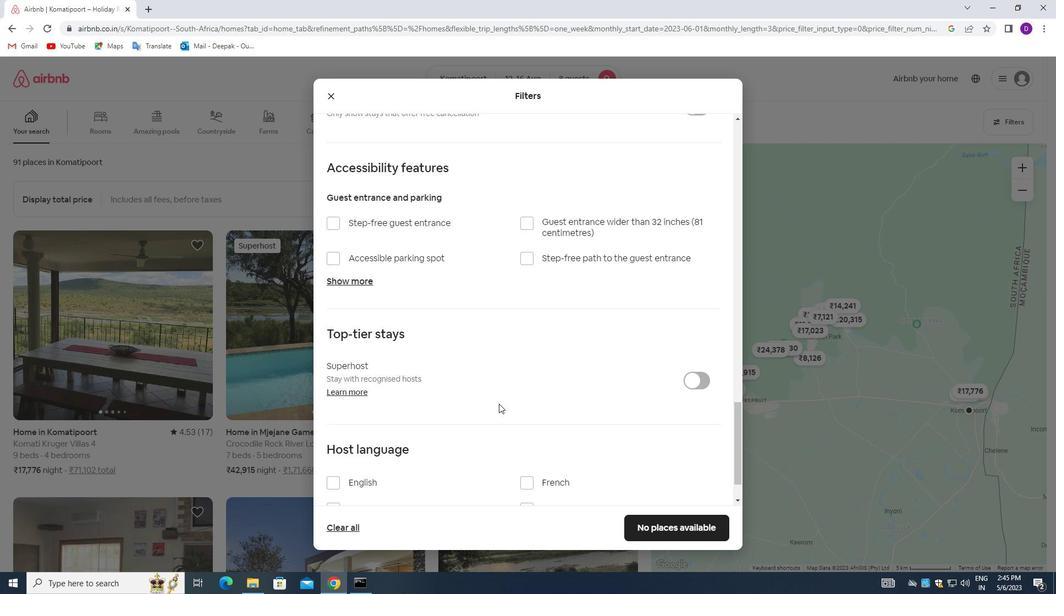 
Action: Mouse scrolled (499, 403) with delta (0, 0)
Screenshot: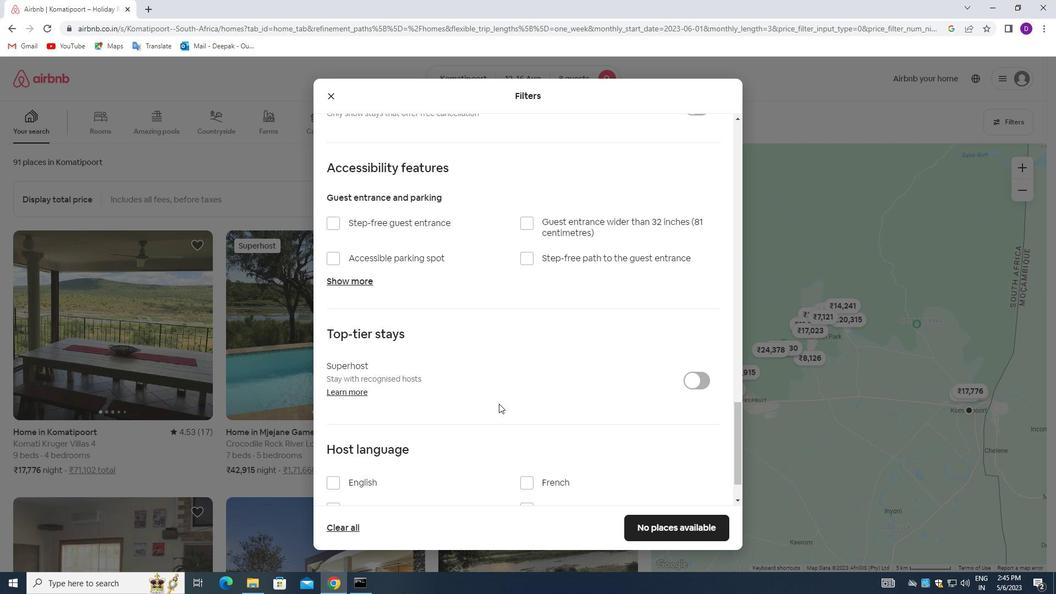 
Action: Mouse scrolled (499, 403) with delta (0, 0)
Screenshot: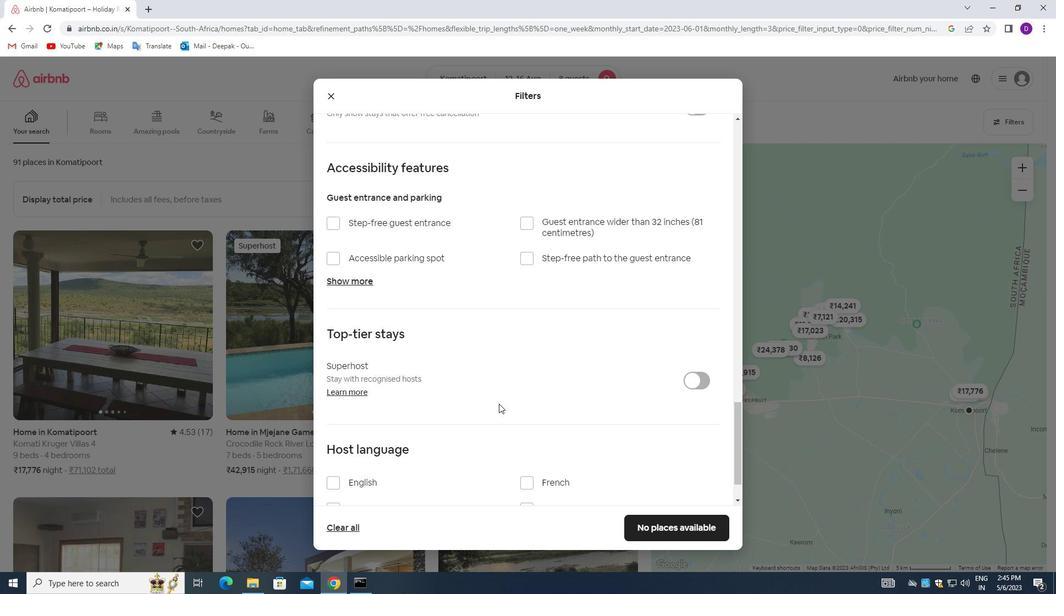
Action: Mouse scrolled (499, 403) with delta (0, 0)
Screenshot: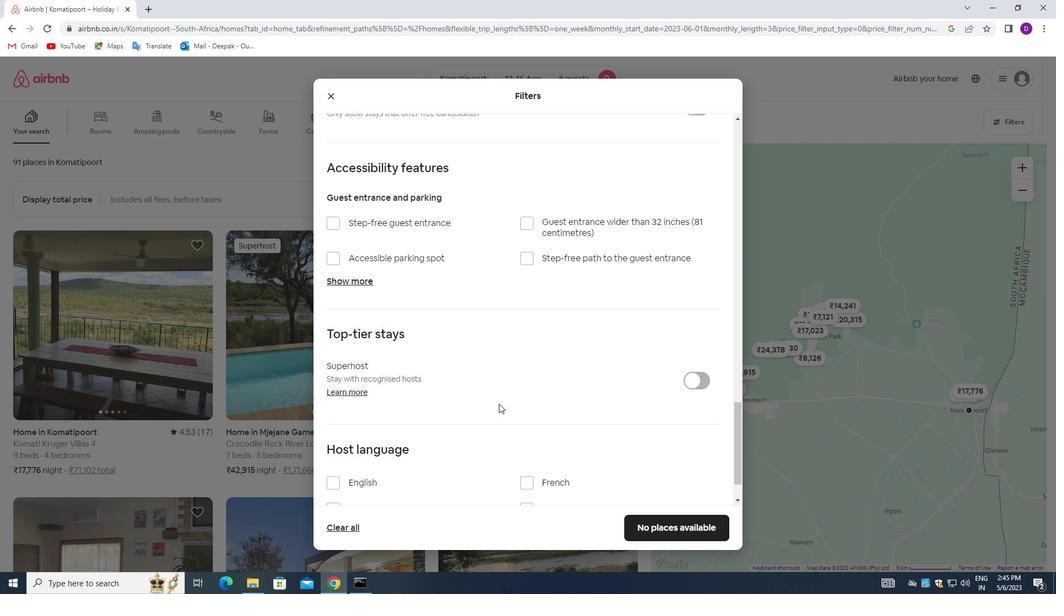 
Action: Mouse moved to (451, 430)
Screenshot: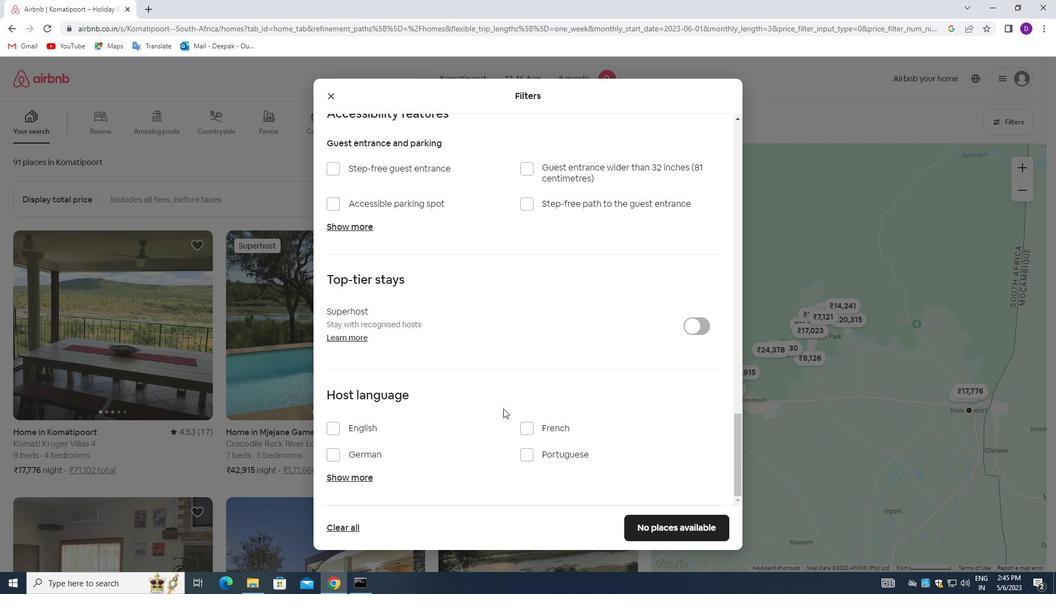 
Action: Mouse scrolled (451, 429) with delta (0, 0)
Screenshot: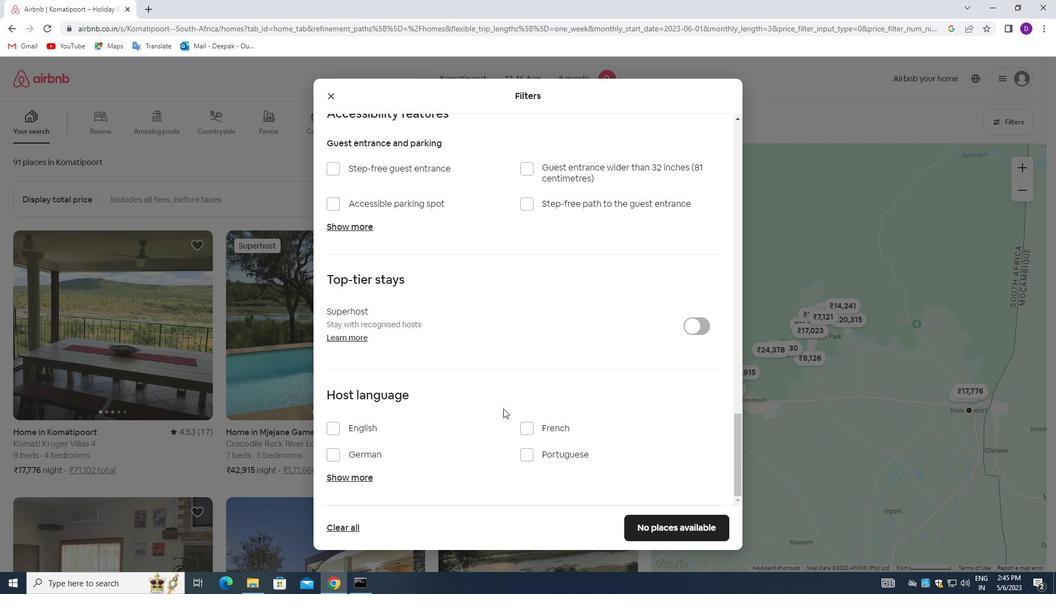 
Action: Mouse moved to (448, 430)
Screenshot: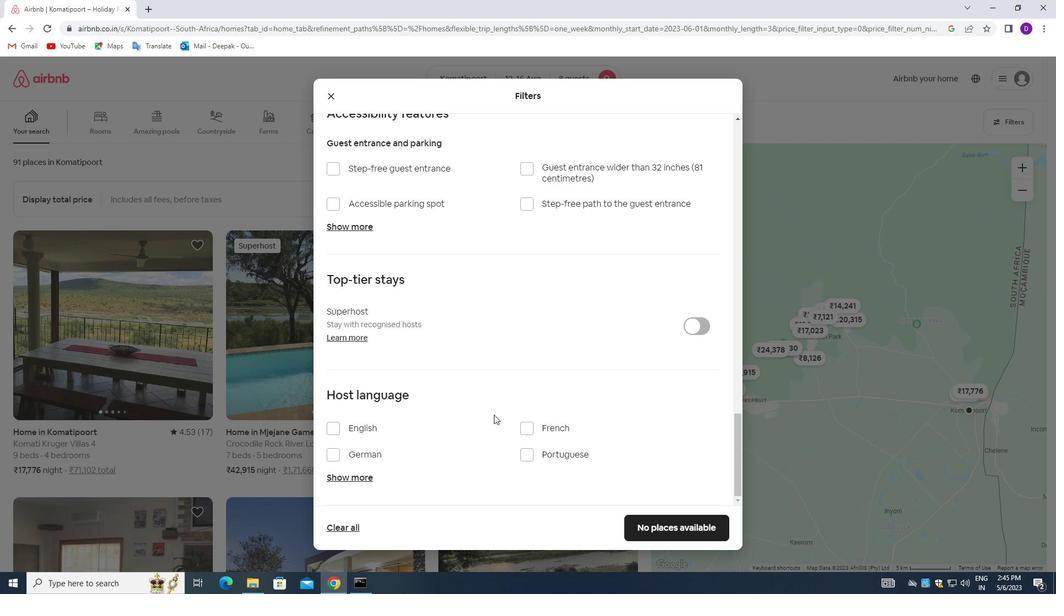 
Action: Mouse scrolled (448, 430) with delta (0, 0)
Screenshot: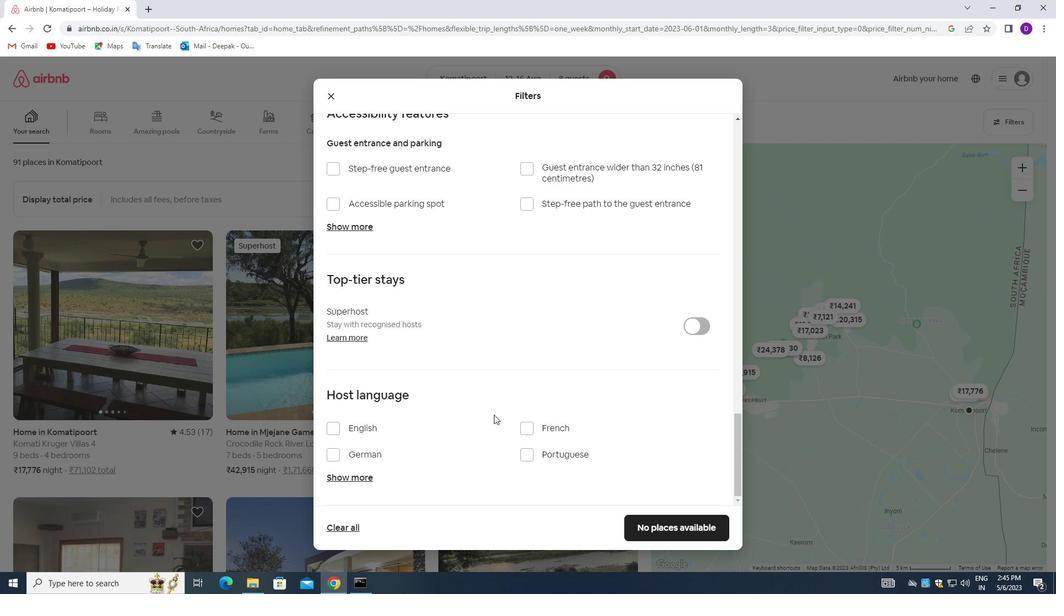 
Action: Mouse moved to (333, 427)
Screenshot: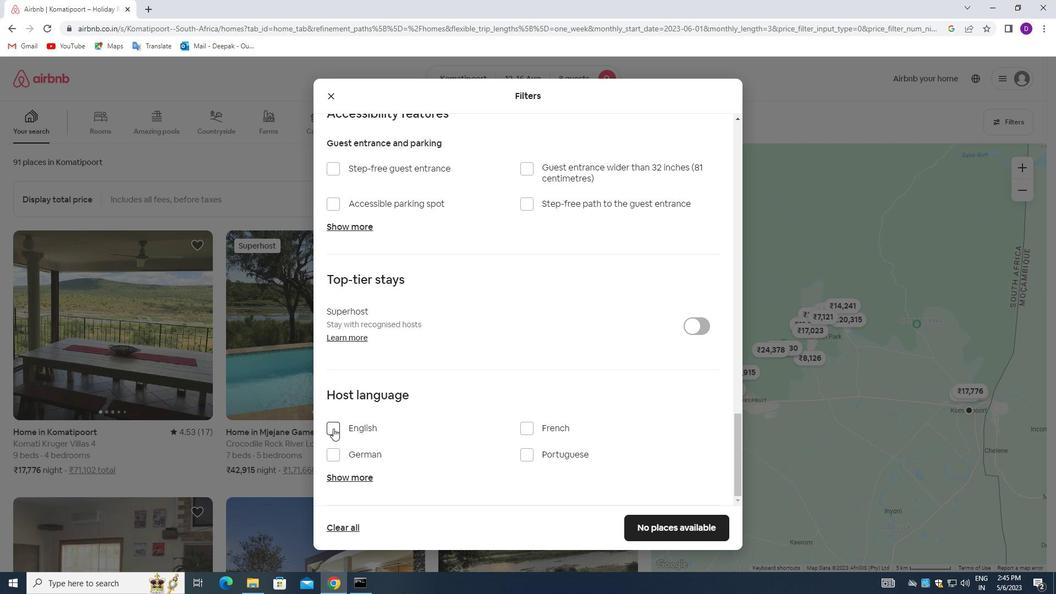 
Action: Mouse pressed left at (333, 427)
Screenshot: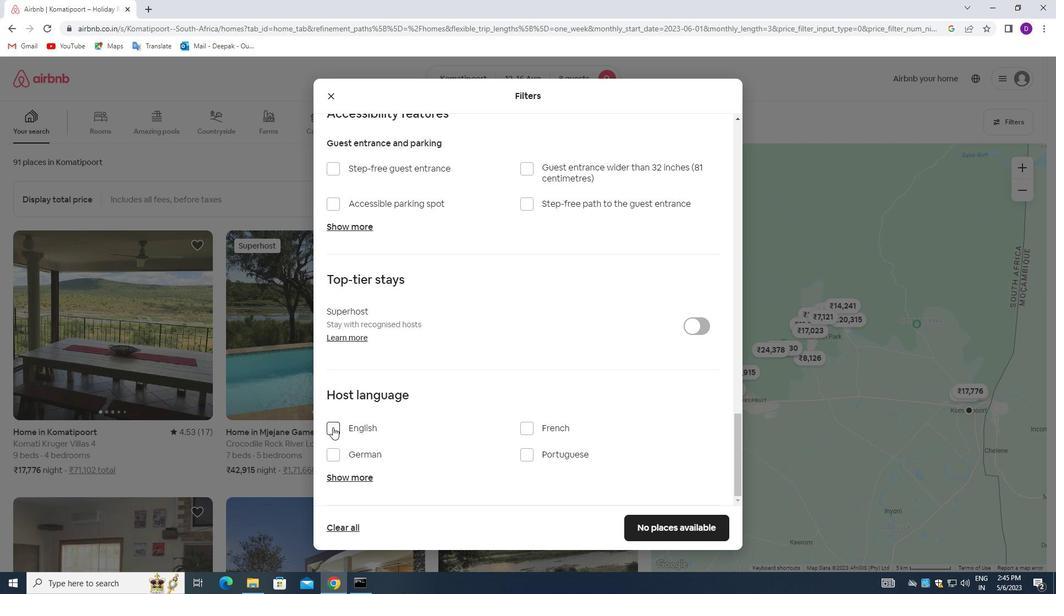 
Action: Mouse moved to (653, 528)
Screenshot: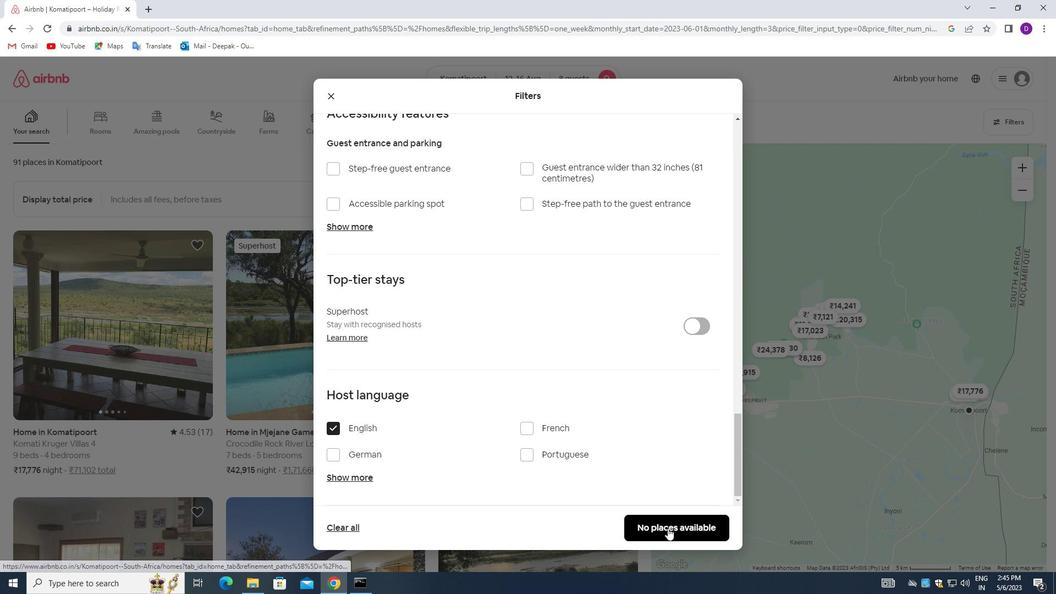 
Action: Mouse pressed left at (653, 528)
Screenshot: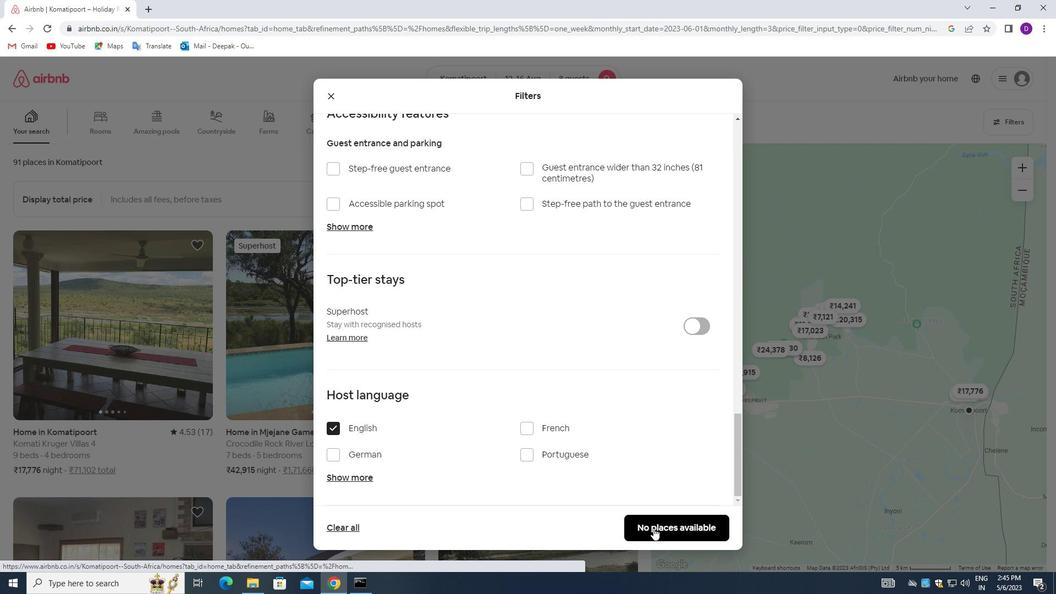 
Action: Mouse moved to (515, 384)
Screenshot: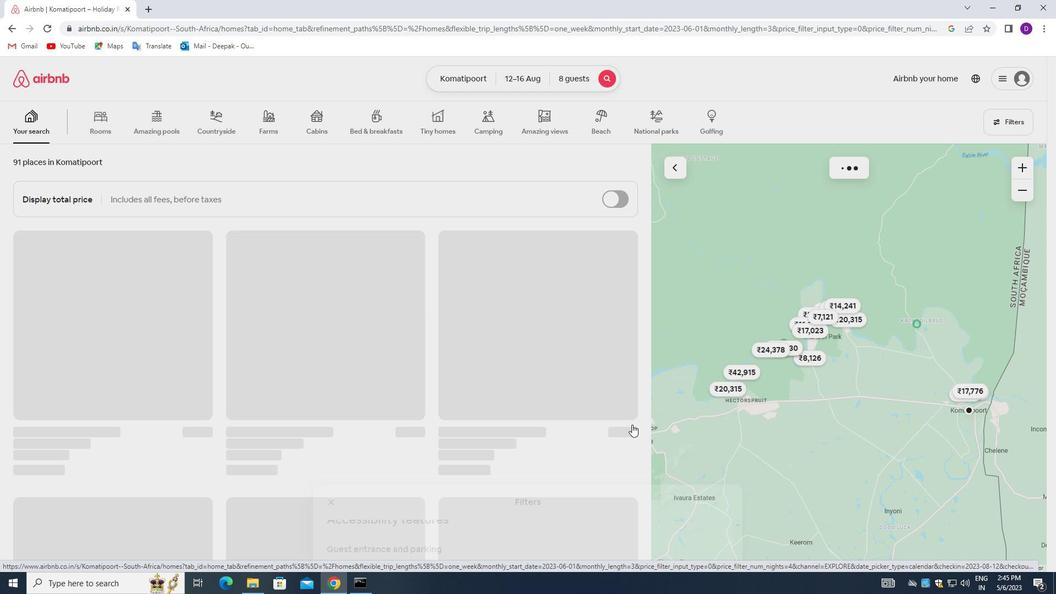 
